Task: Find connections with filter location Madiun with filter topic #lockdownwith filter profile language Potuguese with filter current company NTPC Limited with filter school Asian School of Cyber Laws with filter industry Sheet Music Publishing with filter service category Auto Insurance with filter keywords title Mail Carrier
Action: Mouse moved to (588, 59)
Screenshot: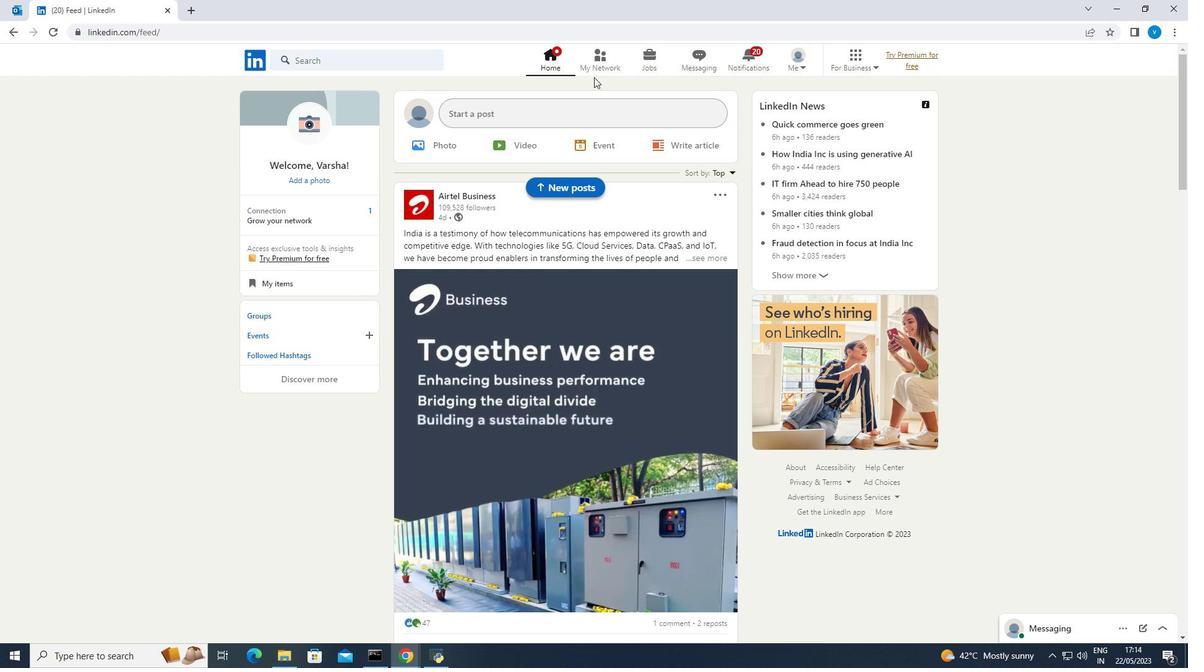 
Action: Mouse pressed left at (588, 59)
Screenshot: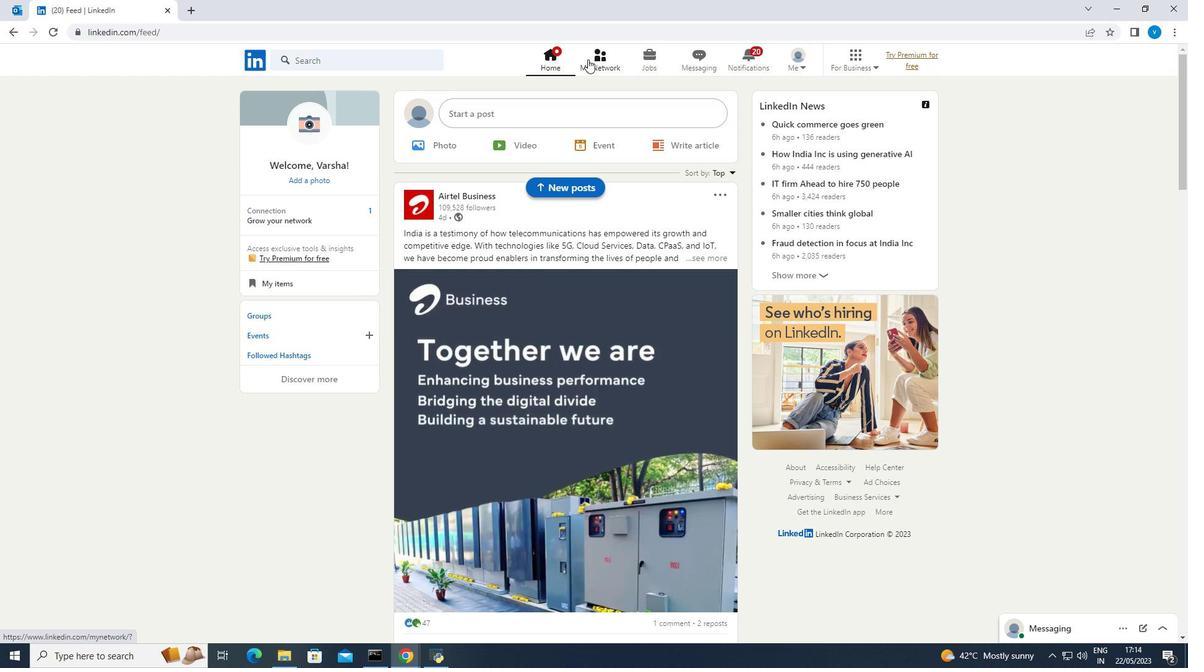 
Action: Mouse moved to (318, 132)
Screenshot: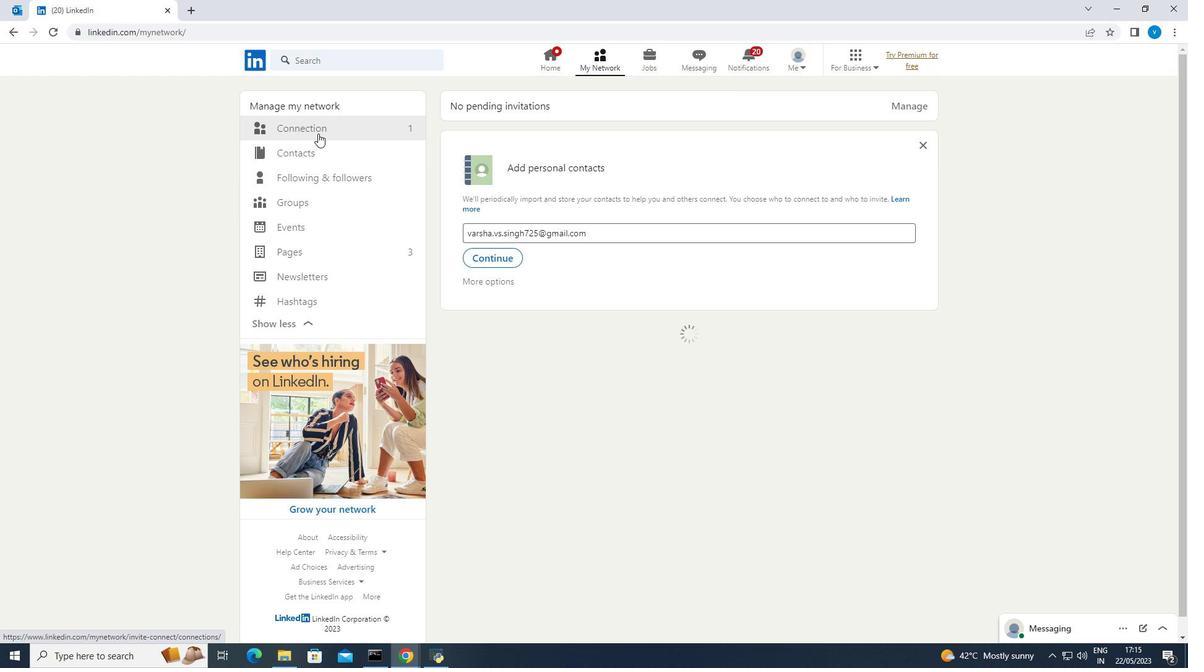 
Action: Mouse pressed left at (318, 132)
Screenshot: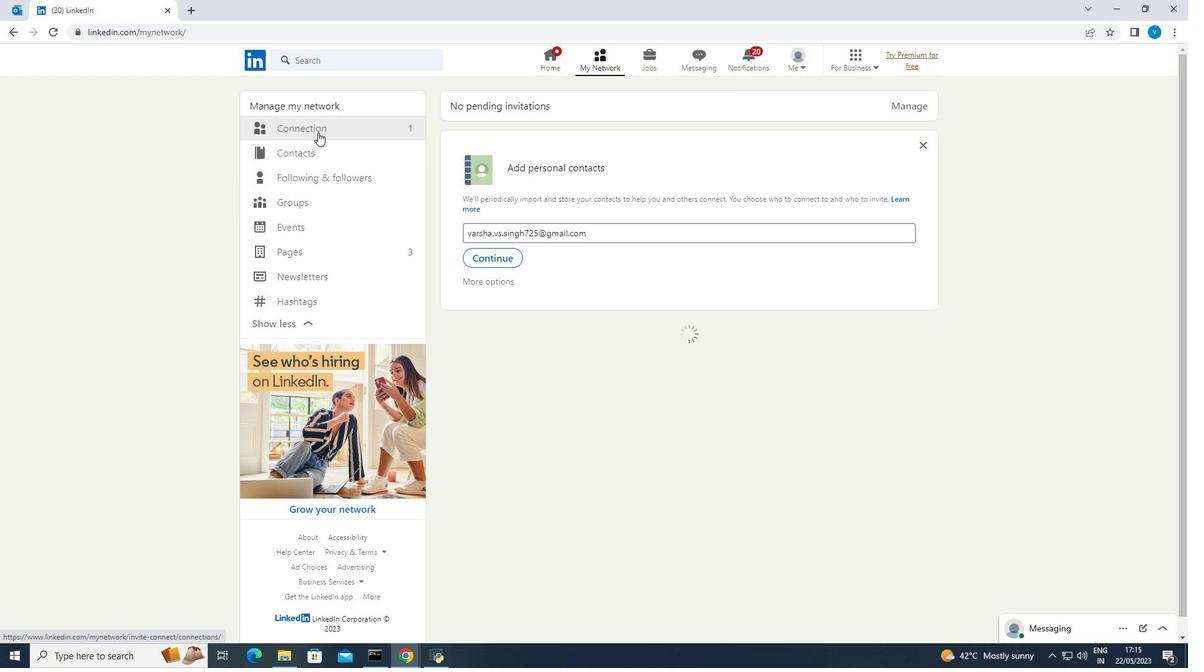 
Action: Mouse moved to (717, 131)
Screenshot: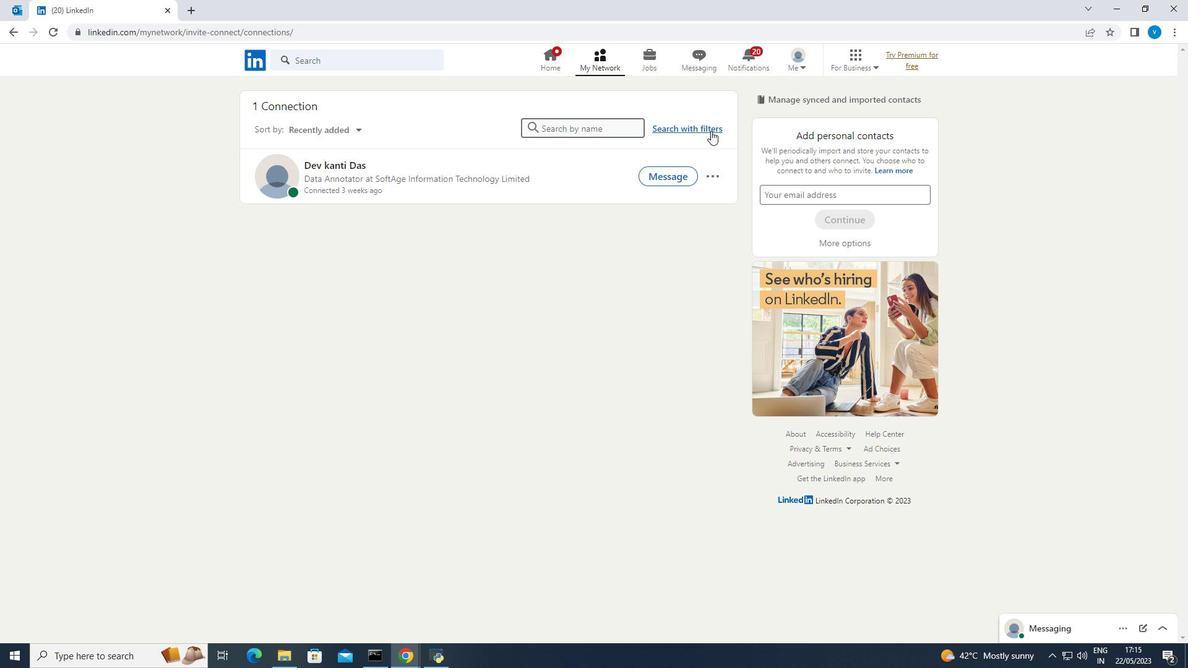 
Action: Mouse pressed left at (717, 131)
Screenshot: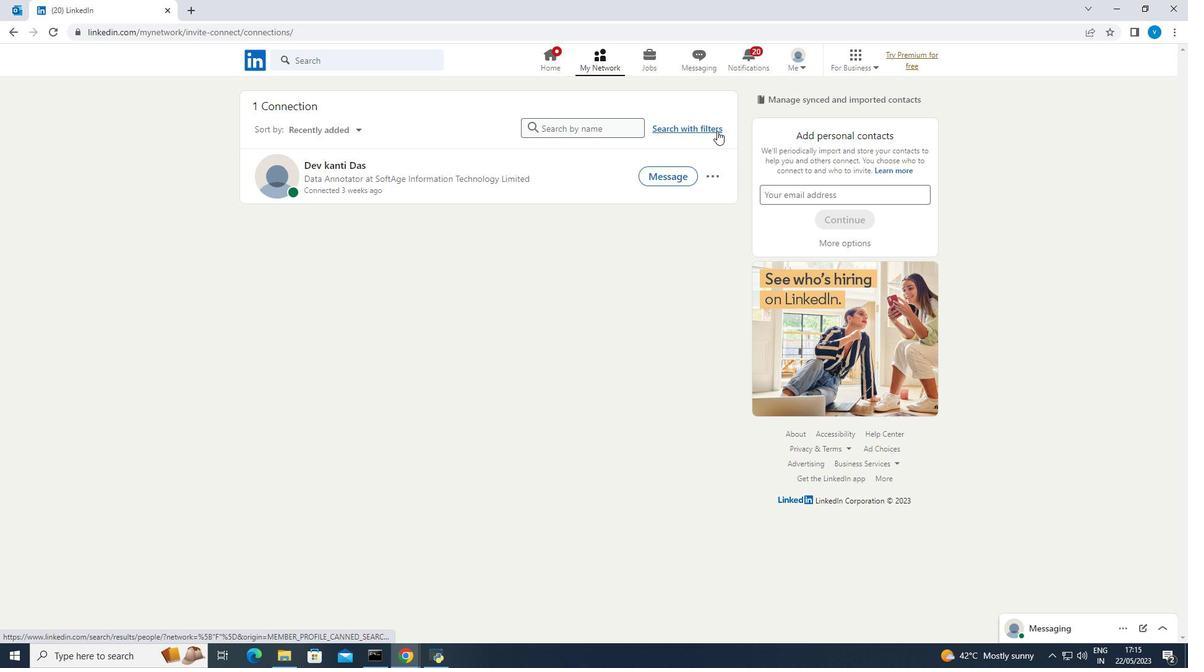 
Action: Mouse moved to (630, 97)
Screenshot: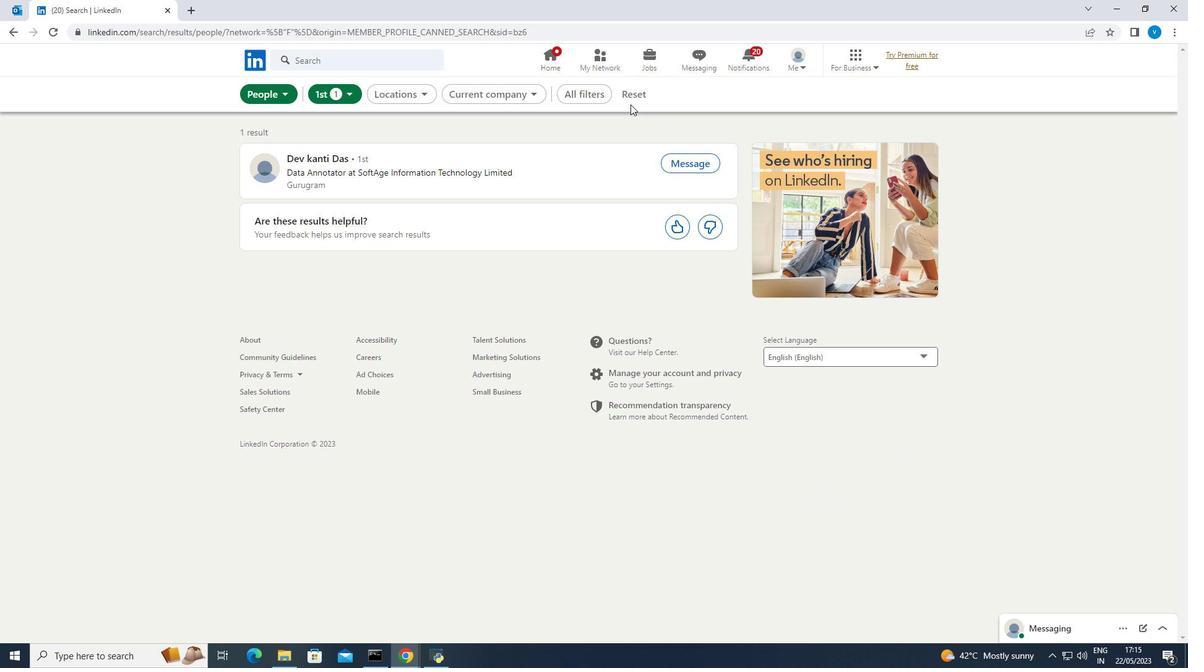 
Action: Mouse pressed left at (630, 97)
Screenshot: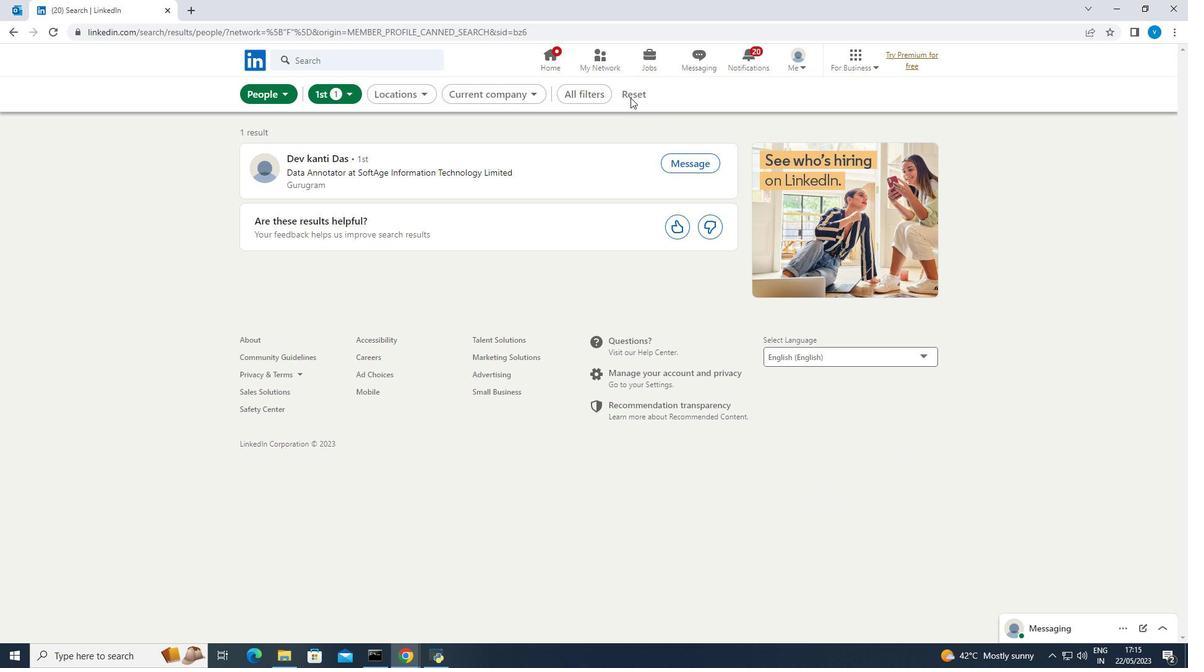
Action: Mouse pressed left at (630, 97)
Screenshot: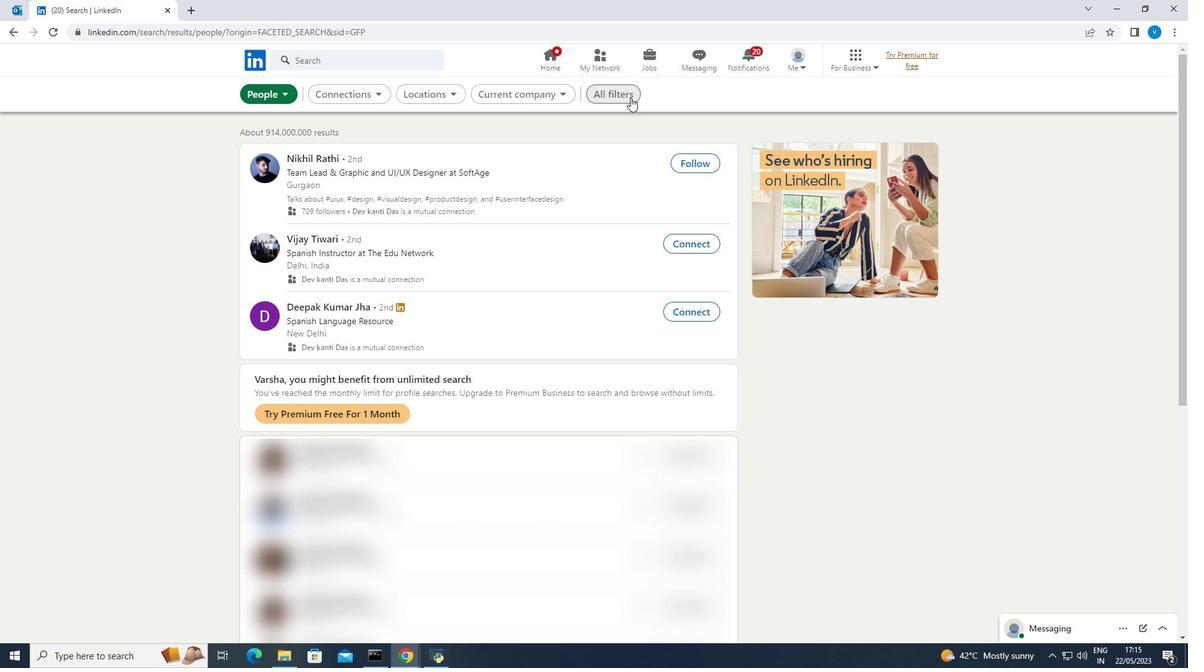 
Action: Mouse moved to (902, 186)
Screenshot: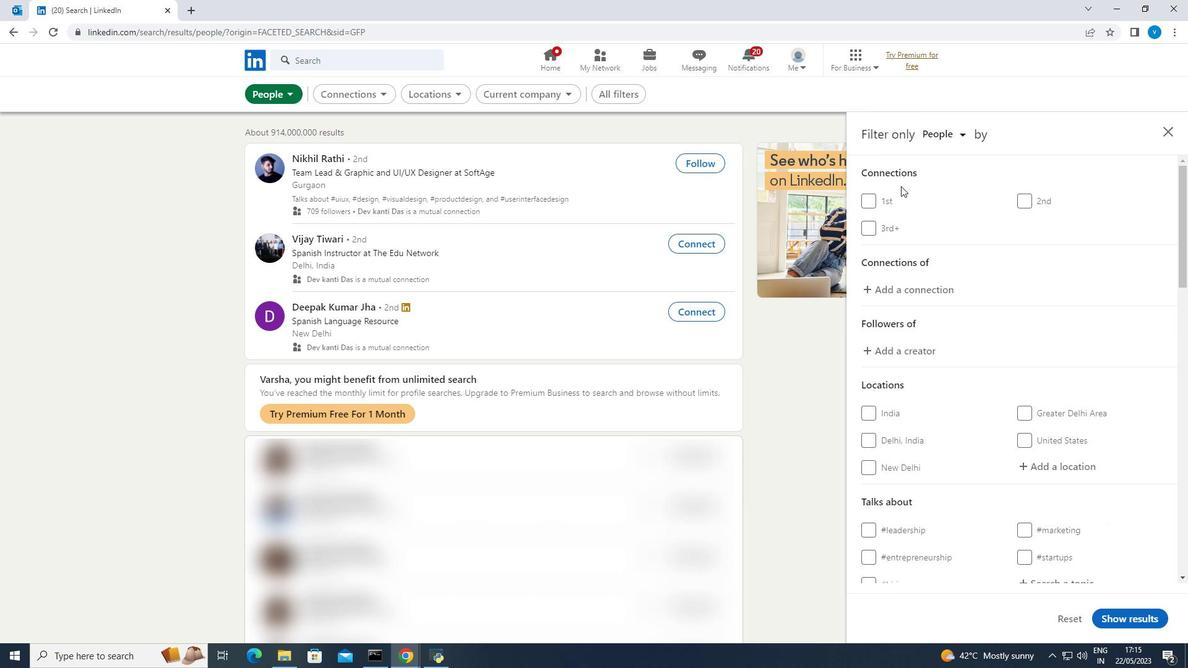 
Action: Mouse scrolled (902, 185) with delta (0, 0)
Screenshot: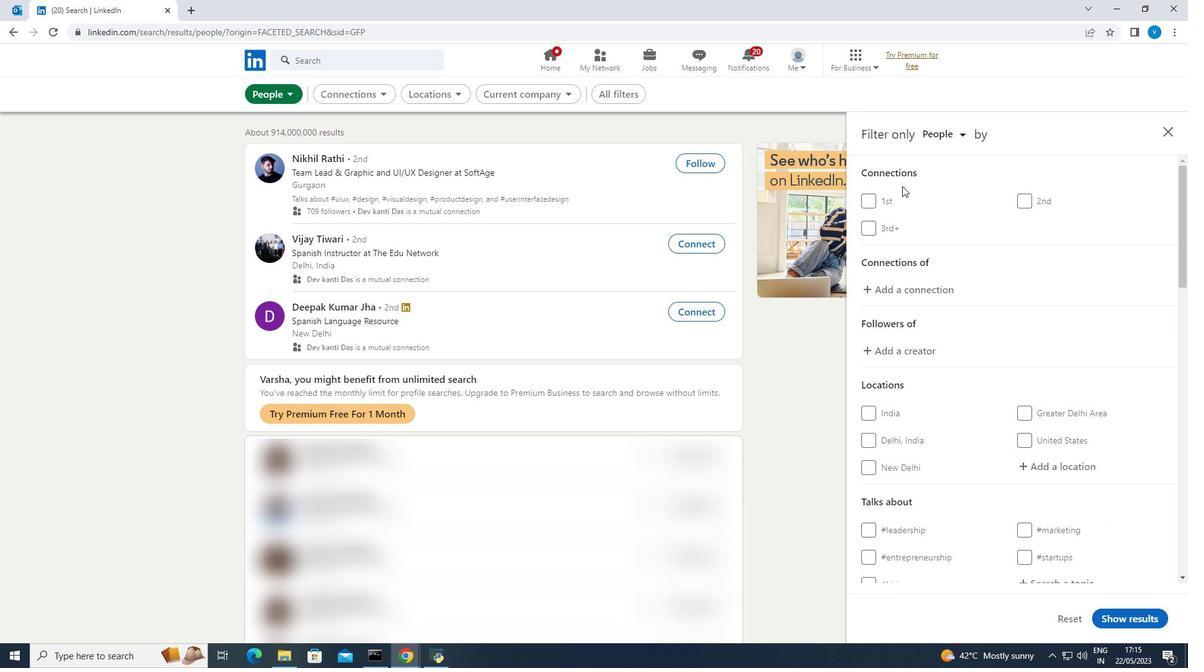 
Action: Mouse scrolled (902, 185) with delta (0, 0)
Screenshot: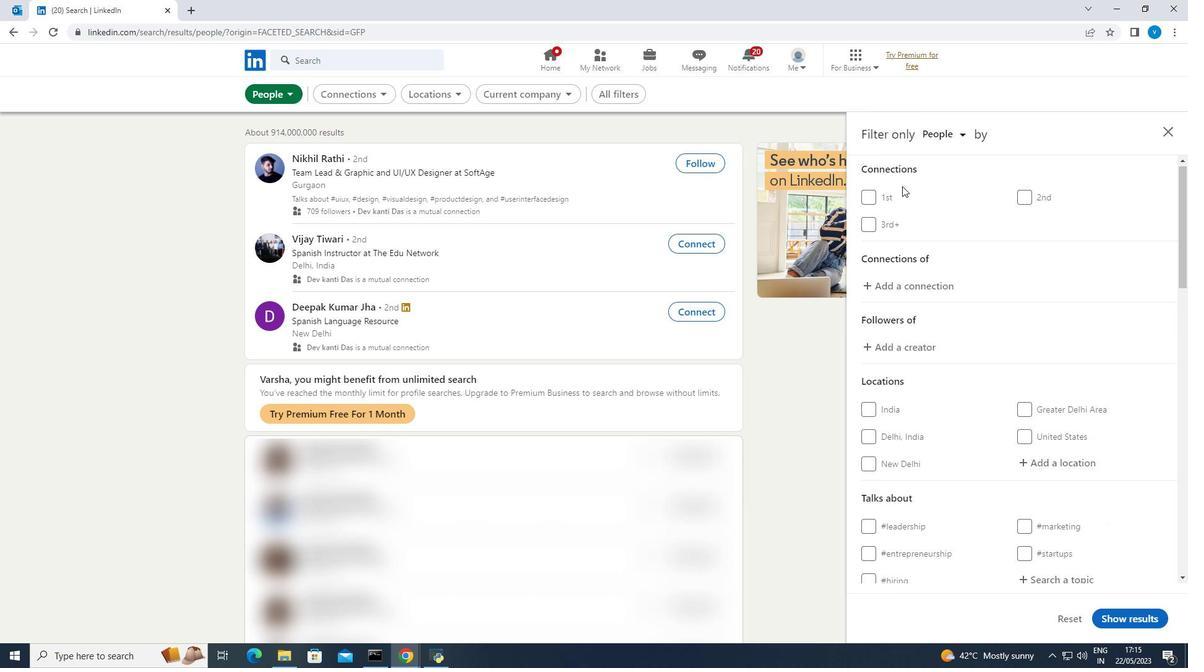 
Action: Mouse scrolled (902, 185) with delta (0, 0)
Screenshot: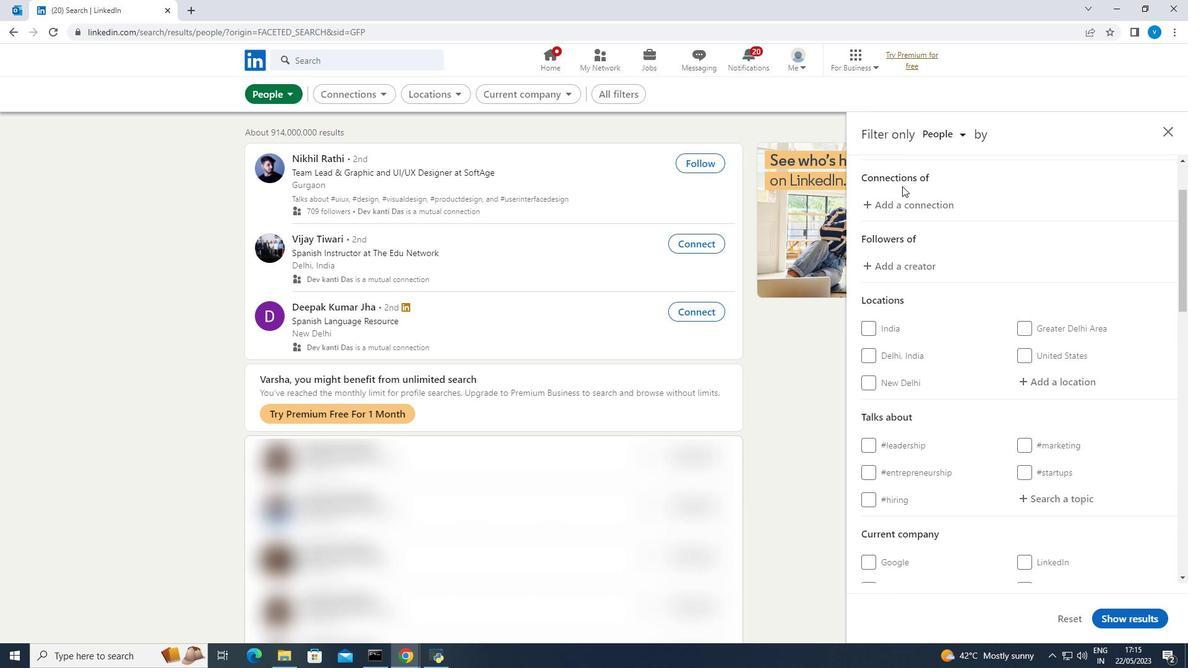 
Action: Mouse scrolled (902, 185) with delta (0, 0)
Screenshot: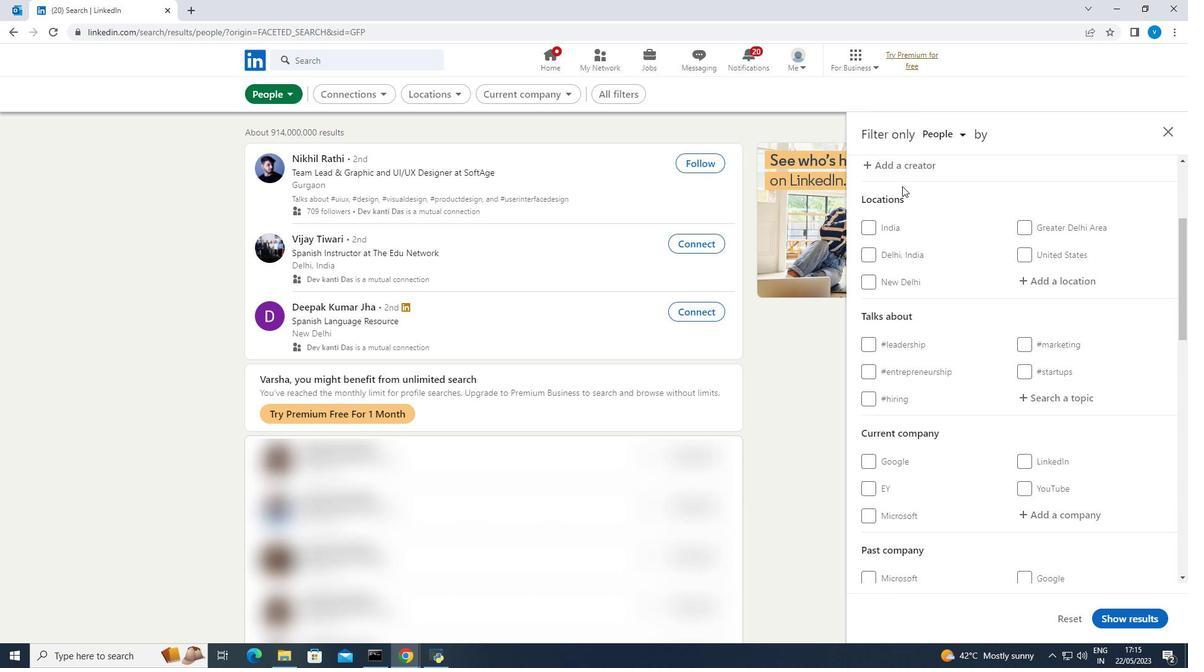 
Action: Mouse moved to (1050, 222)
Screenshot: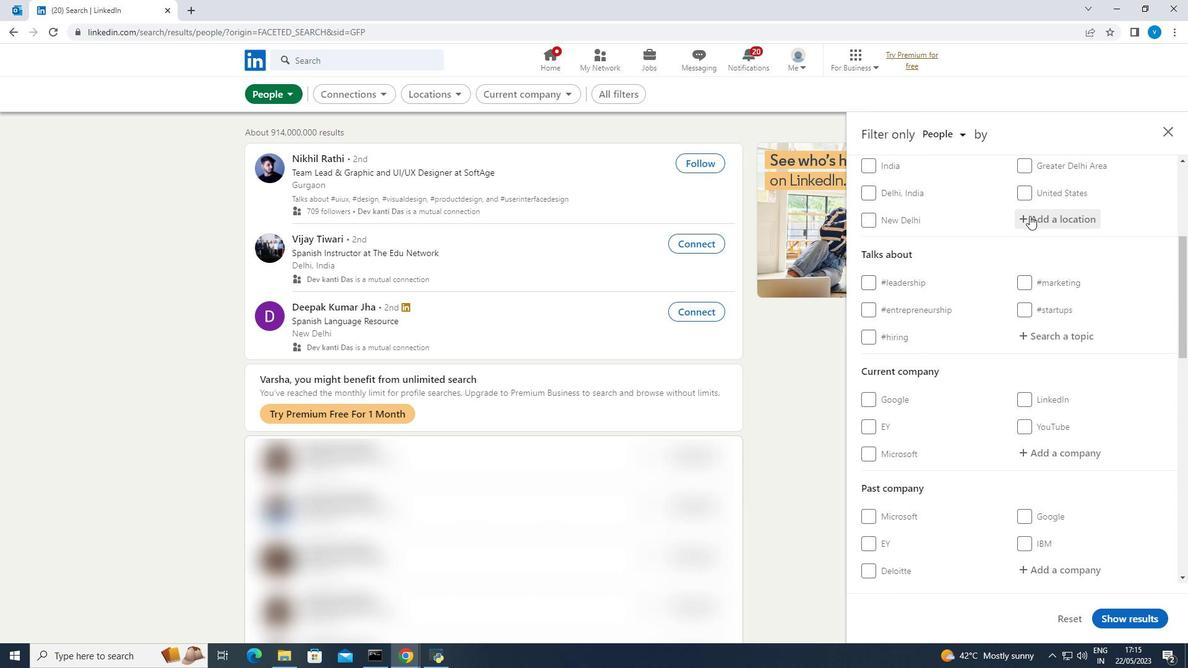 
Action: Mouse pressed left at (1050, 222)
Screenshot: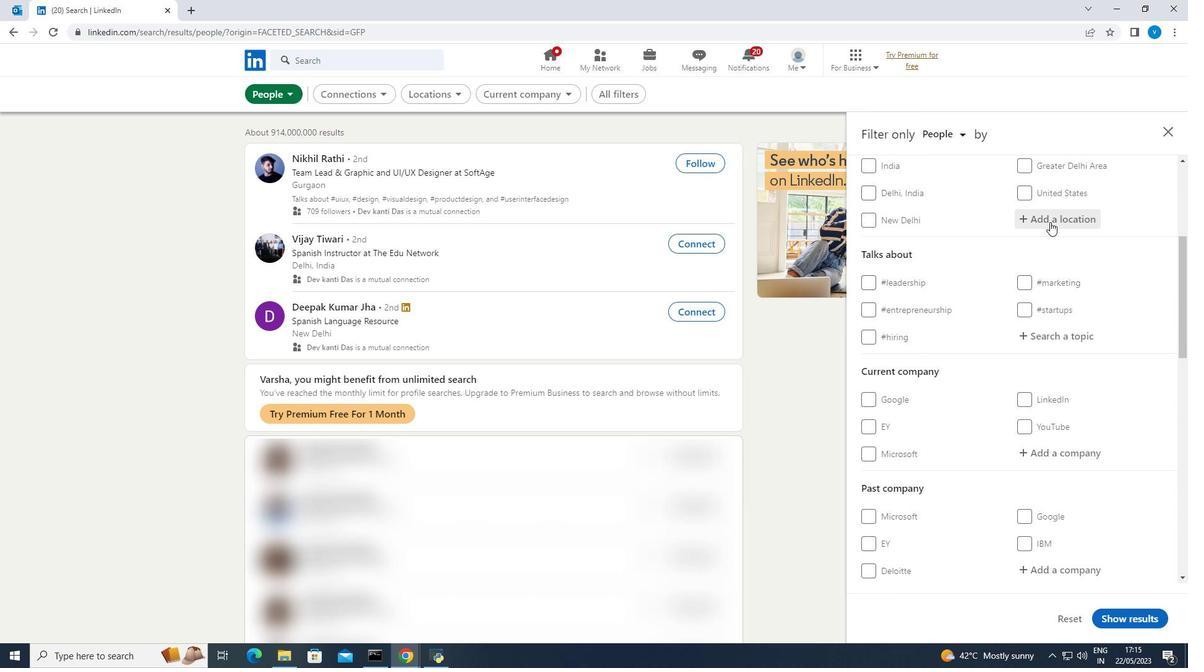 
Action: Mouse moved to (1049, 223)
Screenshot: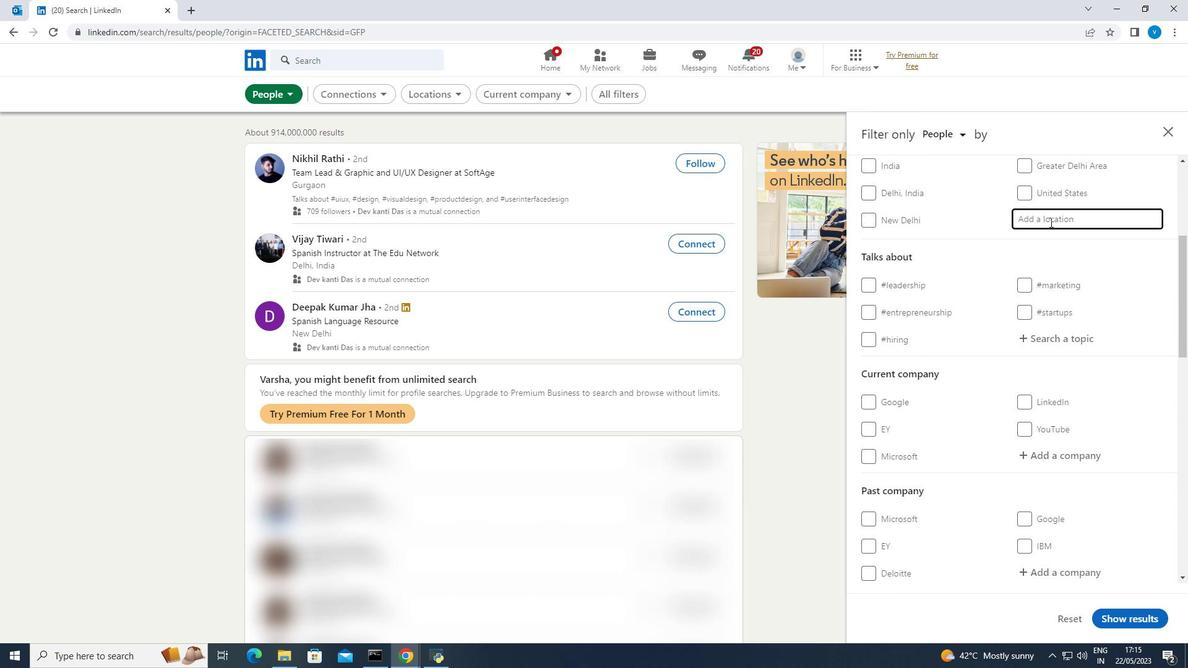 
Action: Key pressed <Key.shift><Key.shift><Key.shift><Key.shift>Madiun
Screenshot: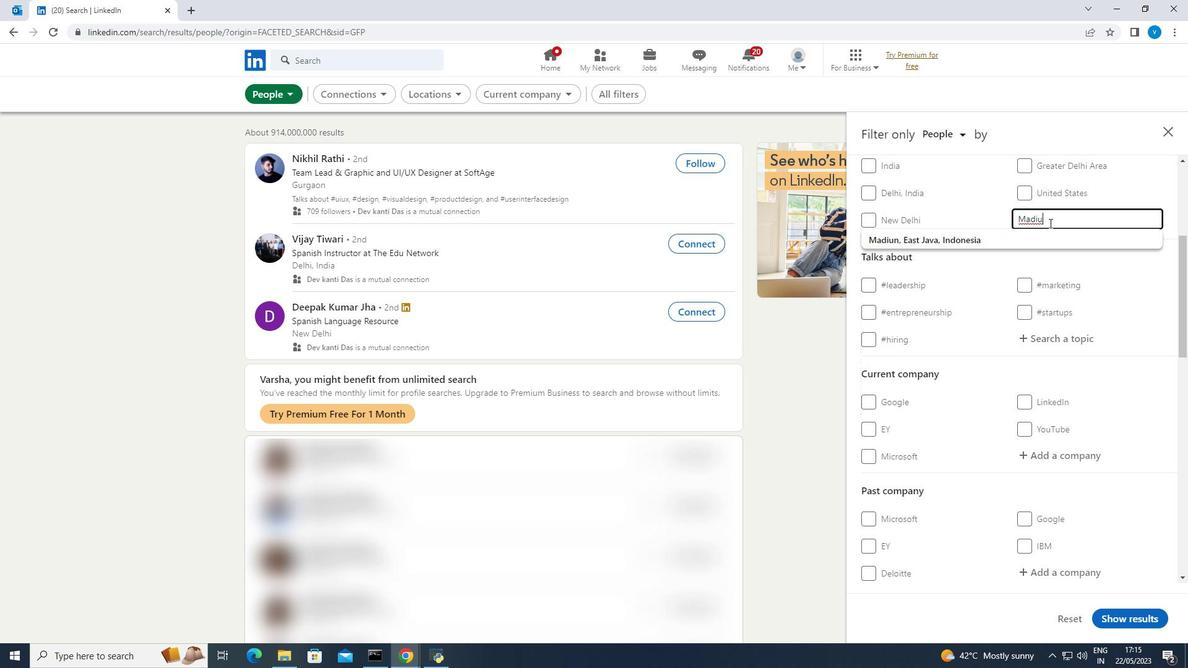 
Action: Mouse moved to (1080, 329)
Screenshot: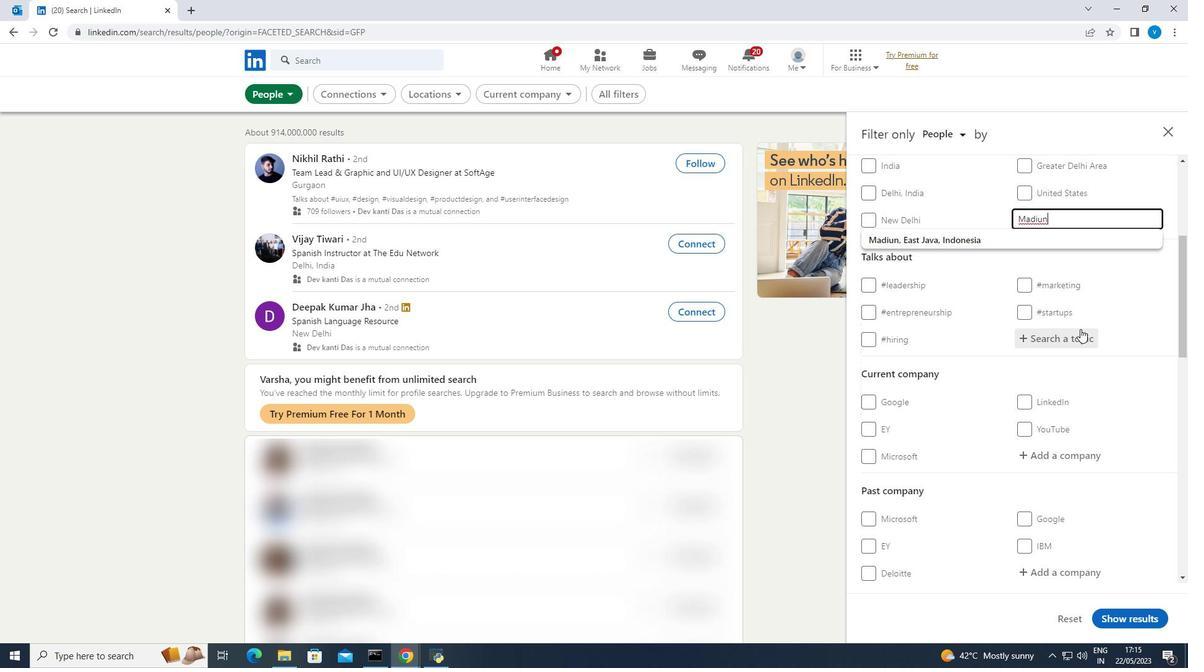
Action: Mouse pressed left at (1080, 329)
Screenshot: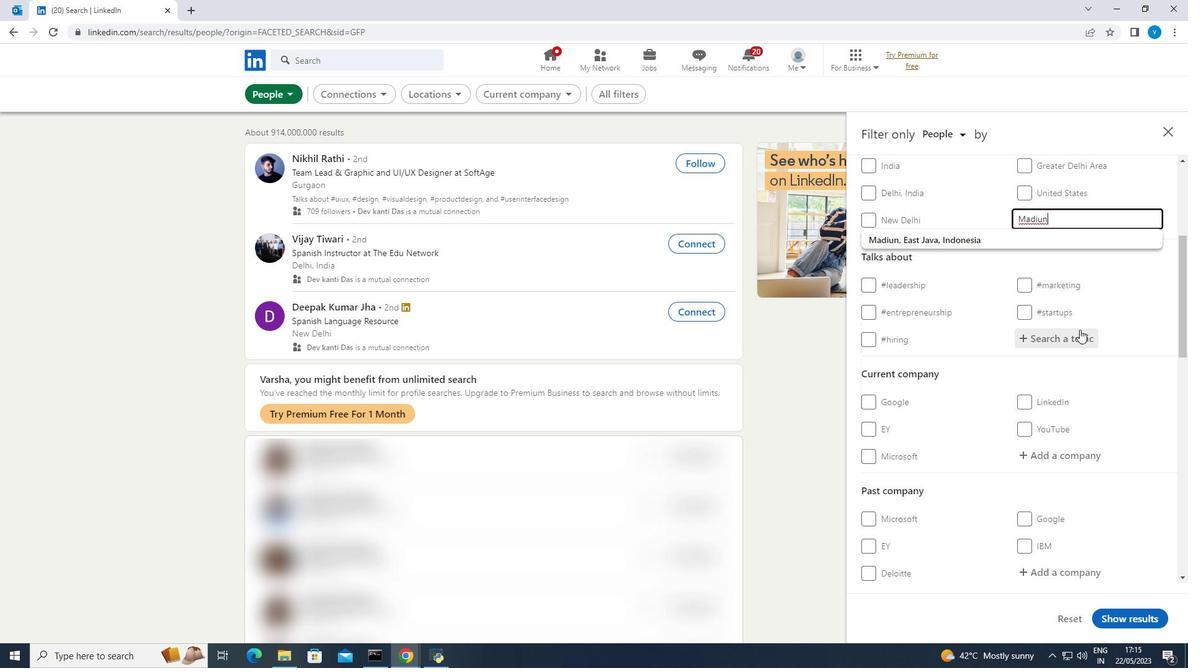 
Action: Key pressed lockdown
Screenshot: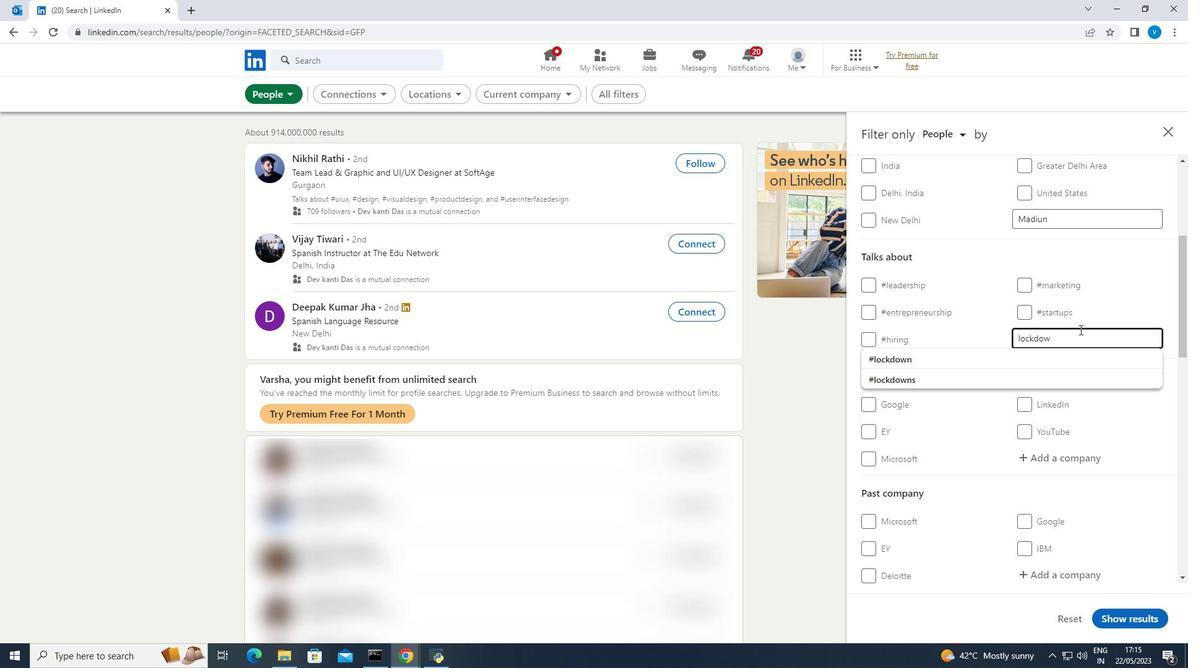 
Action: Mouse moved to (970, 363)
Screenshot: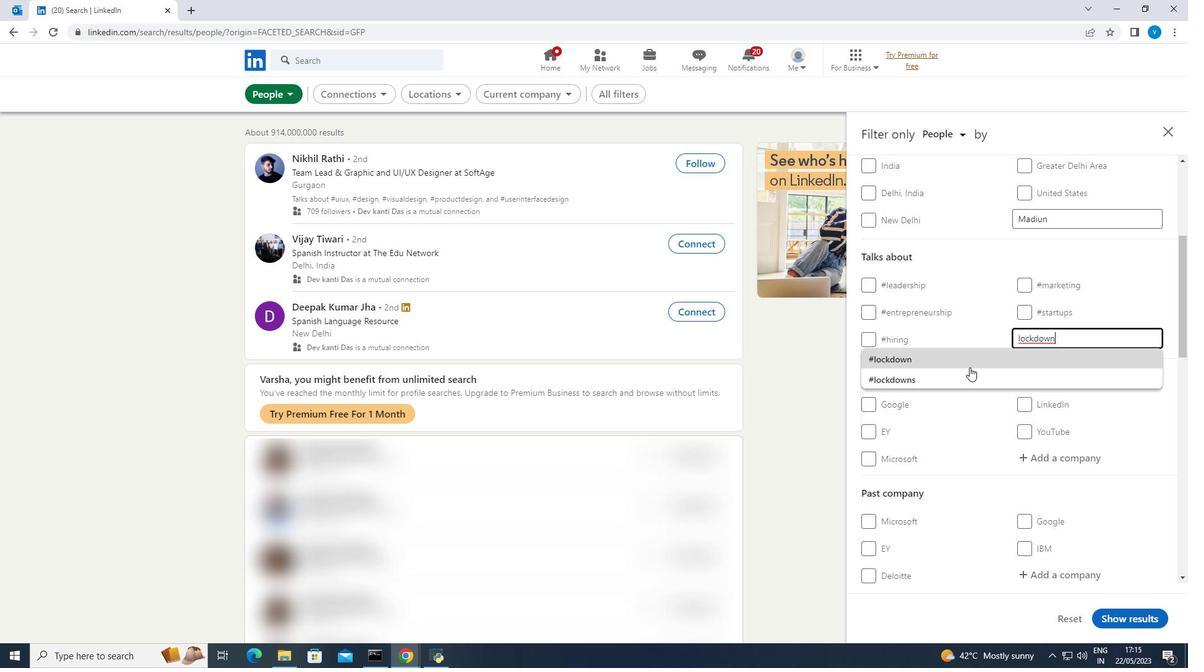 
Action: Mouse pressed left at (970, 363)
Screenshot: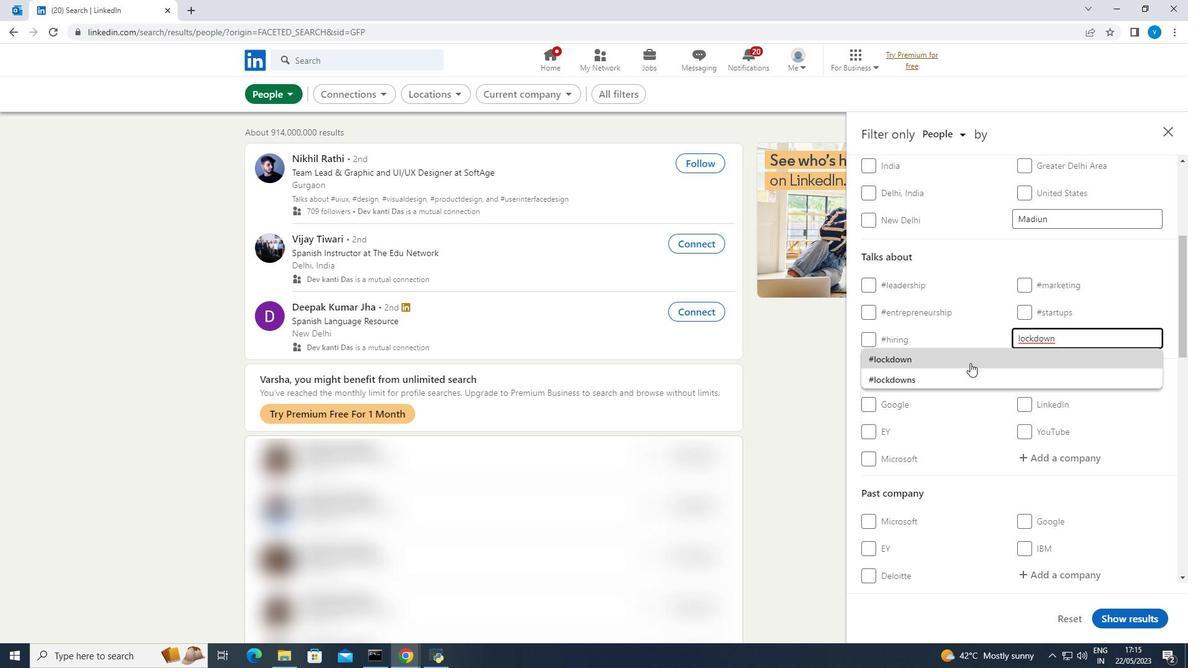 
Action: Mouse moved to (1021, 360)
Screenshot: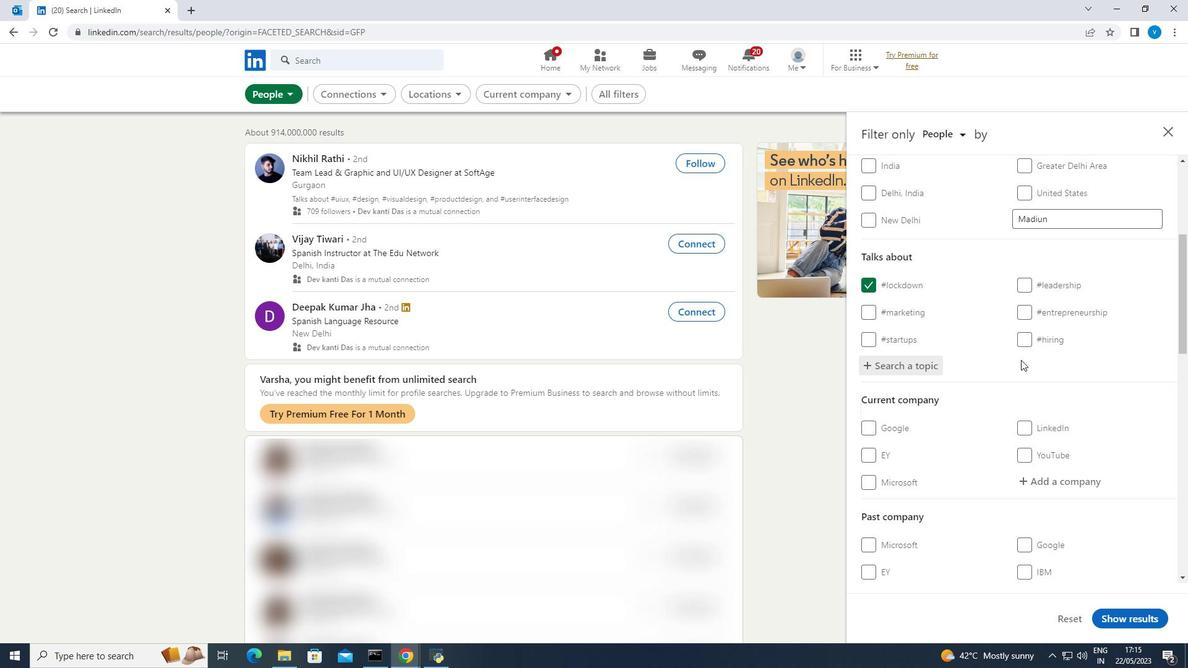 
Action: Mouse scrolled (1021, 359) with delta (0, 0)
Screenshot: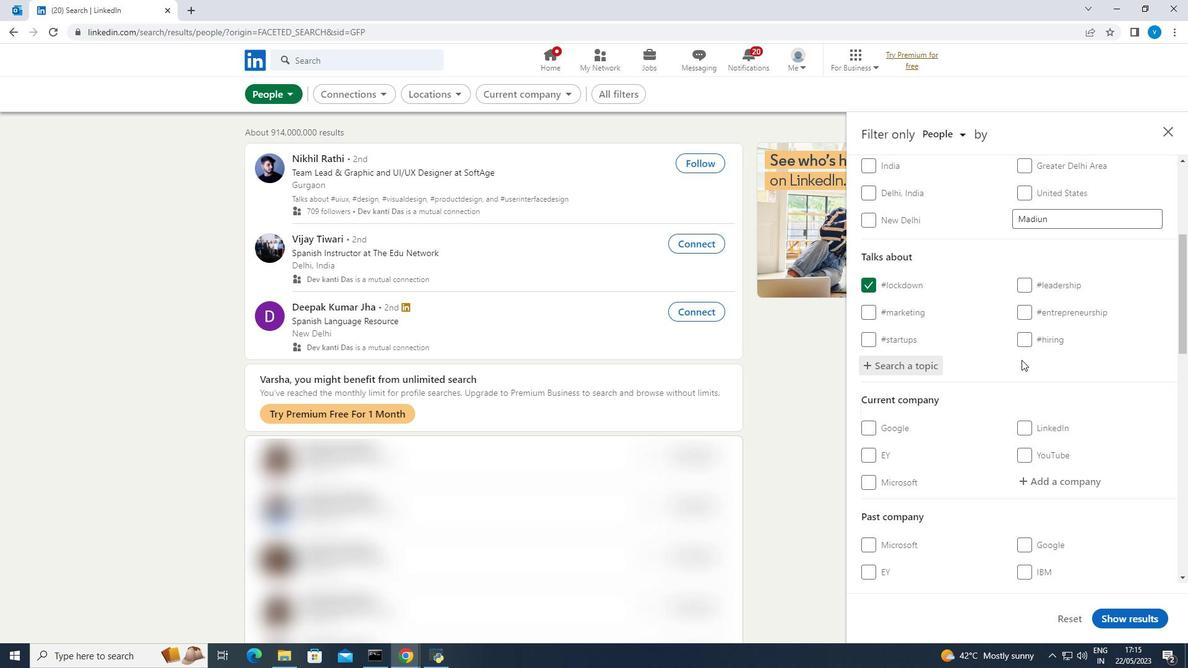 
Action: Mouse scrolled (1021, 359) with delta (0, 0)
Screenshot: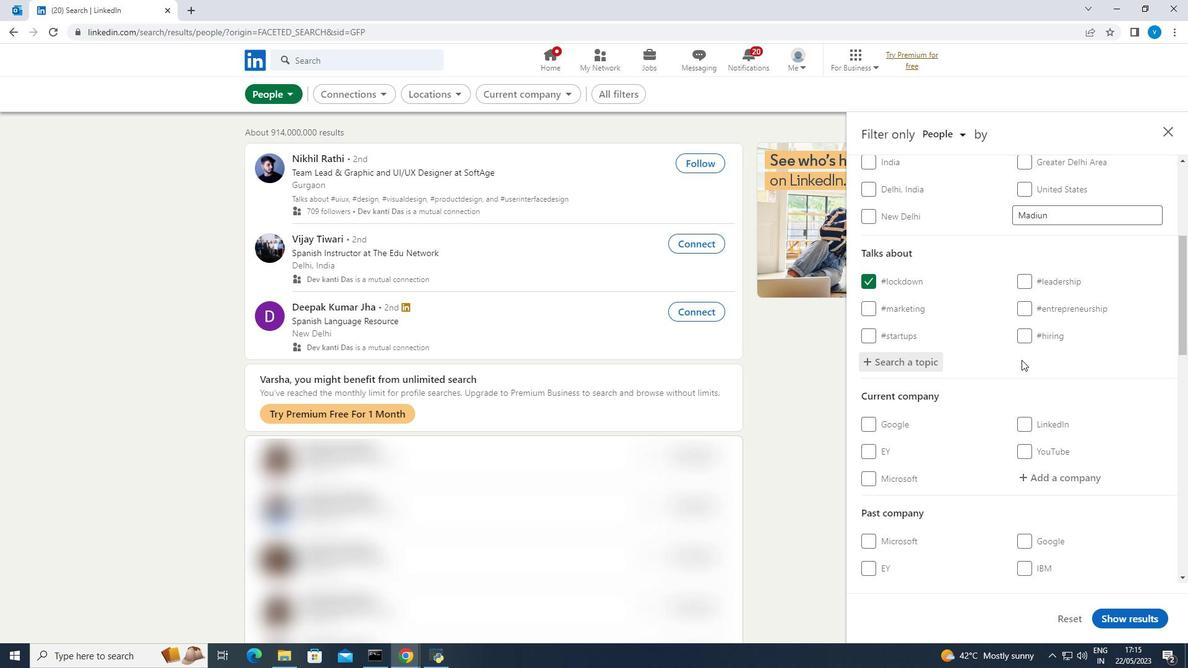 
Action: Mouse scrolled (1021, 359) with delta (0, 0)
Screenshot: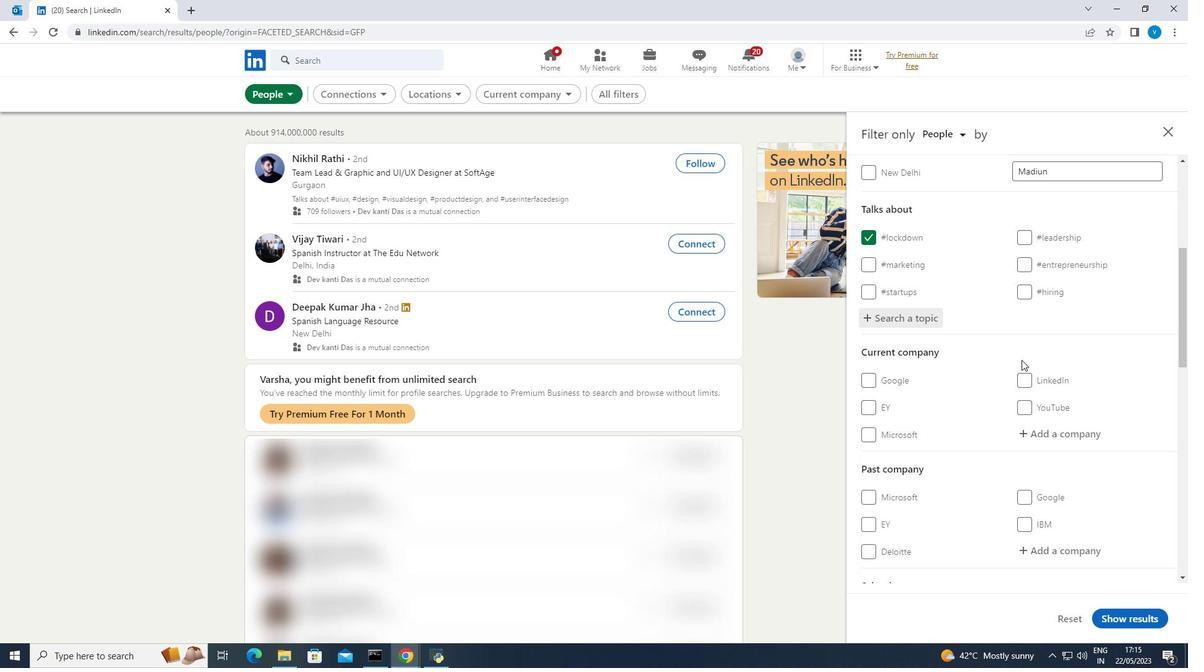 
Action: Mouse scrolled (1021, 359) with delta (0, 0)
Screenshot: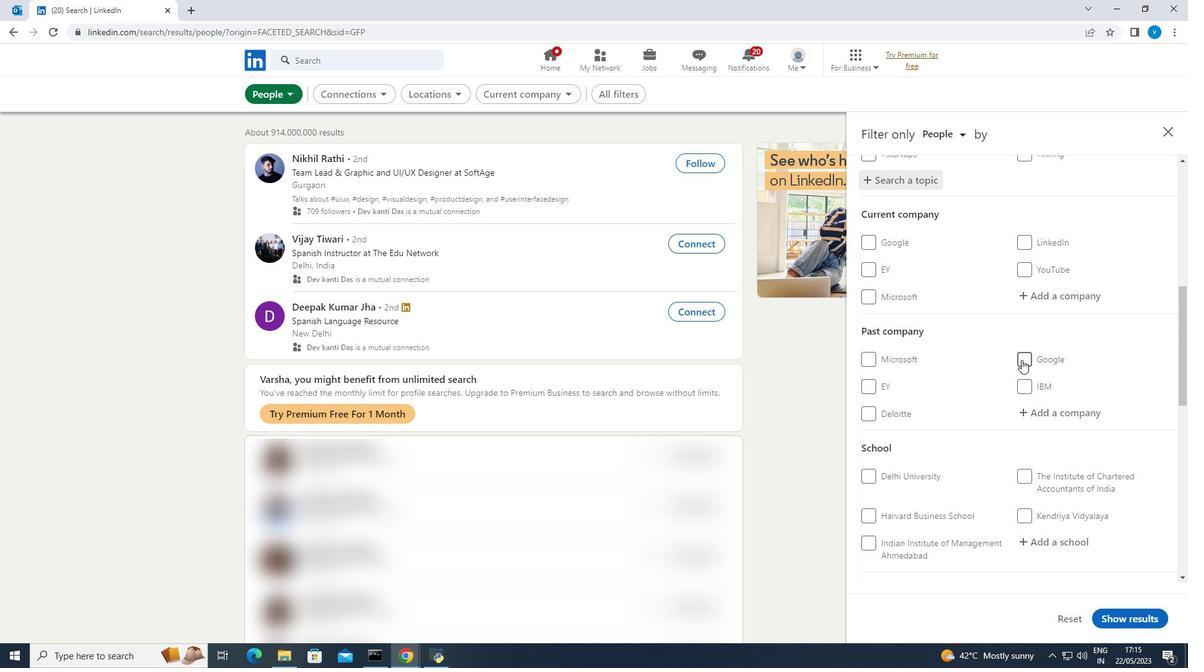 
Action: Mouse scrolled (1021, 359) with delta (0, 0)
Screenshot: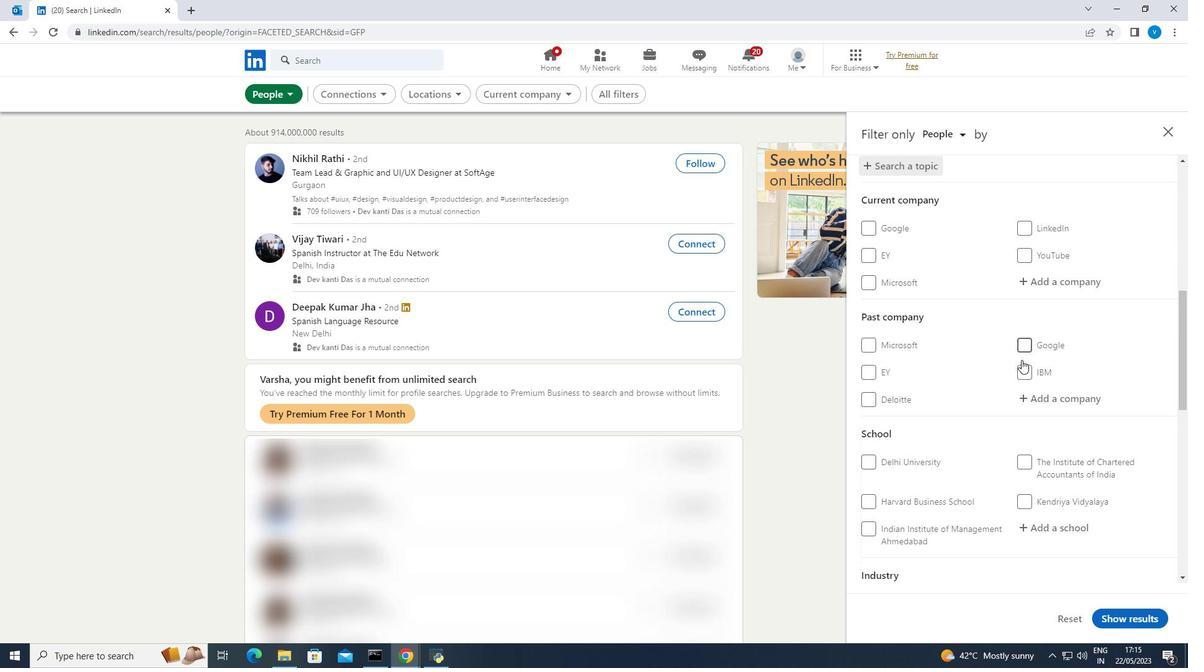 
Action: Mouse scrolled (1021, 359) with delta (0, 0)
Screenshot: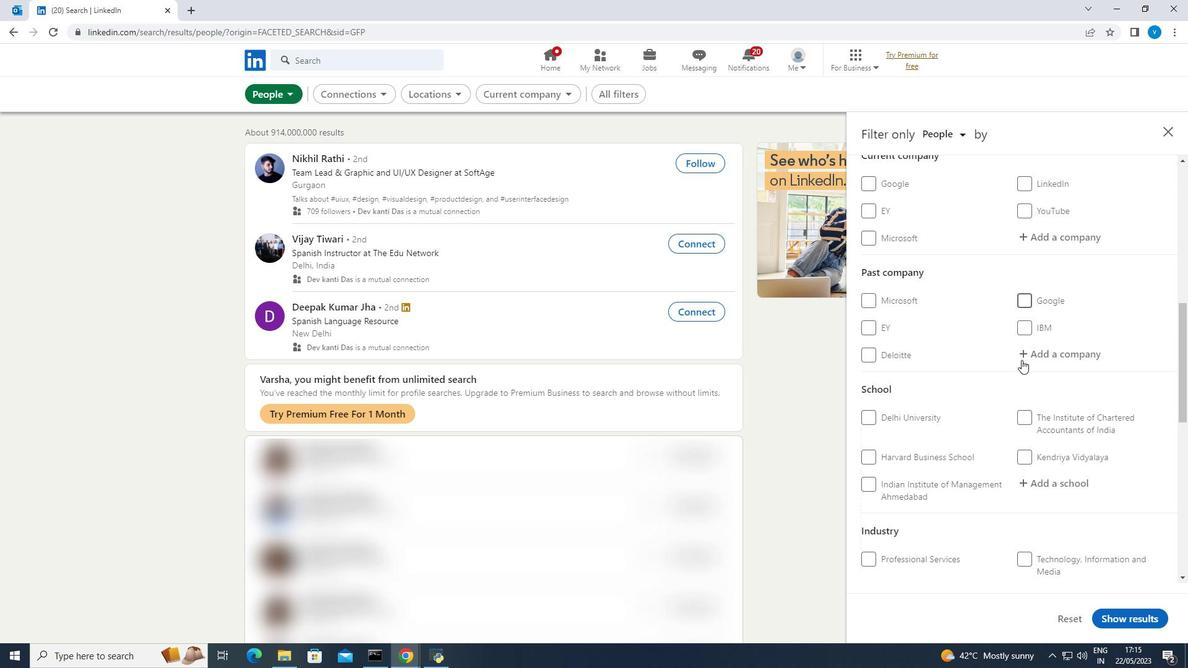
Action: Mouse scrolled (1021, 359) with delta (0, 0)
Screenshot: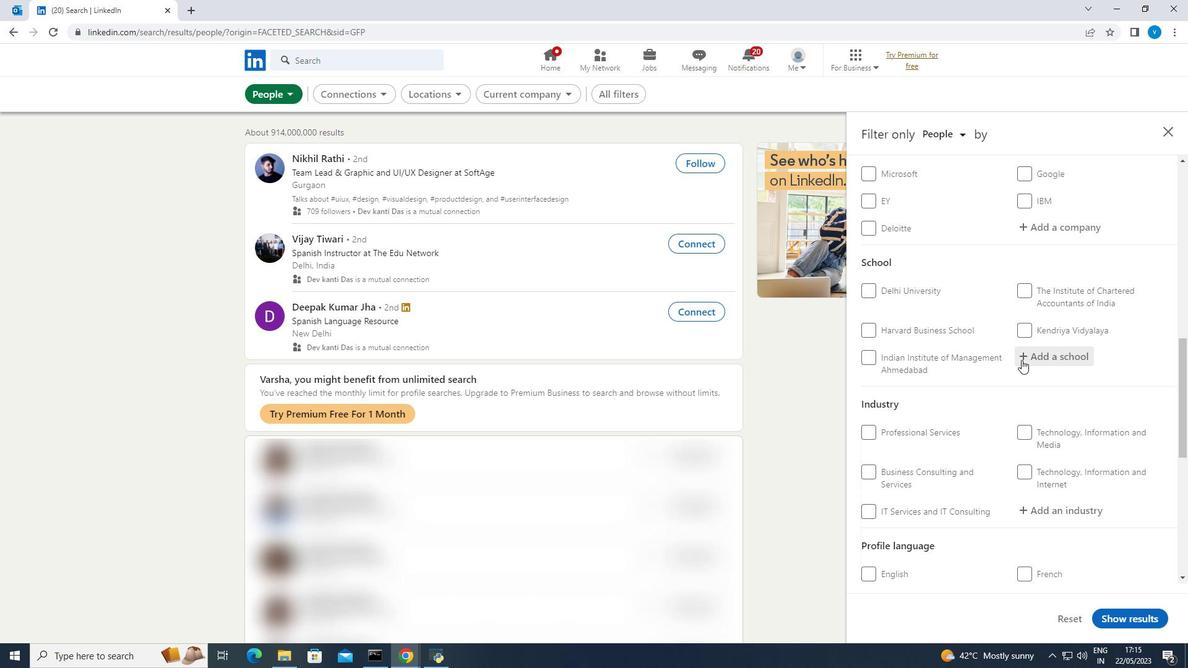 
Action: Mouse scrolled (1021, 359) with delta (0, 0)
Screenshot: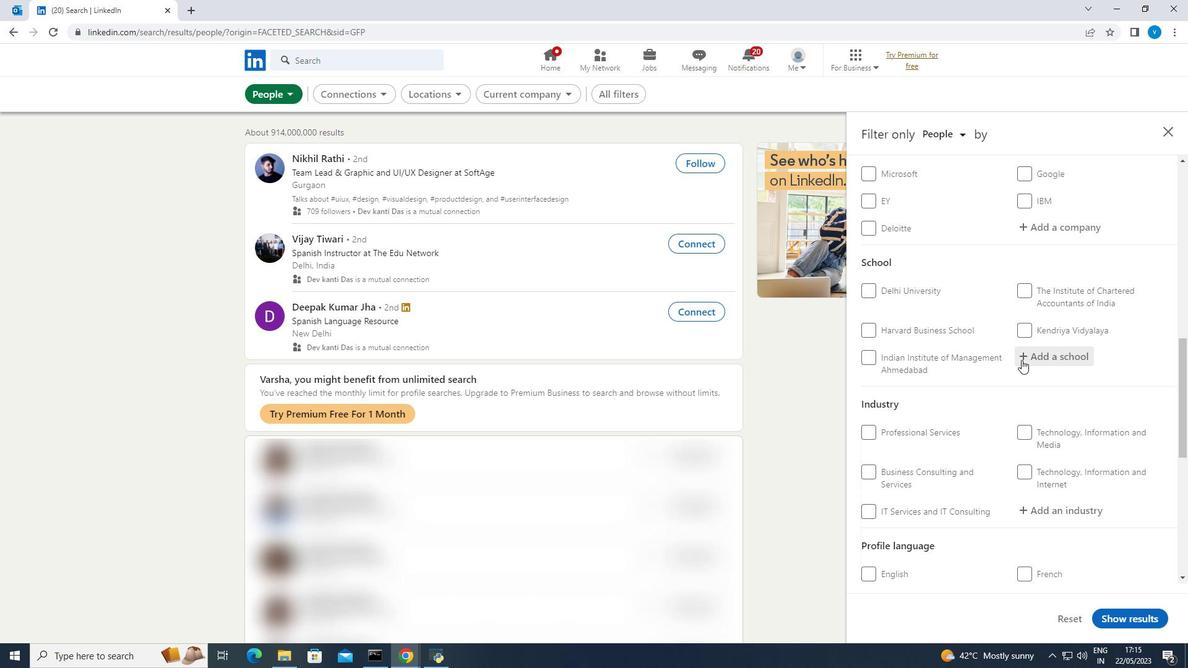 
Action: Mouse scrolled (1021, 359) with delta (0, 0)
Screenshot: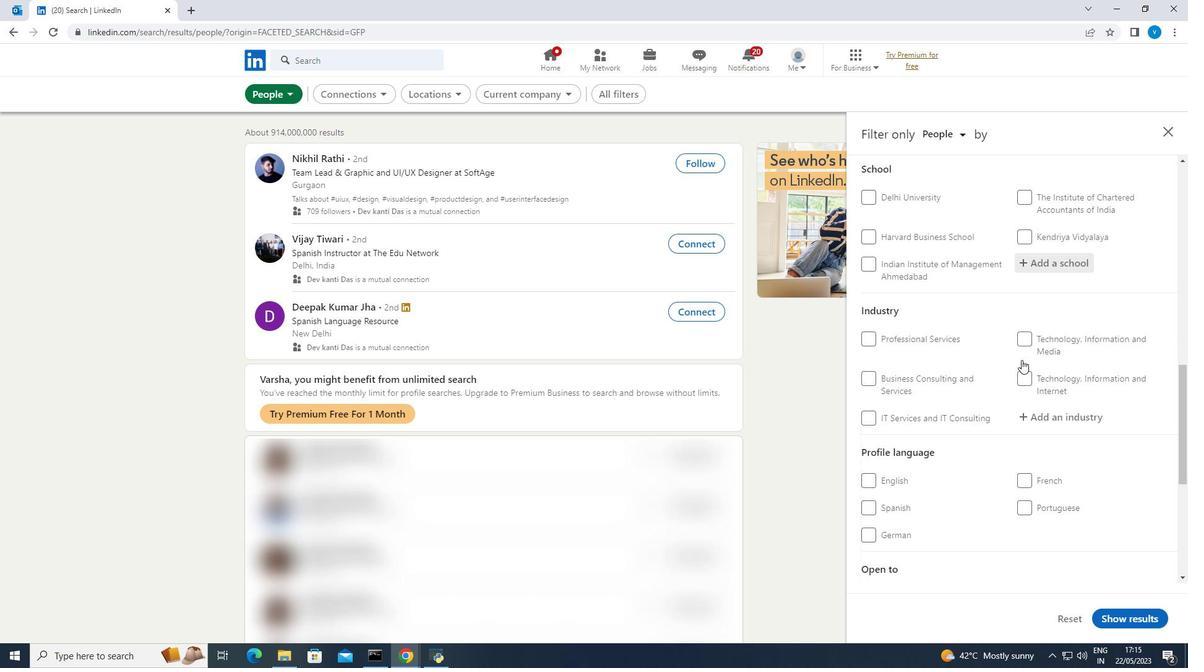 
Action: Mouse moved to (1027, 414)
Screenshot: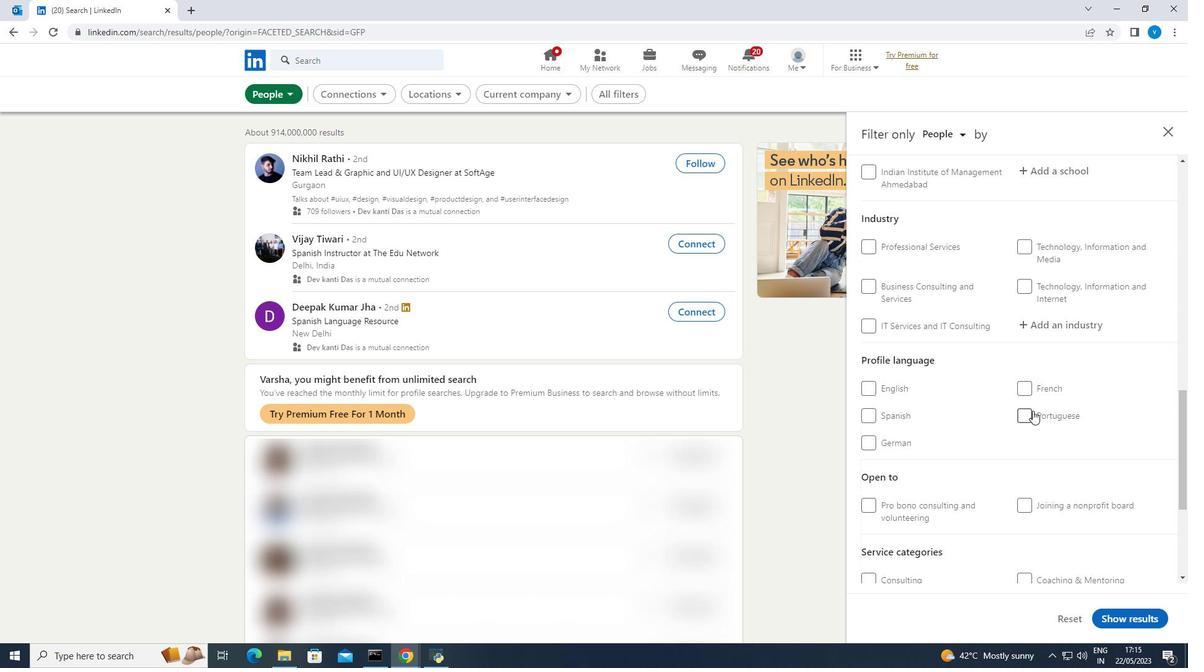 
Action: Mouse pressed left at (1027, 414)
Screenshot: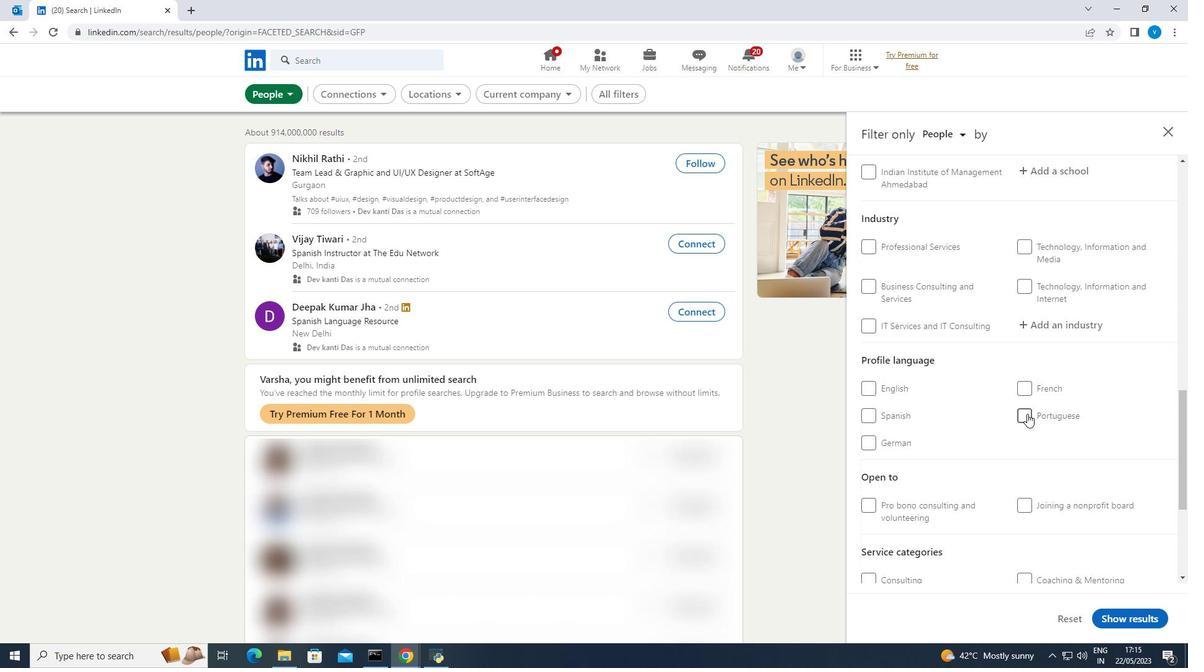 
Action: Mouse moved to (1032, 409)
Screenshot: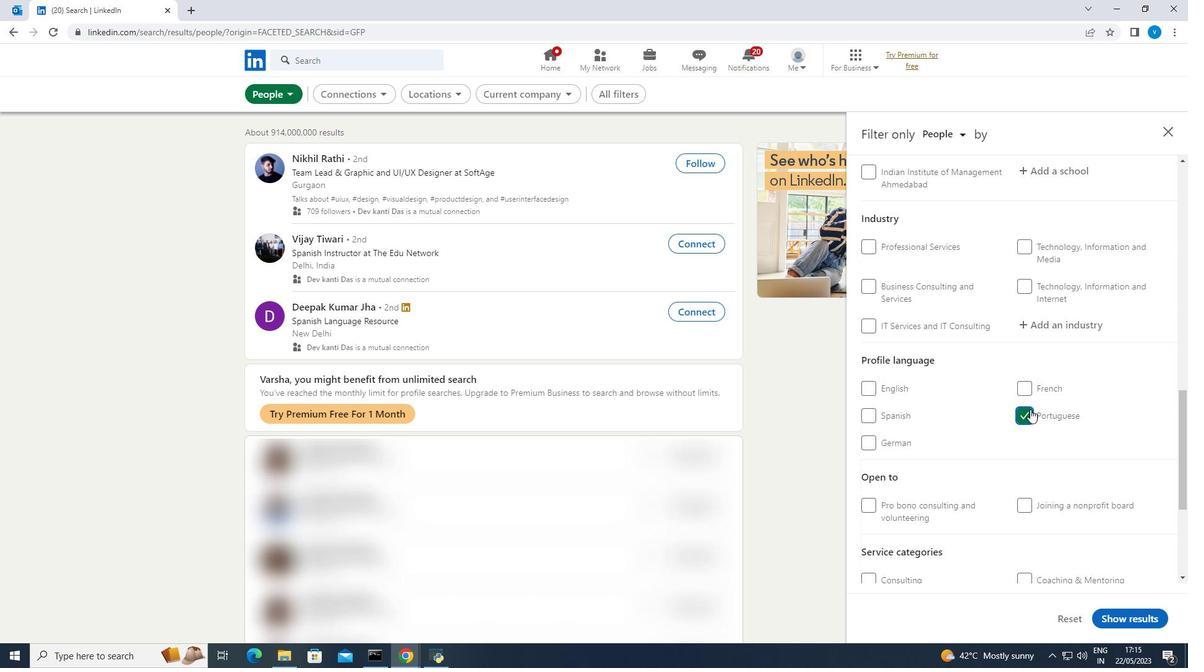 
Action: Mouse scrolled (1032, 409) with delta (0, 0)
Screenshot: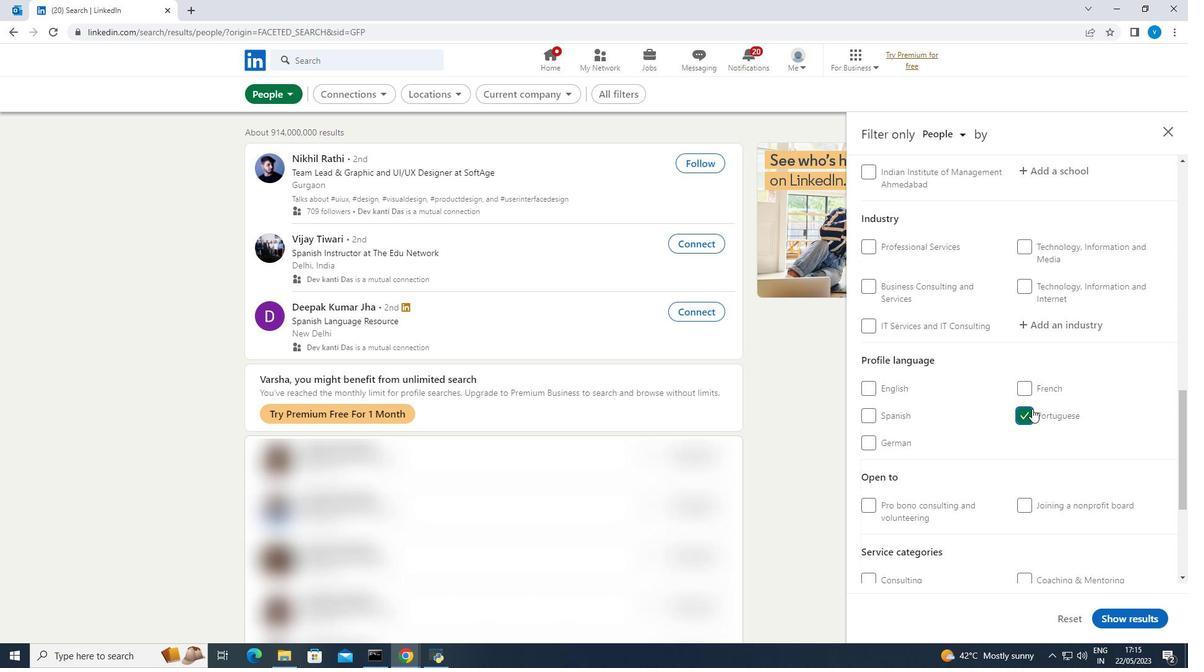 
Action: Mouse moved to (1033, 407)
Screenshot: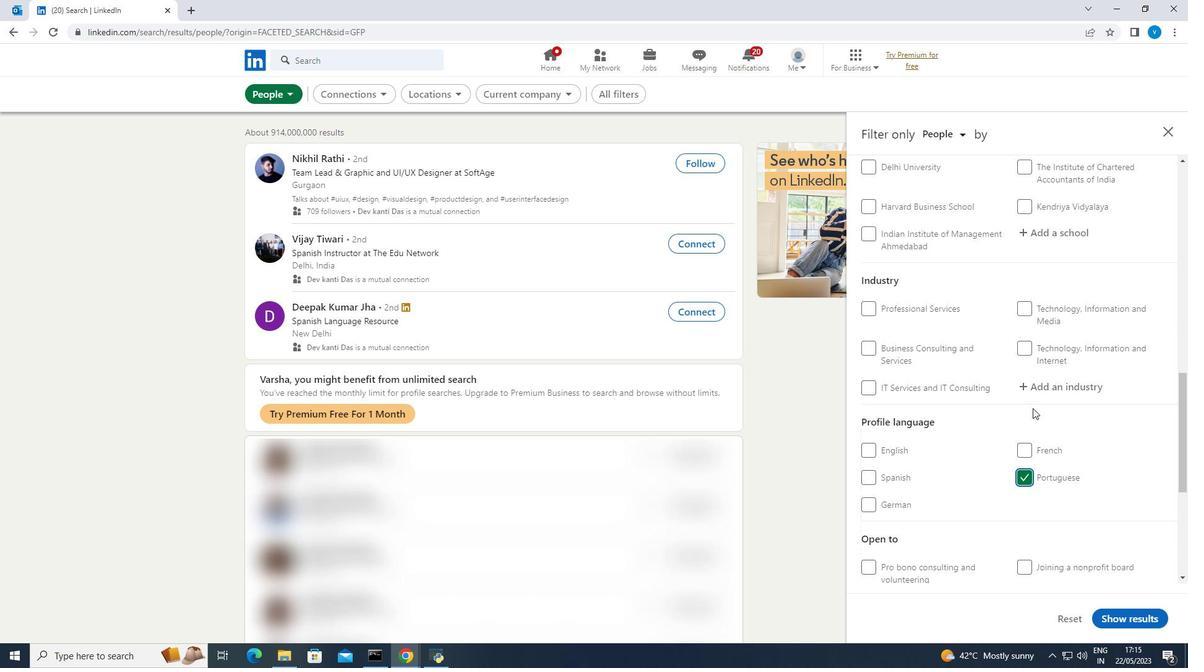
Action: Mouse scrolled (1033, 408) with delta (0, 0)
Screenshot: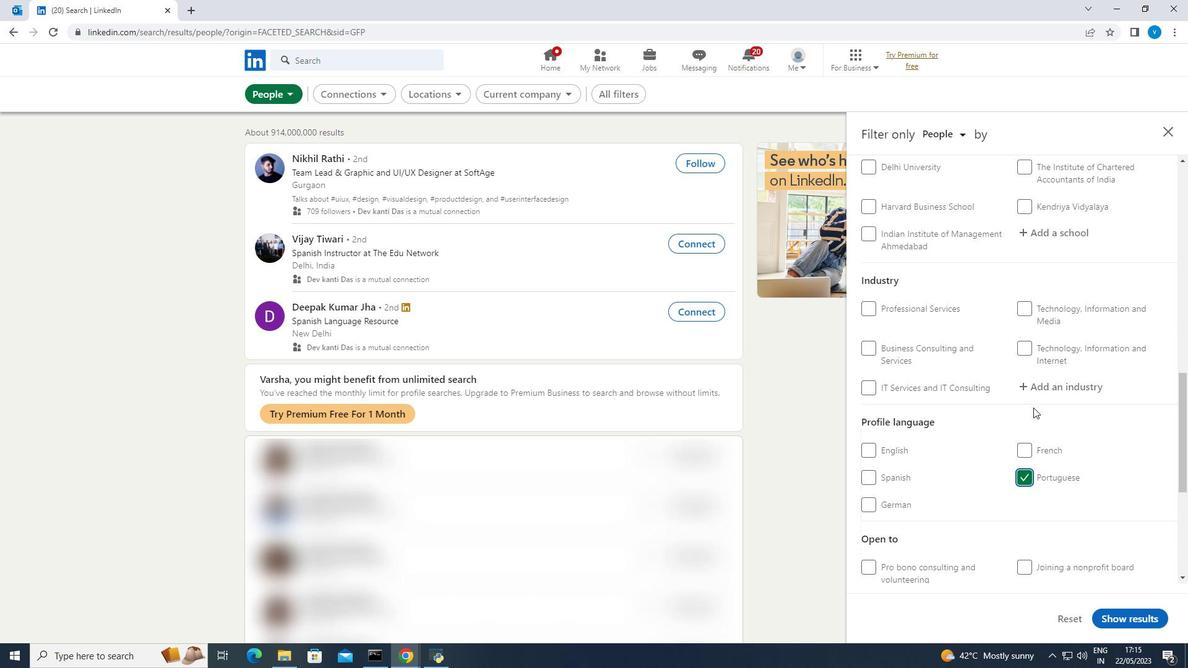 
Action: Mouse moved to (1034, 406)
Screenshot: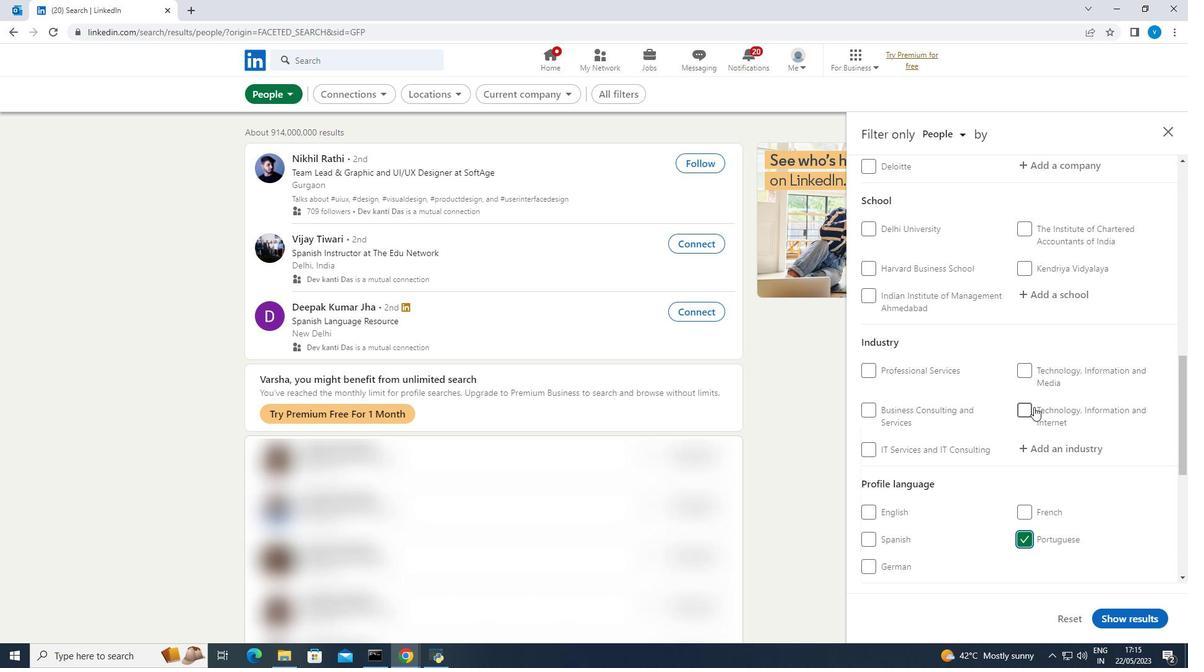 
Action: Mouse scrolled (1034, 407) with delta (0, 0)
Screenshot: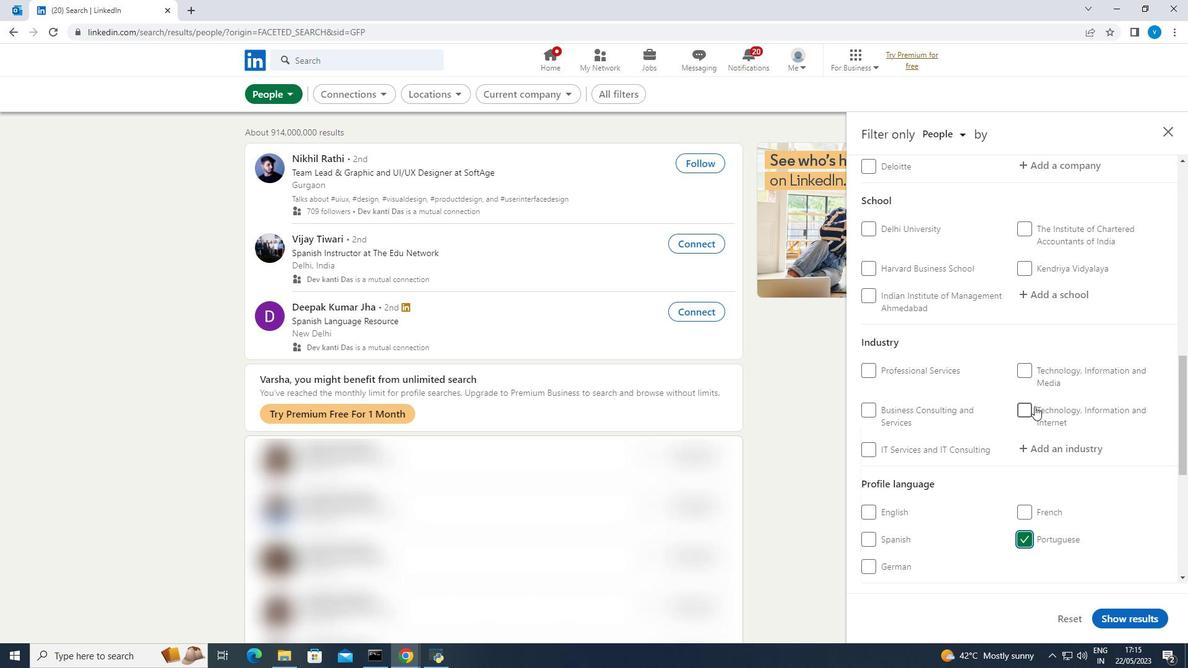 
Action: Mouse moved to (1035, 406)
Screenshot: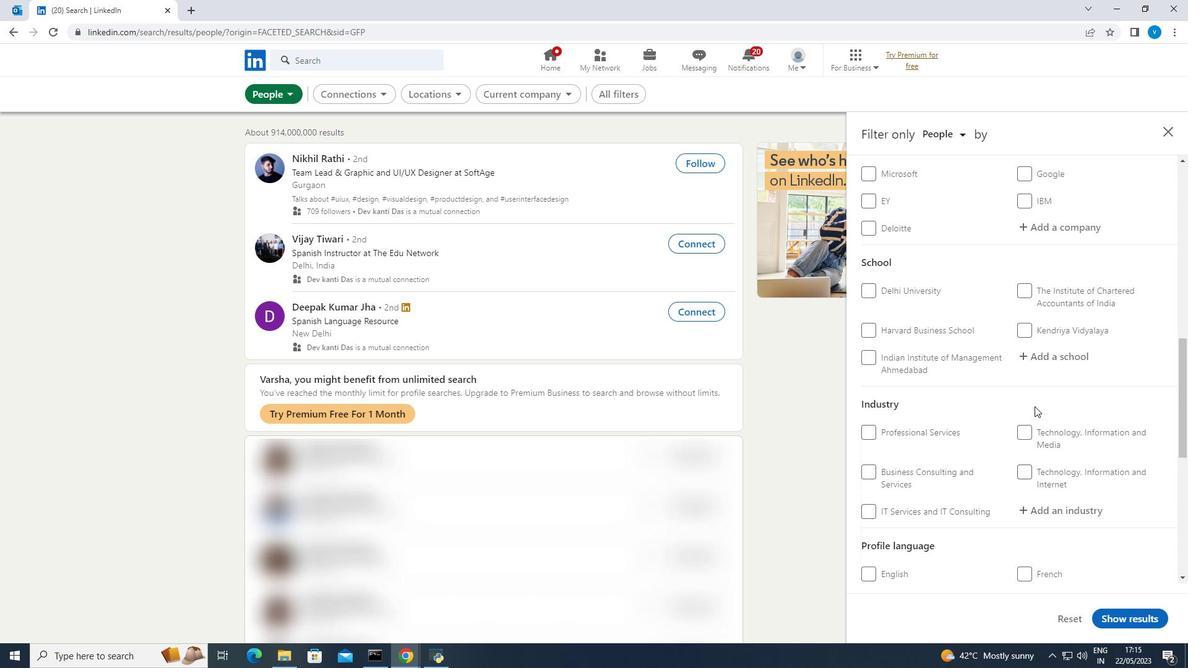 
Action: Mouse scrolled (1035, 407) with delta (0, 0)
Screenshot: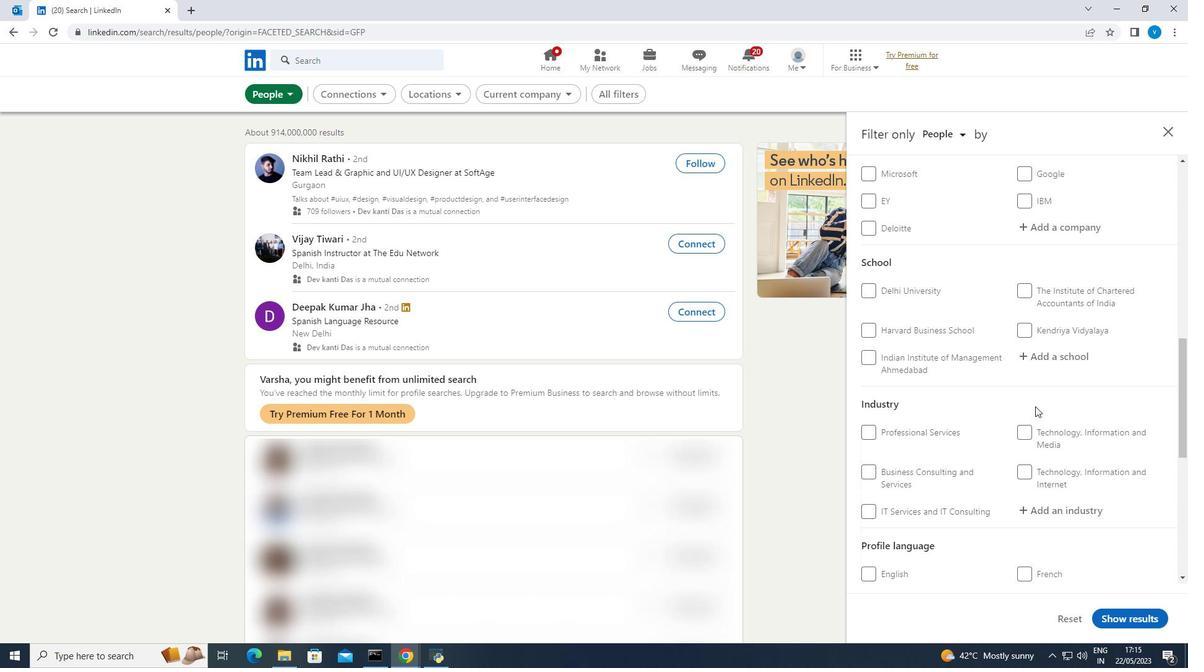 
Action: Mouse scrolled (1035, 407) with delta (0, 0)
Screenshot: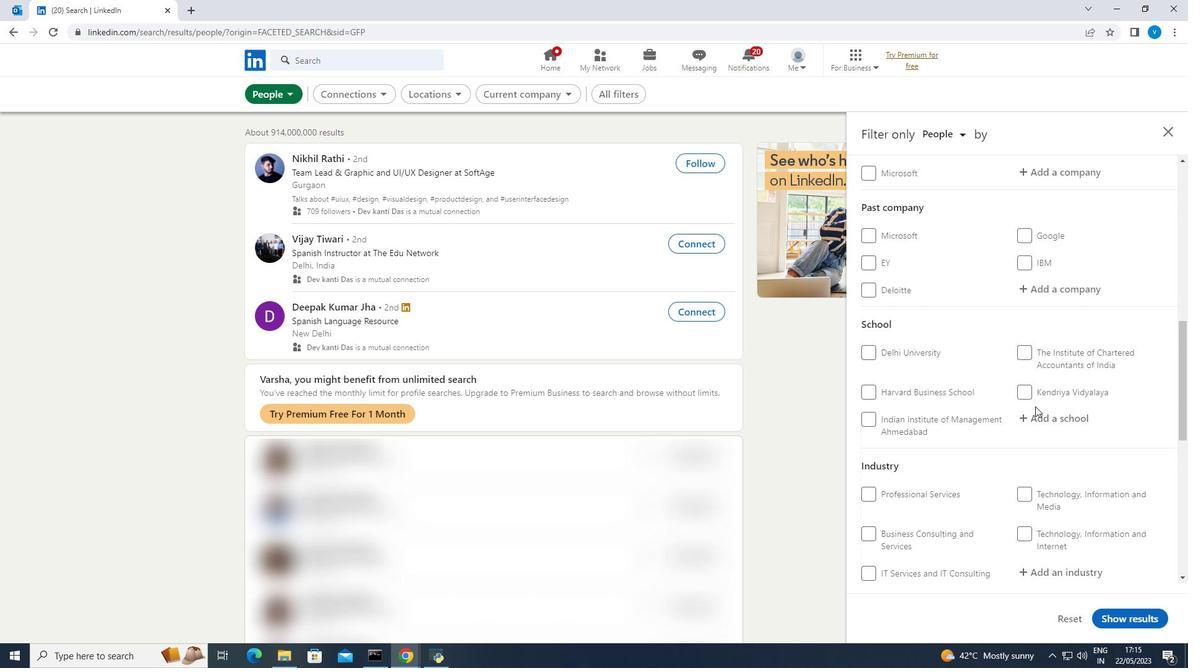 
Action: Mouse scrolled (1035, 407) with delta (0, 0)
Screenshot: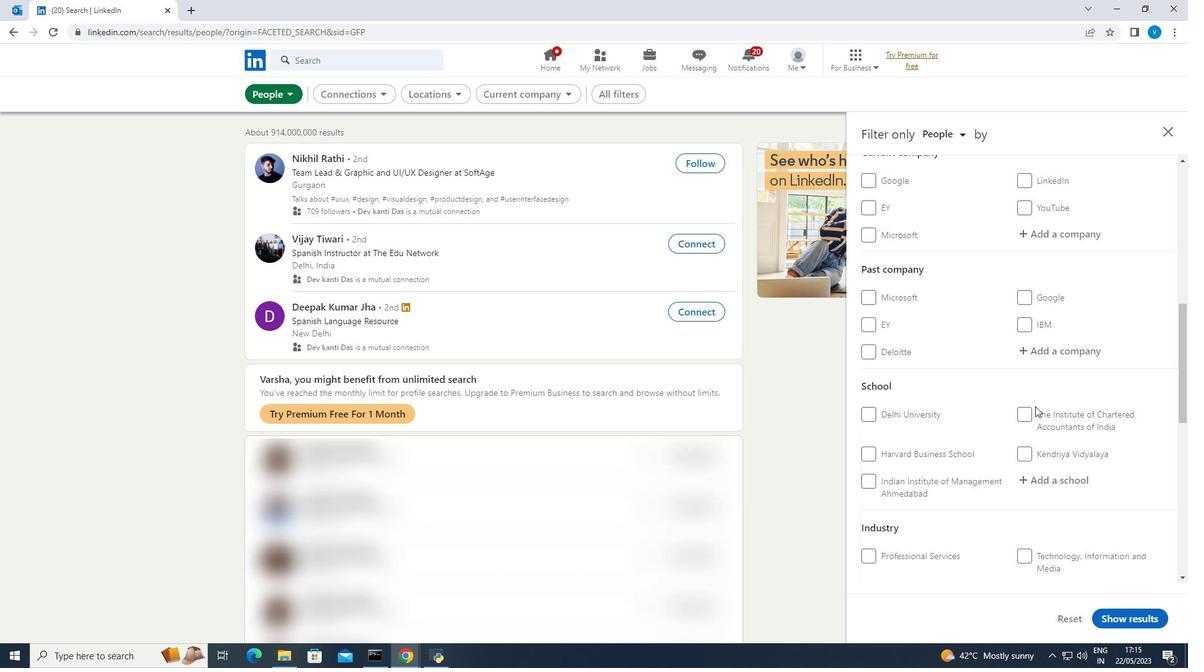 
Action: Mouse moved to (1060, 287)
Screenshot: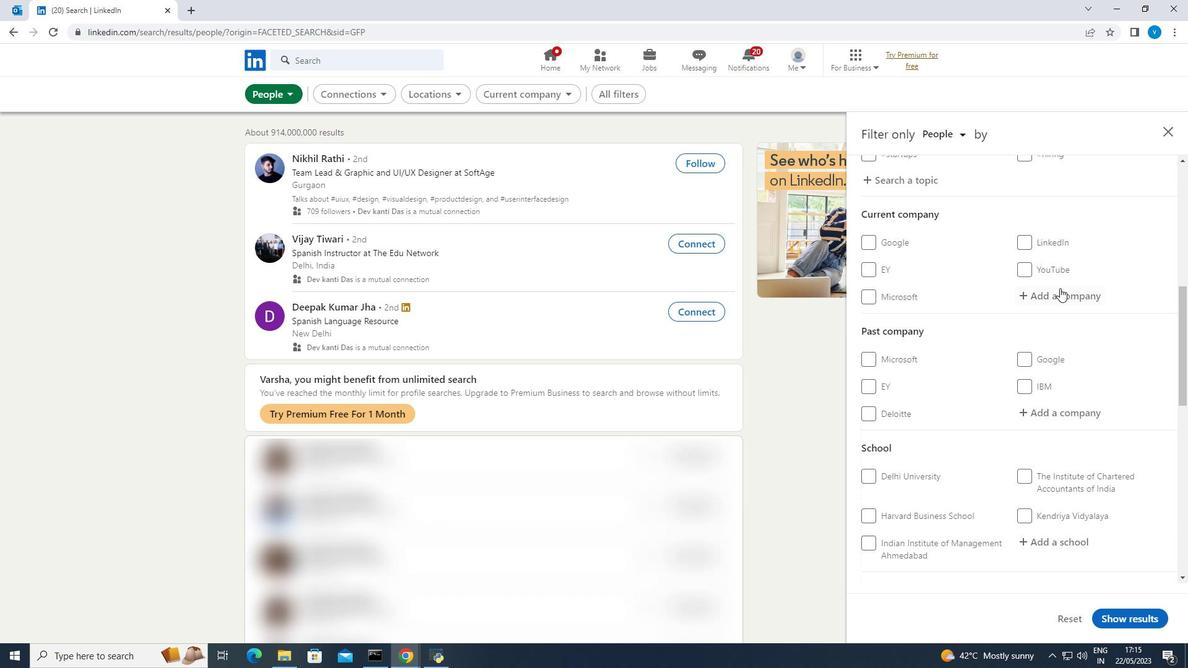 
Action: Mouse pressed left at (1060, 287)
Screenshot: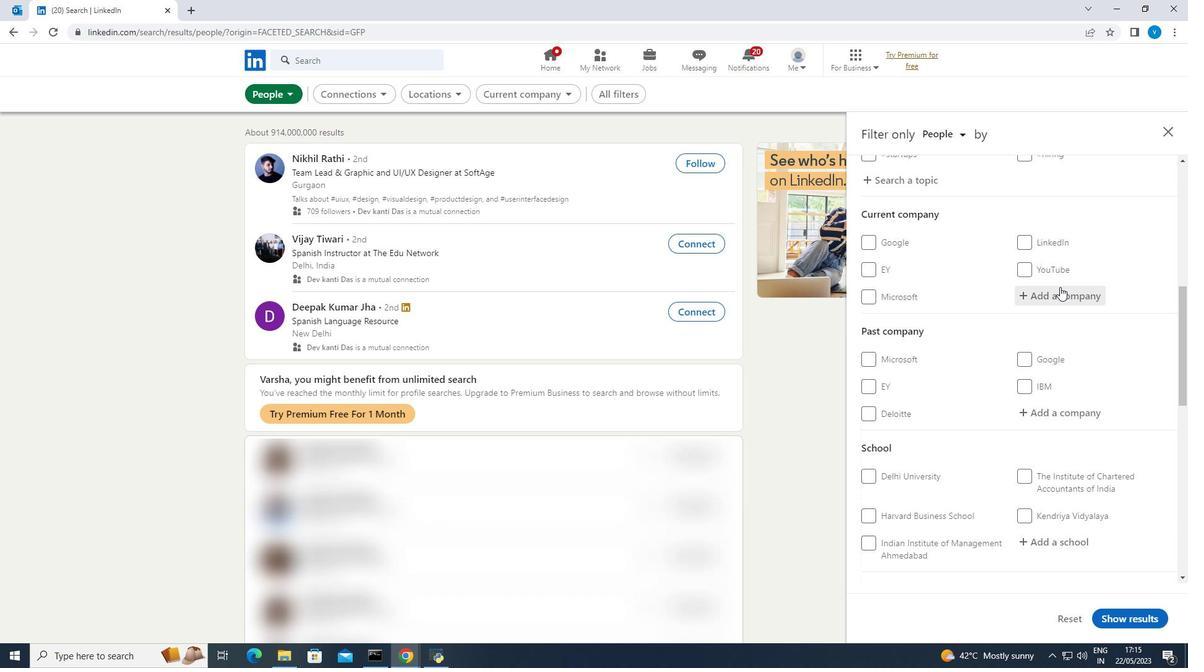 
Action: Key pressed <Key.shift><Key.shift><Key.shift><Key.shift><Key.shift><Key.shift><Key.shift><Key.shift>NTPC<Key.space>
Screenshot: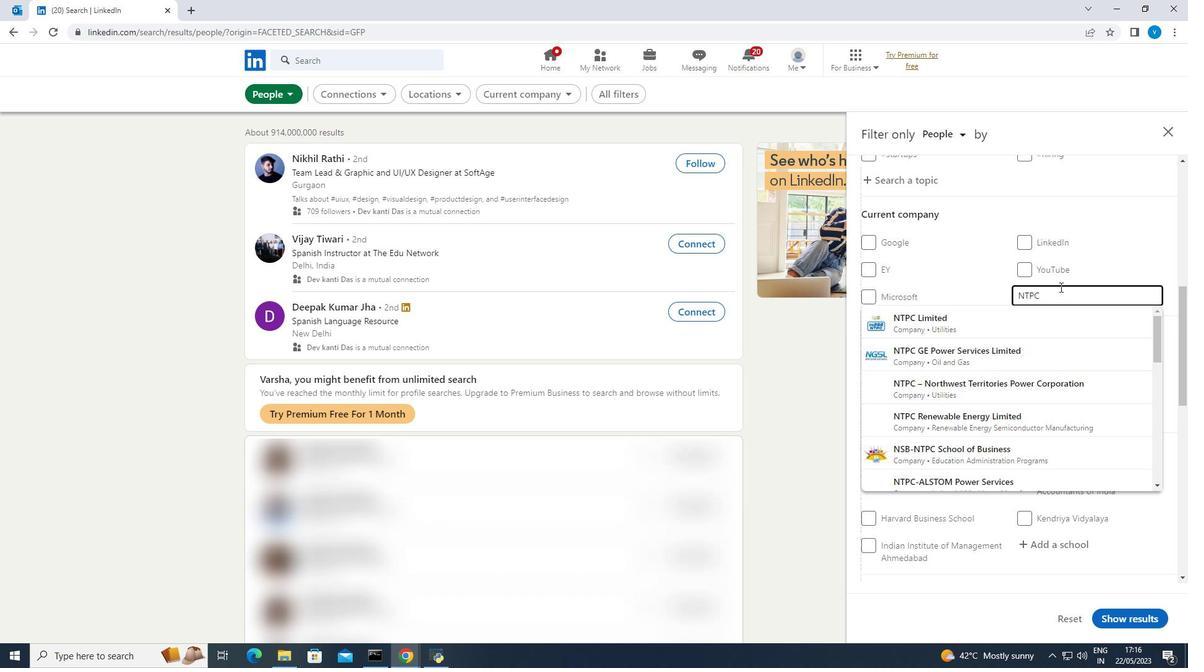 
Action: Mouse moved to (1035, 318)
Screenshot: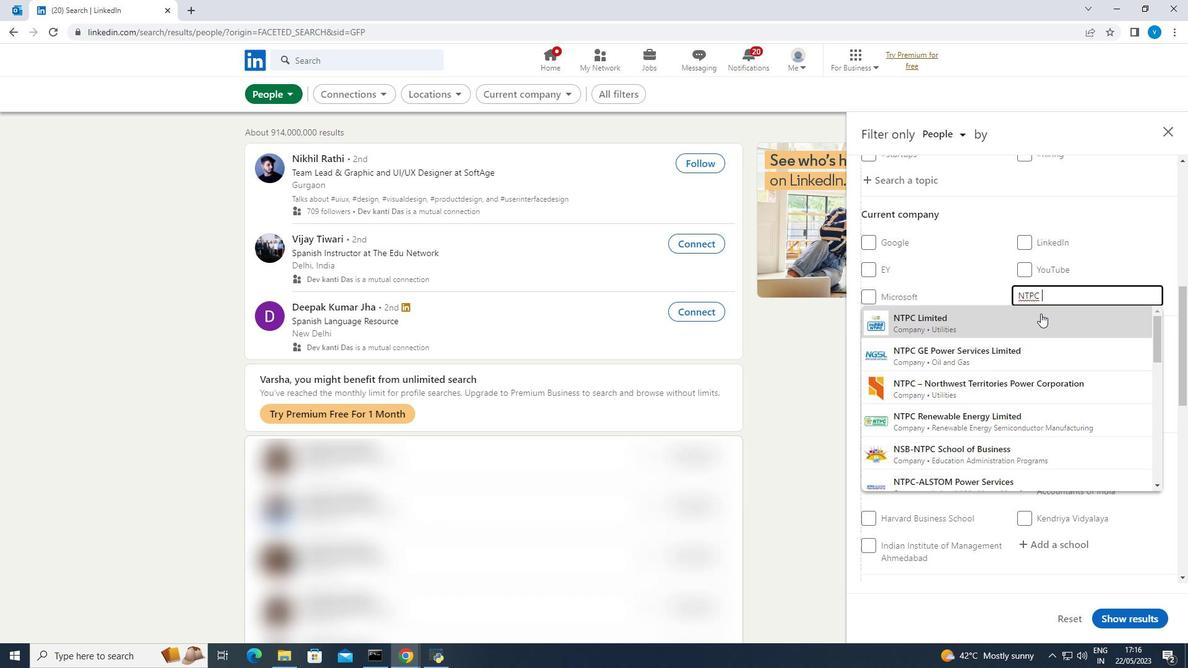 
Action: Mouse pressed left at (1035, 318)
Screenshot: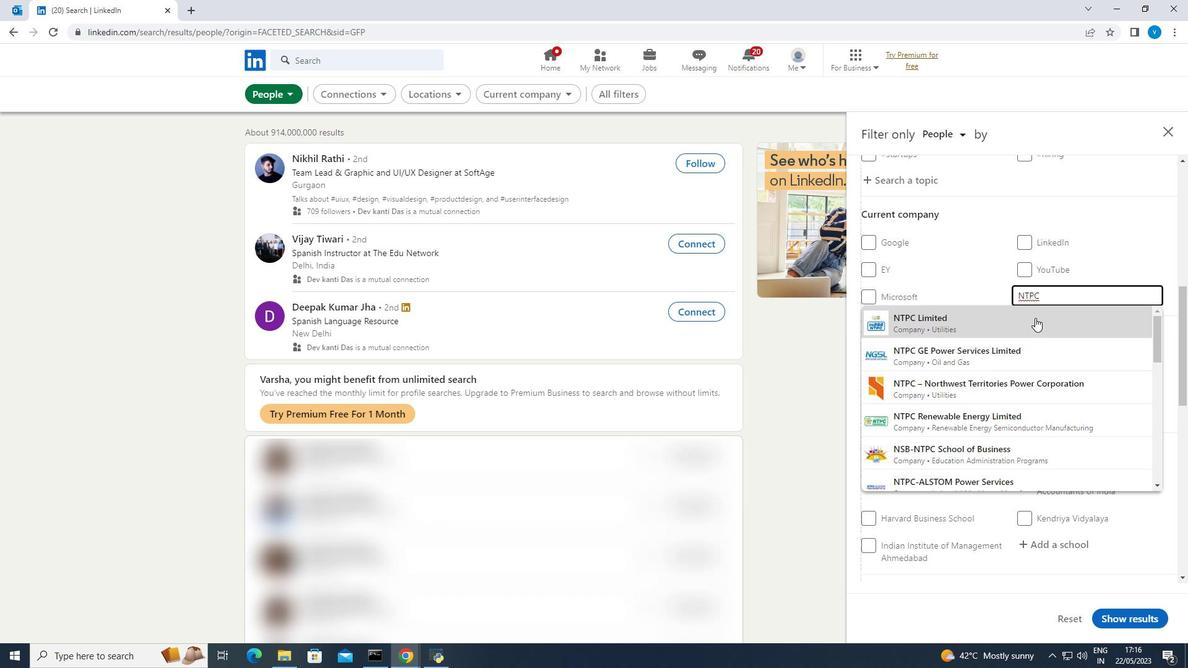 
Action: Mouse scrolled (1035, 317) with delta (0, 0)
Screenshot: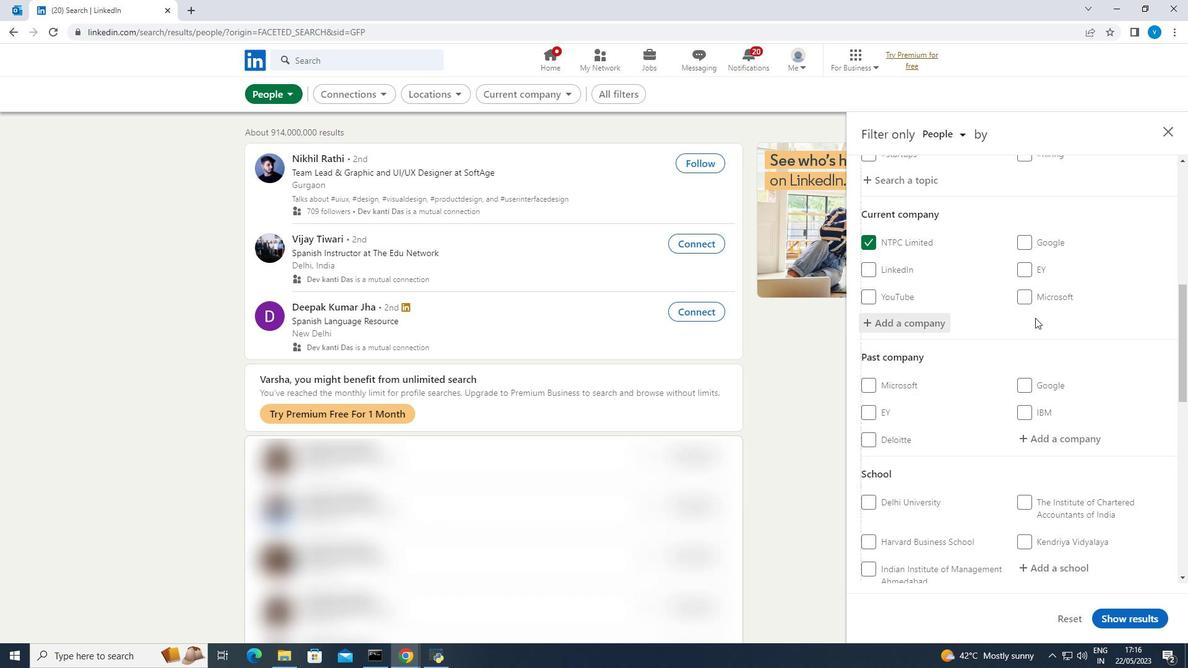 
Action: Mouse scrolled (1035, 317) with delta (0, 0)
Screenshot: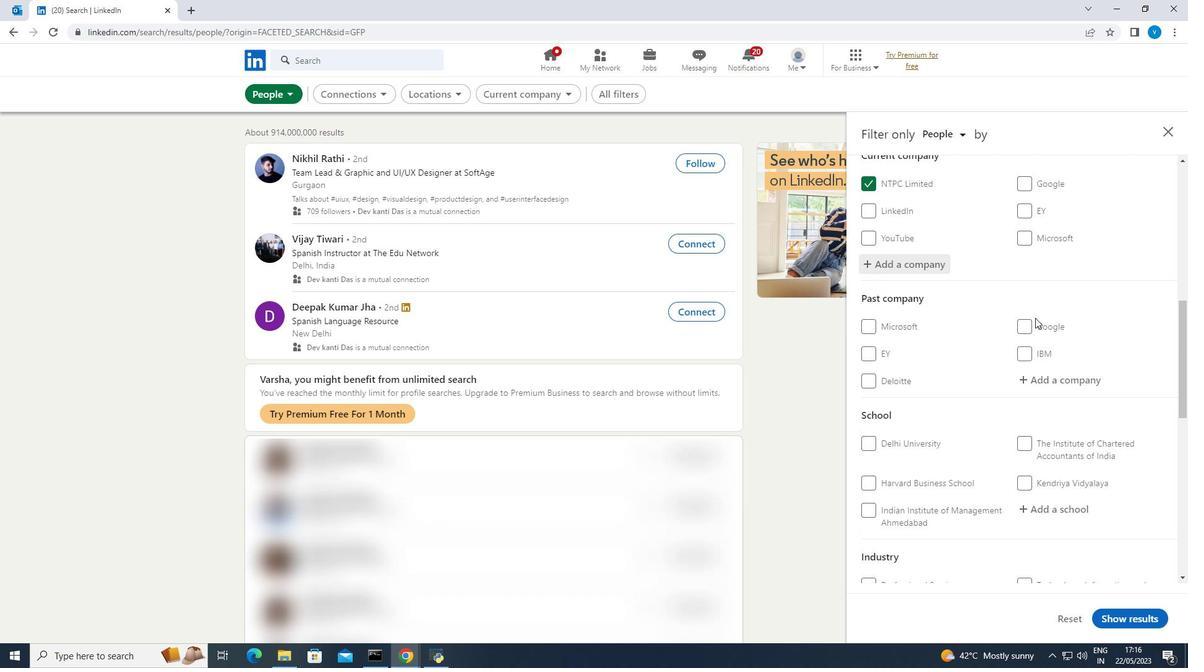
Action: Mouse scrolled (1035, 317) with delta (0, 0)
Screenshot: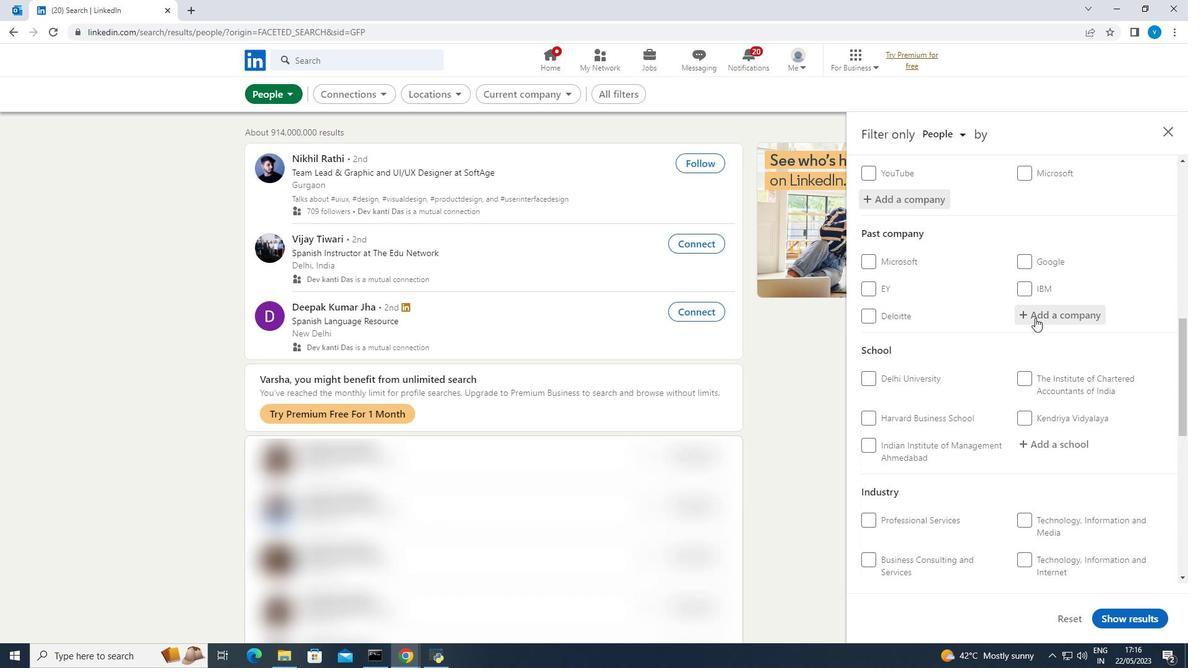 
Action: Mouse moved to (1034, 318)
Screenshot: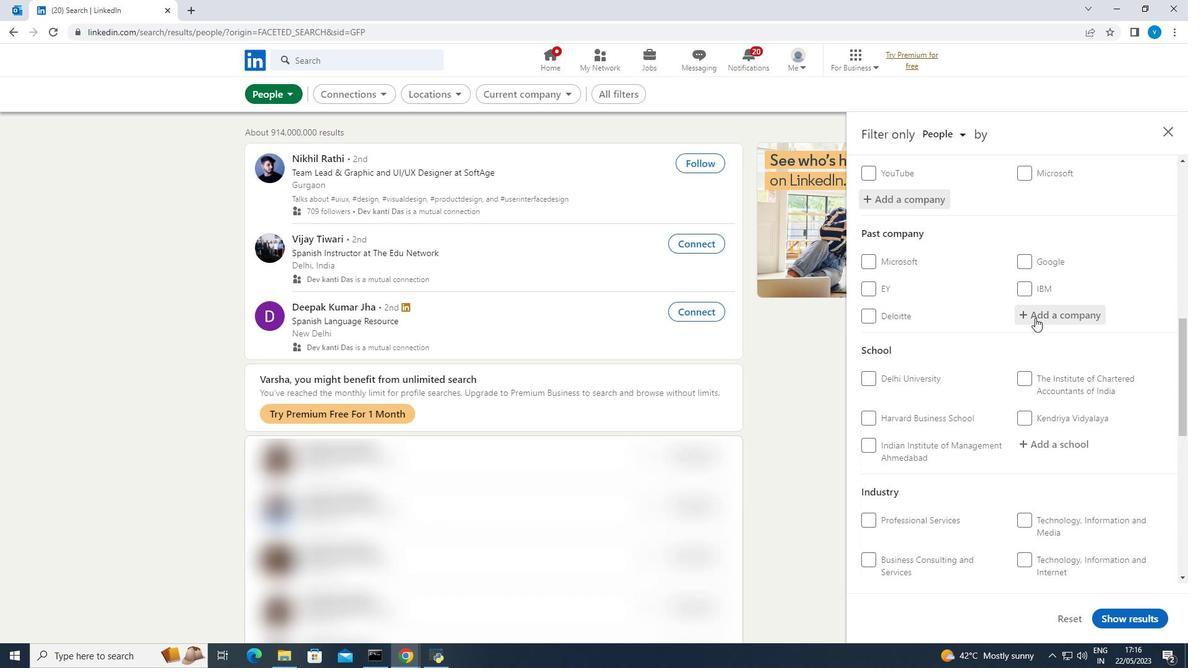
Action: Mouse scrolled (1034, 318) with delta (0, 0)
Screenshot: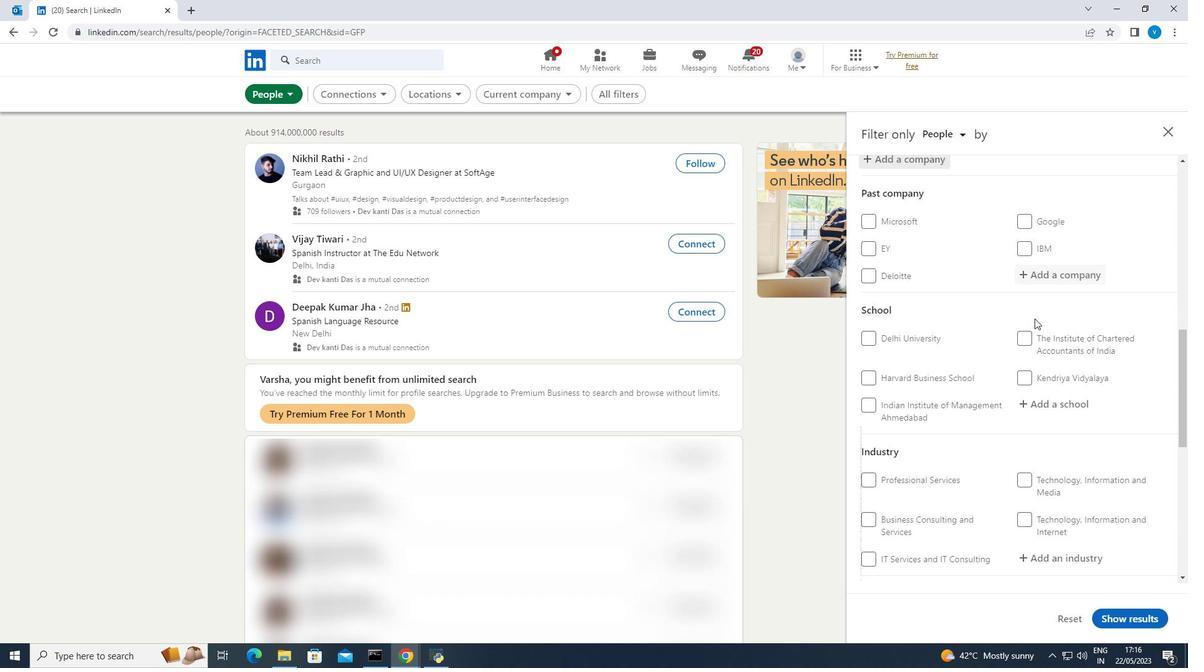 
Action: Mouse moved to (1037, 323)
Screenshot: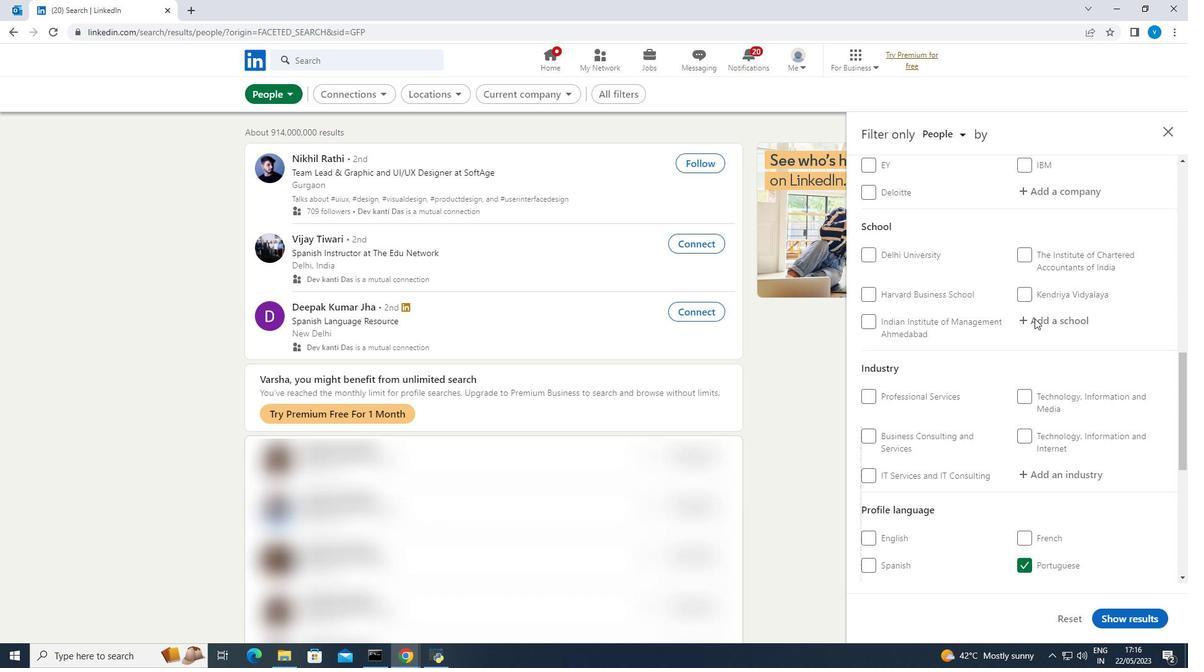 
Action: Mouse pressed left at (1037, 323)
Screenshot: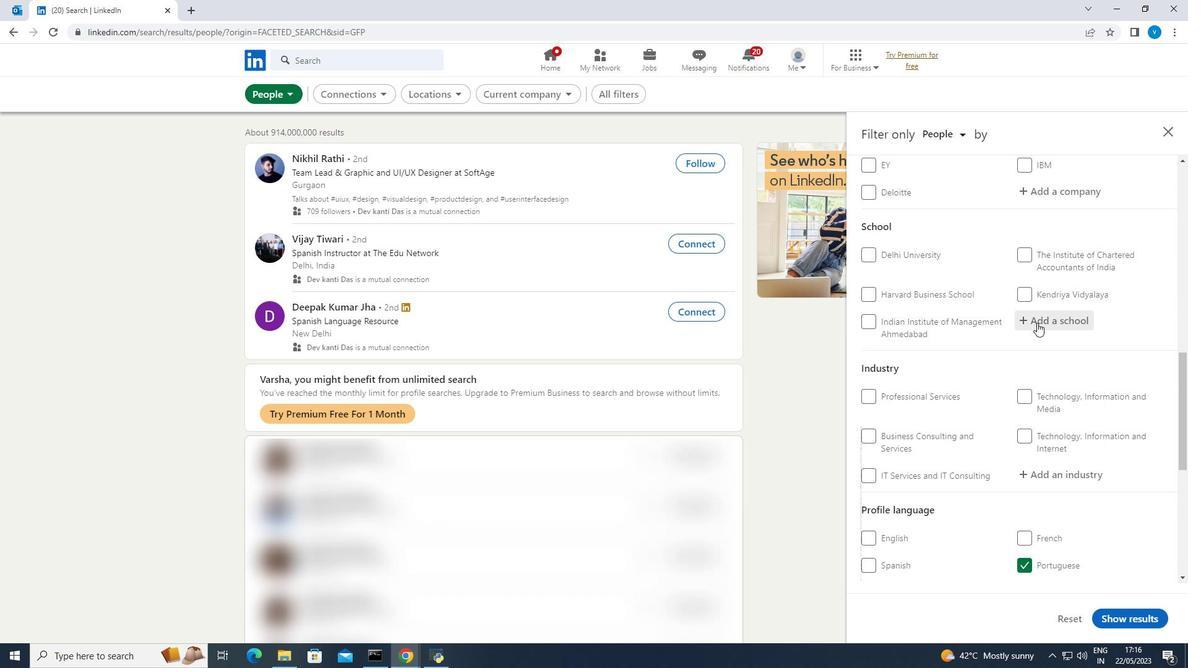 
Action: Key pressed <Key.shift><Key.shift><Key.shift><Key.shift><Key.shift><Key.shift>Asian<Key.space><Key.shift><Key.shift><Key.shift><Key.shift><Key.shift><Key.shift><Key.shift>School
Screenshot: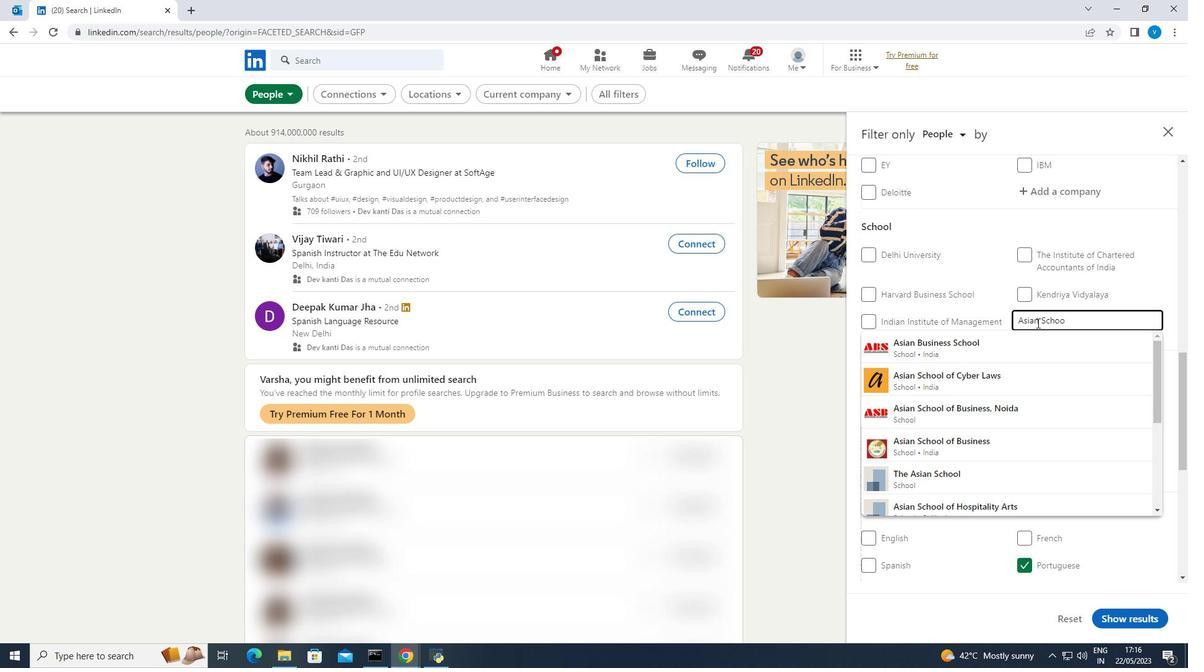 
Action: Mouse moved to (1018, 374)
Screenshot: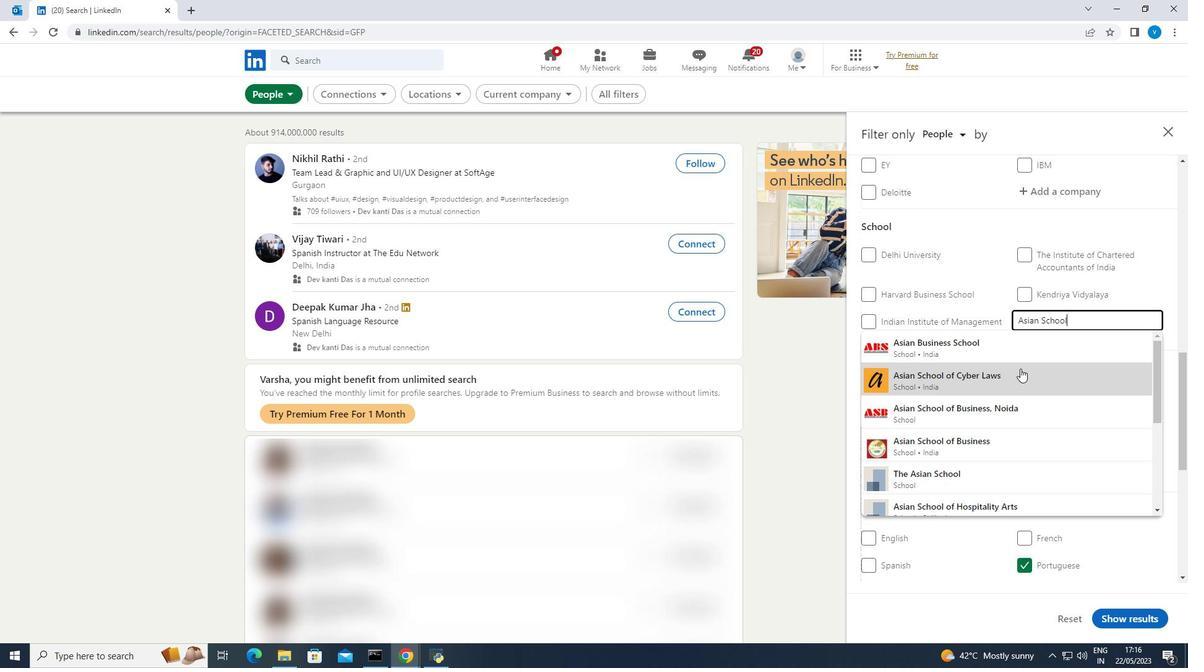 
Action: Mouse pressed left at (1018, 374)
Screenshot: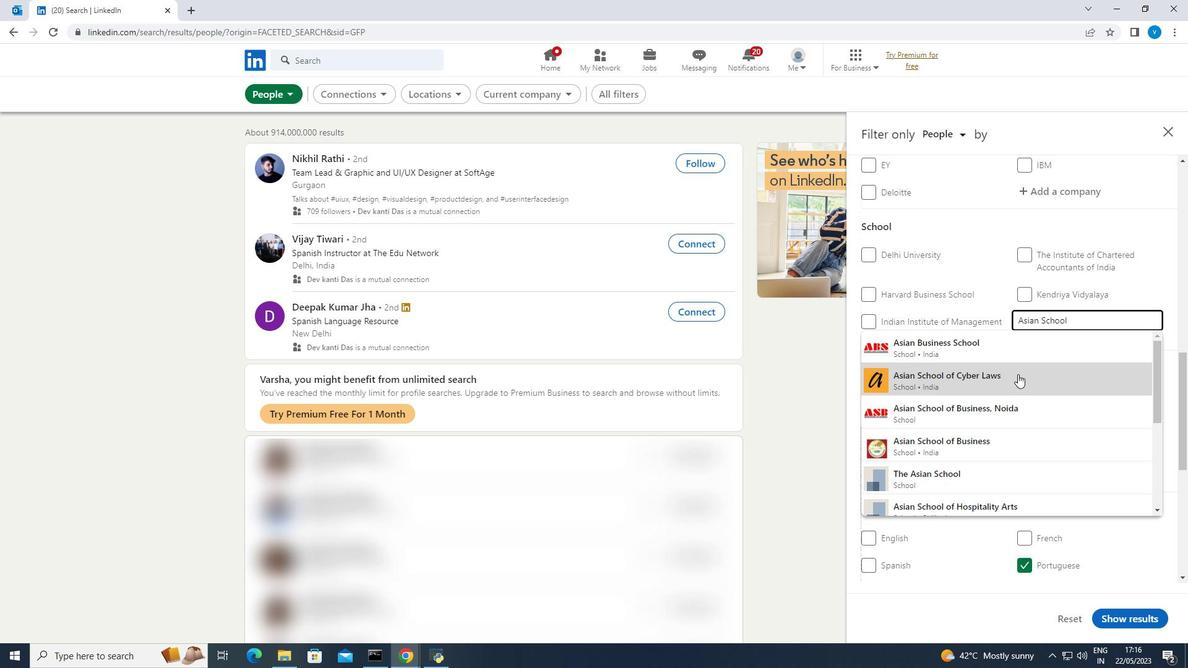 
Action: Mouse scrolled (1018, 373) with delta (0, 0)
Screenshot: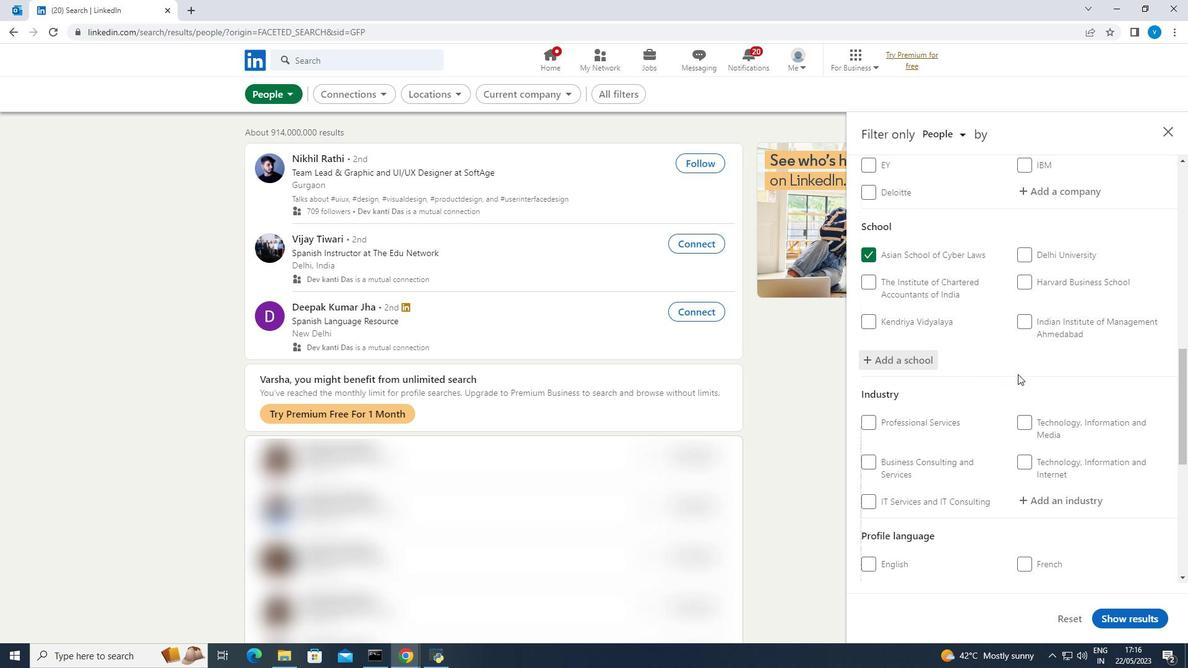 
Action: Mouse scrolled (1018, 373) with delta (0, 0)
Screenshot: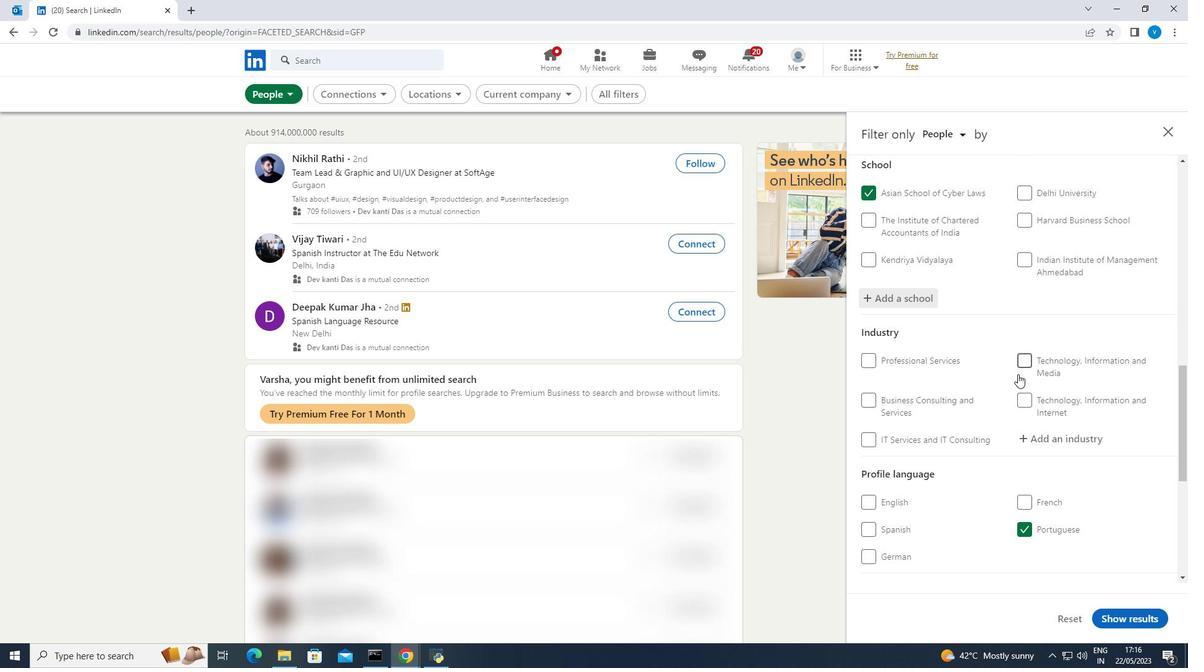 
Action: Mouse moved to (1028, 375)
Screenshot: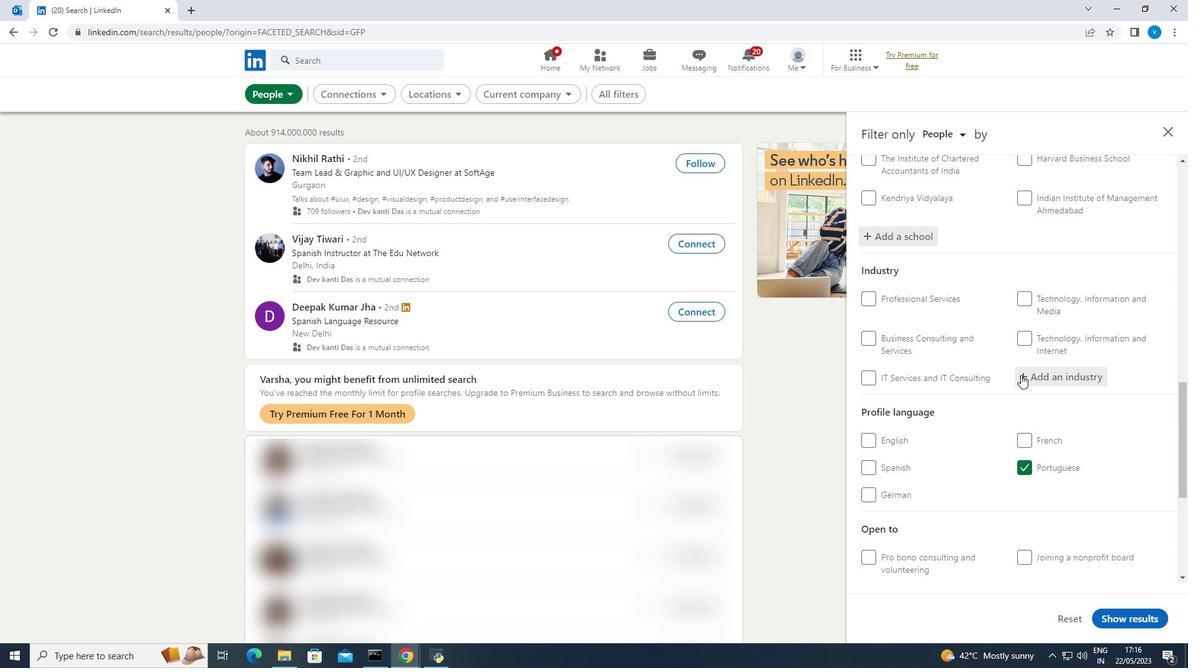 
Action: Mouse pressed left at (1028, 375)
Screenshot: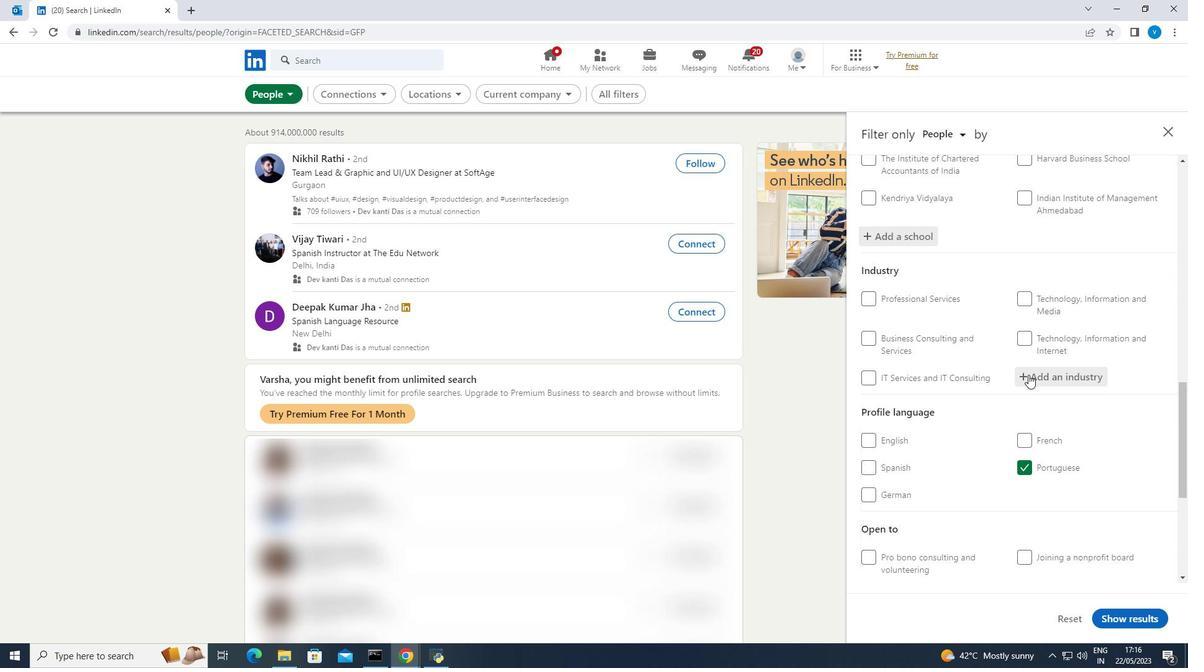 
Action: Key pressed <Key.shift><Key.shift><Key.shift>Sheet
Screenshot: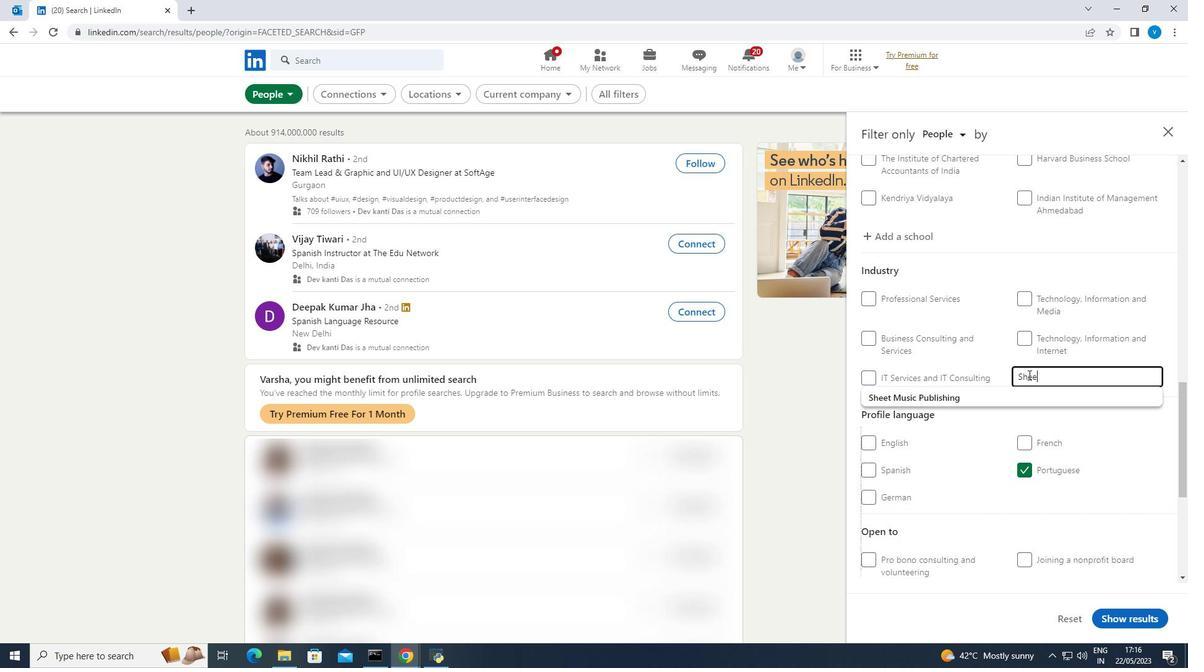 
Action: Mouse moved to (998, 394)
Screenshot: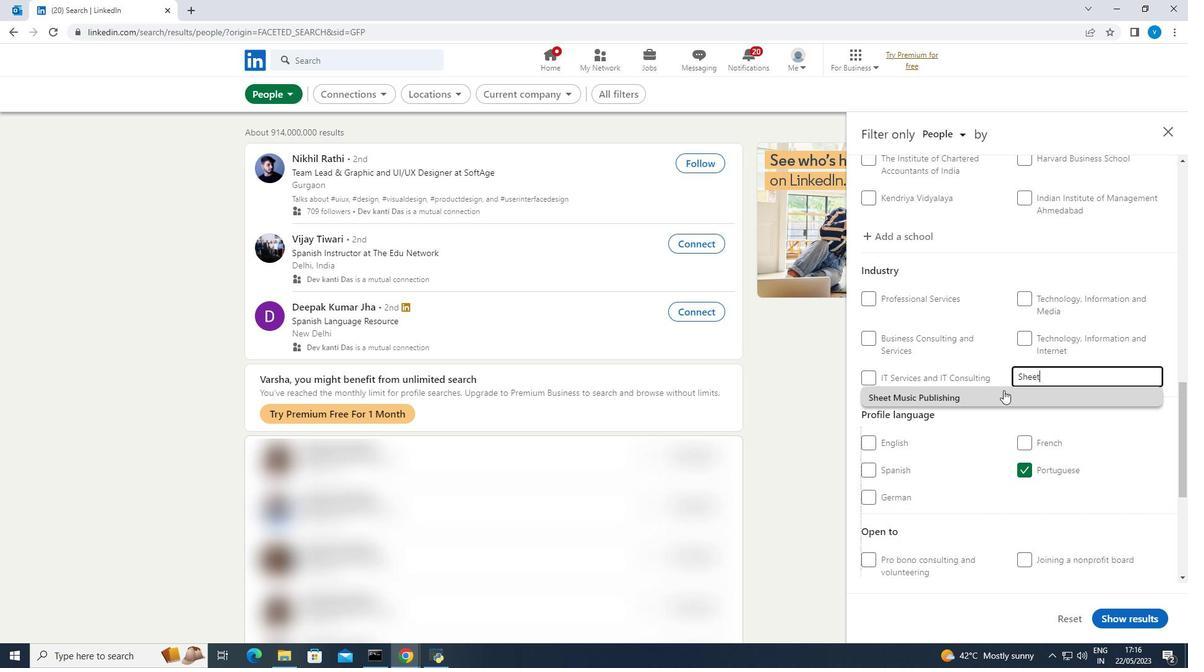 
Action: Mouse pressed left at (998, 394)
Screenshot: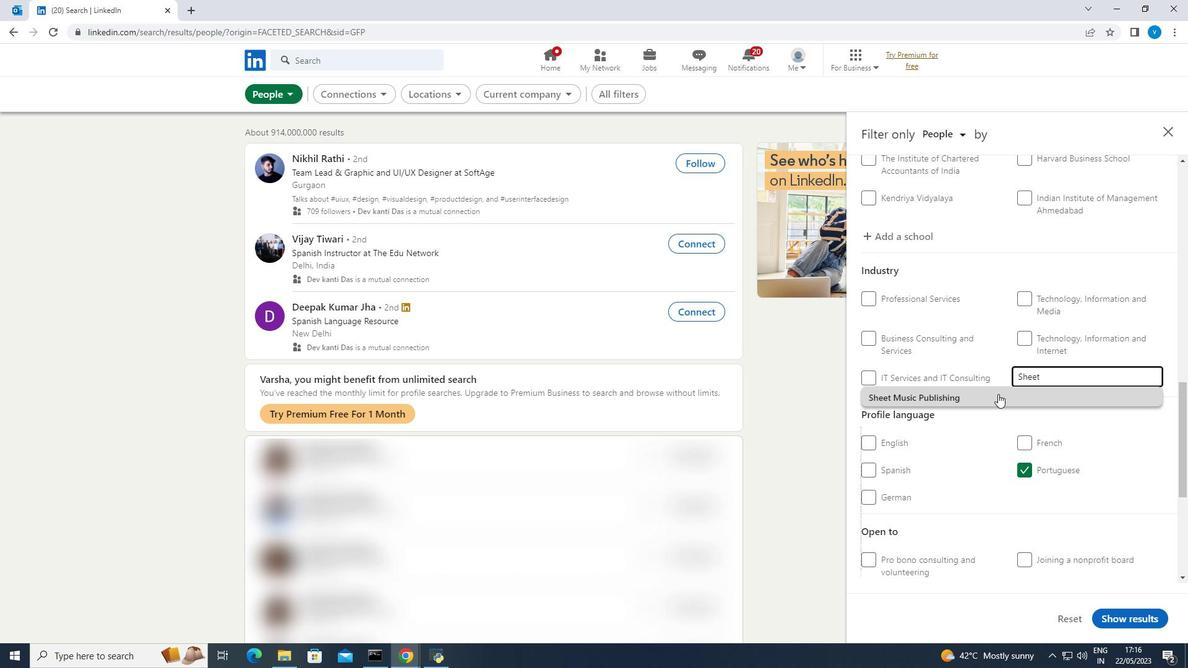 
Action: Mouse moved to (998, 394)
Screenshot: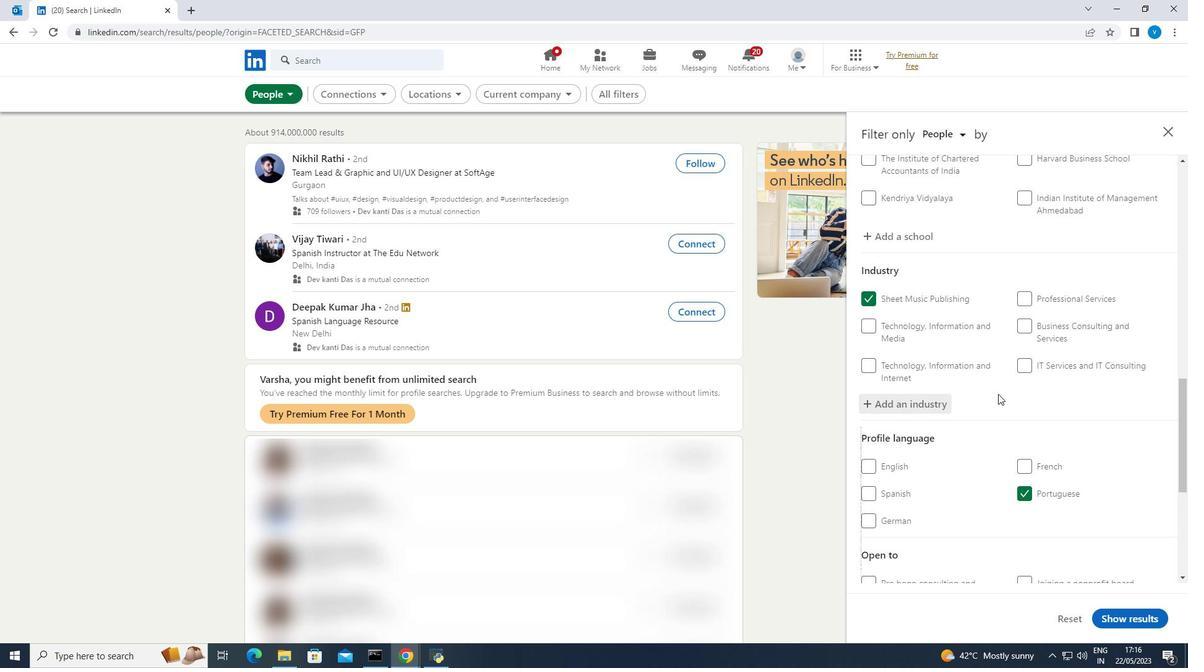 
Action: Mouse scrolled (998, 393) with delta (0, 0)
Screenshot: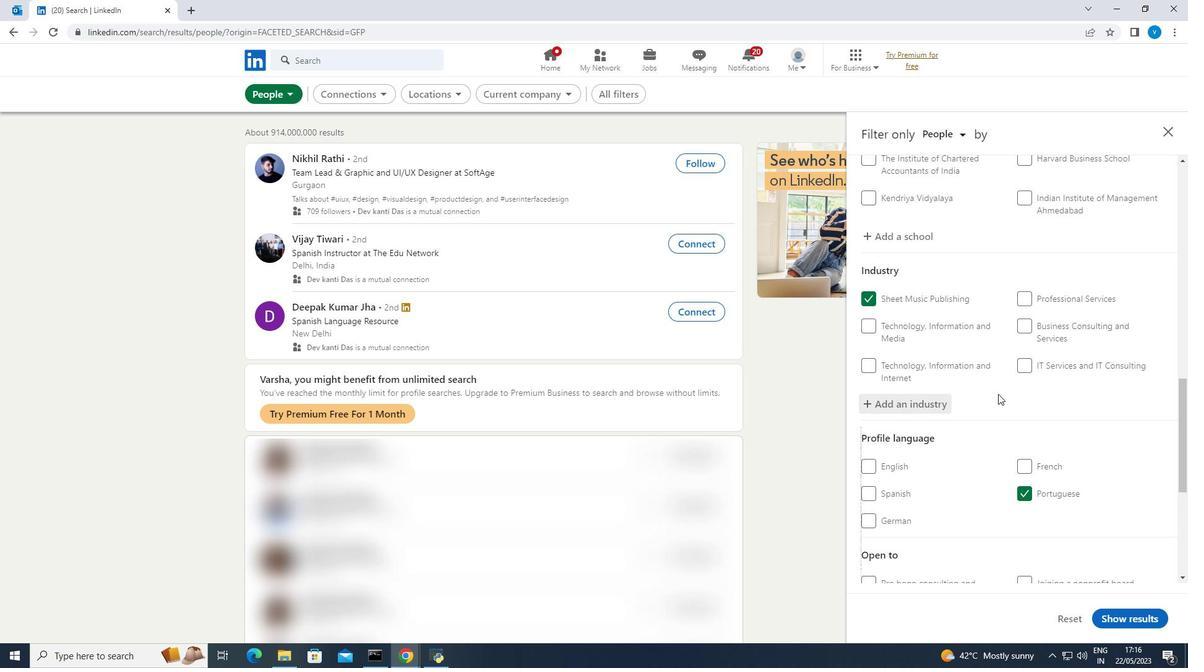 
Action: Mouse scrolled (998, 393) with delta (0, 0)
Screenshot: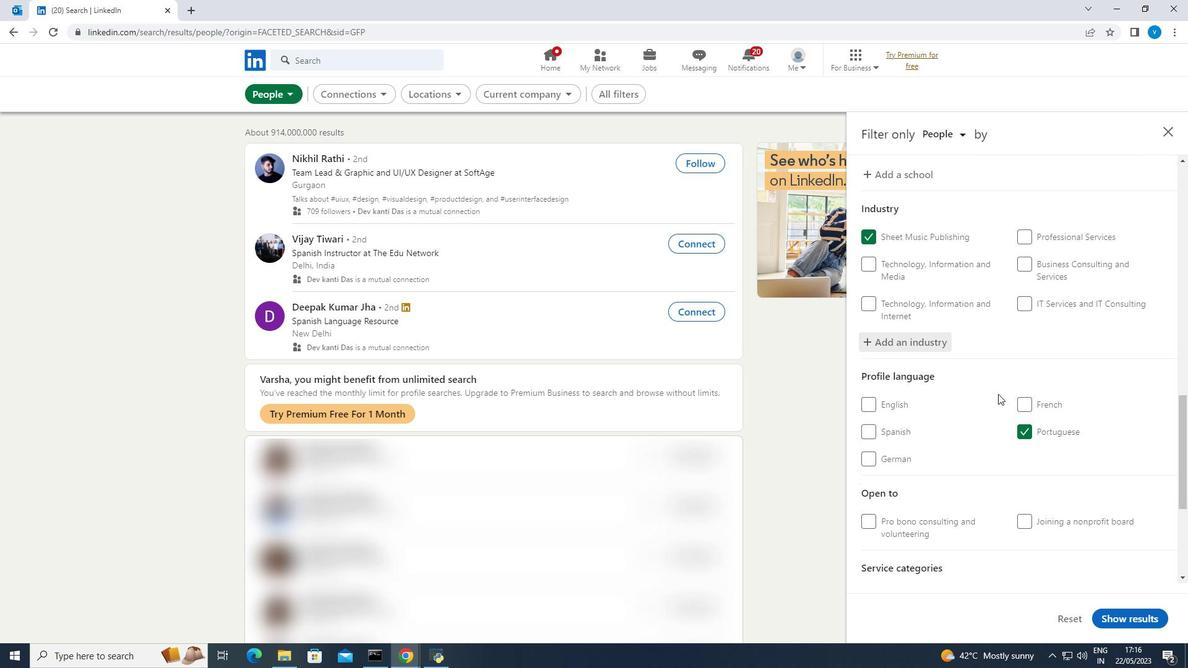 
Action: Mouse moved to (997, 394)
Screenshot: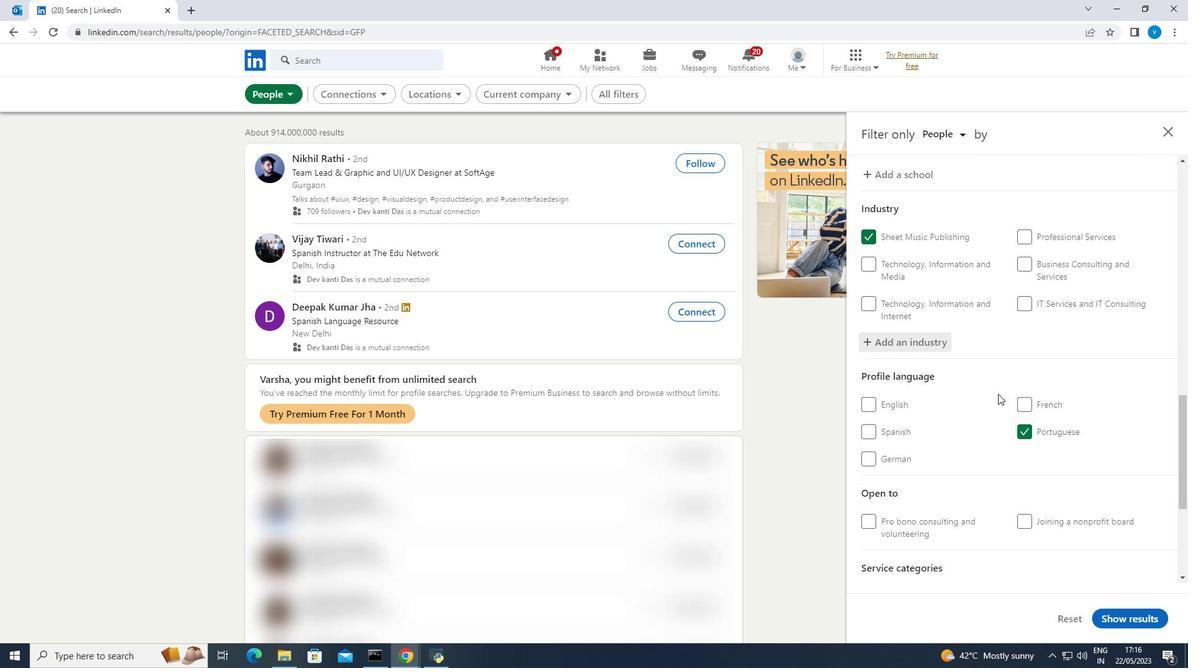 
Action: Mouse scrolled (997, 393) with delta (0, 0)
Screenshot: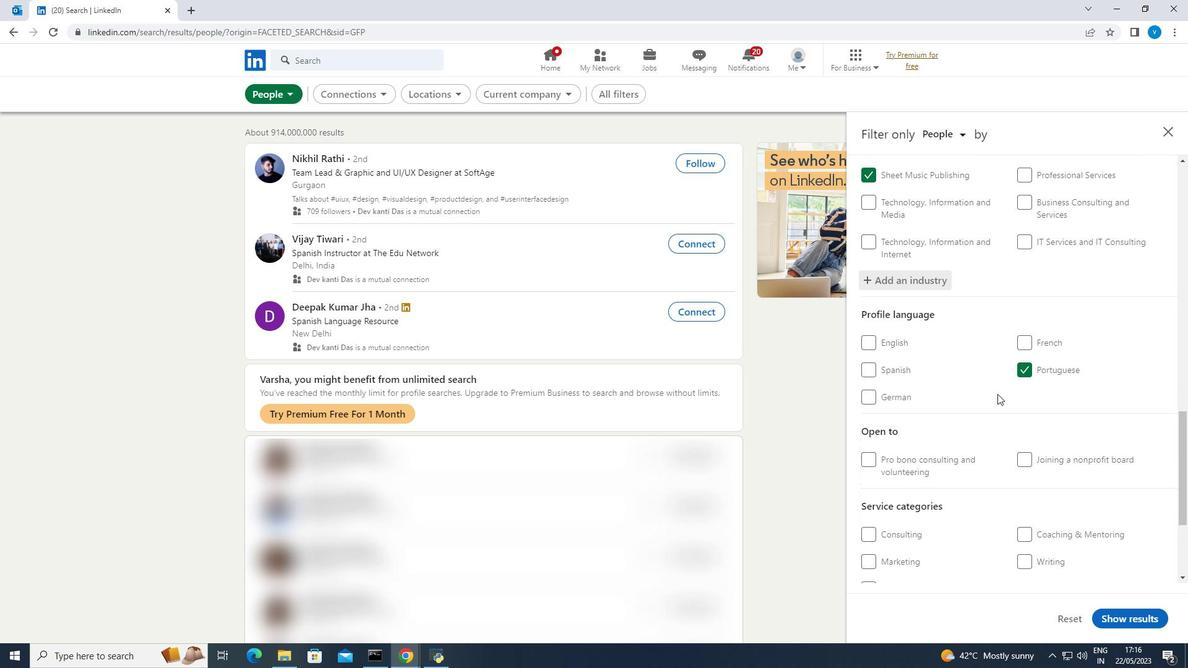 
Action: Mouse scrolled (997, 393) with delta (0, 0)
Screenshot: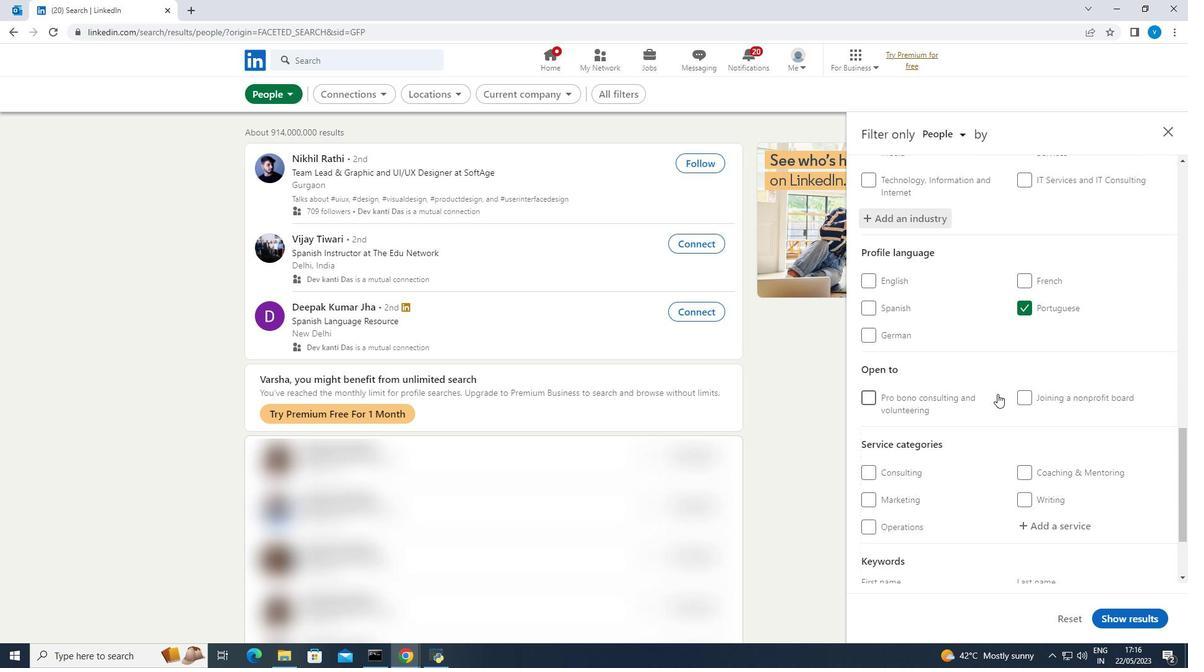 
Action: Mouse scrolled (997, 393) with delta (0, 0)
Screenshot: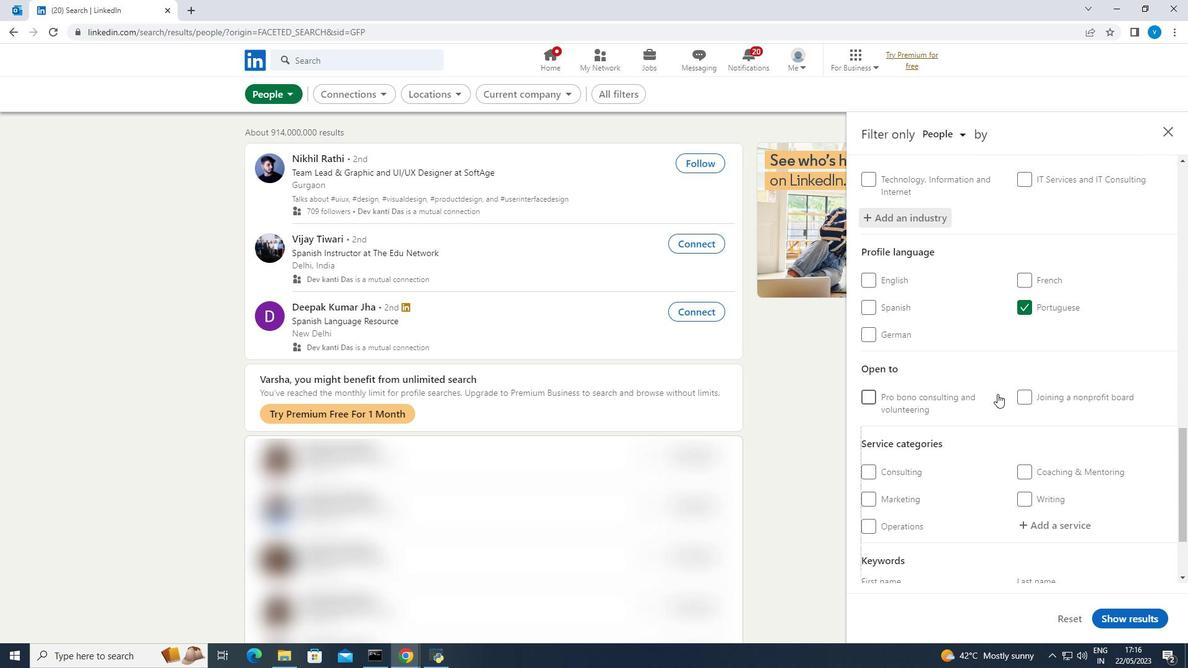 
Action: Mouse moved to (1040, 404)
Screenshot: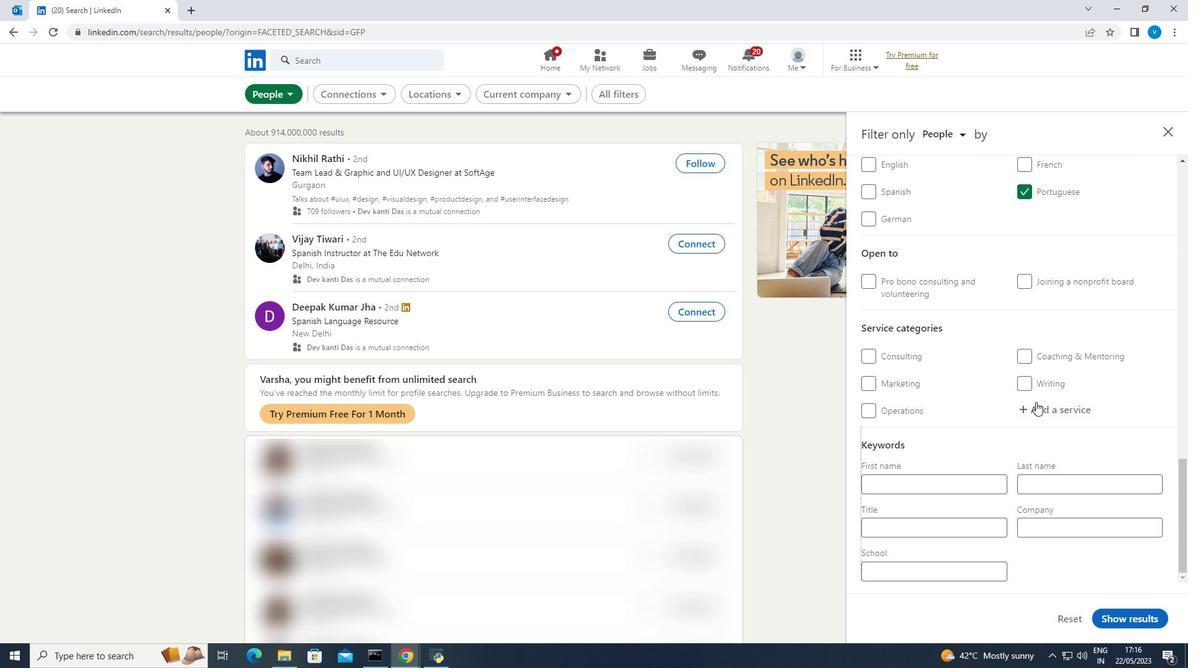 
Action: Mouse pressed left at (1040, 404)
Screenshot: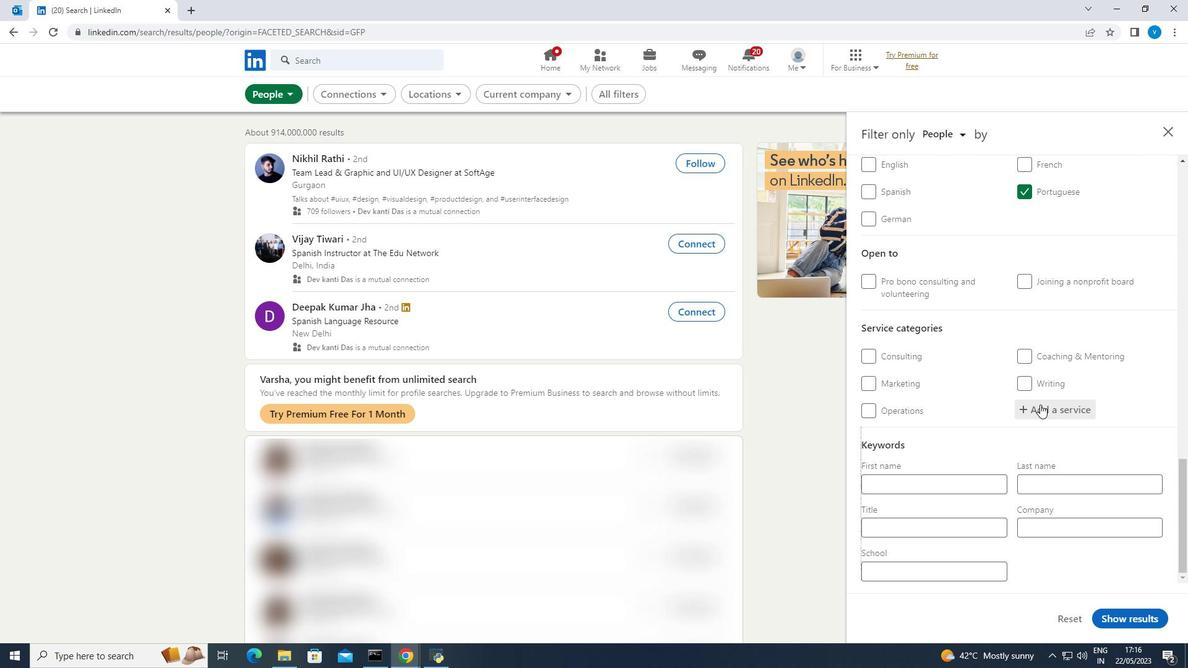 
Action: Key pressed <Key.shift><Key.shift><Key.shift><Key.shift><Key.shift><Key.shift>Auto<Key.space>
Screenshot: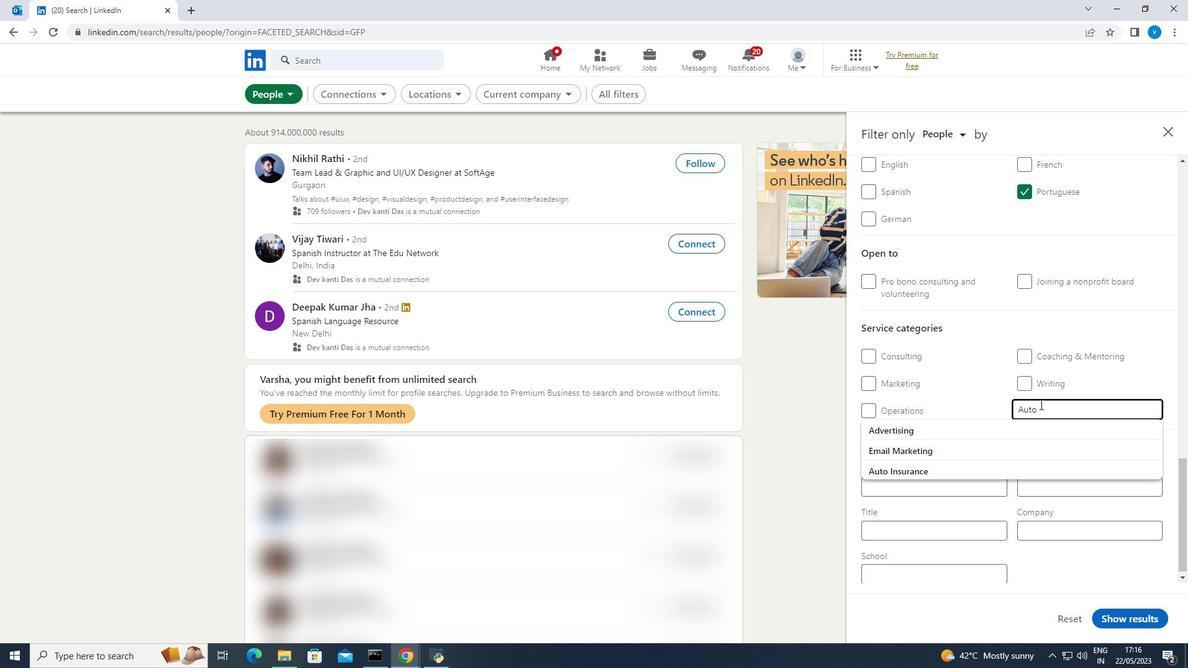 
Action: Mouse moved to (1006, 432)
Screenshot: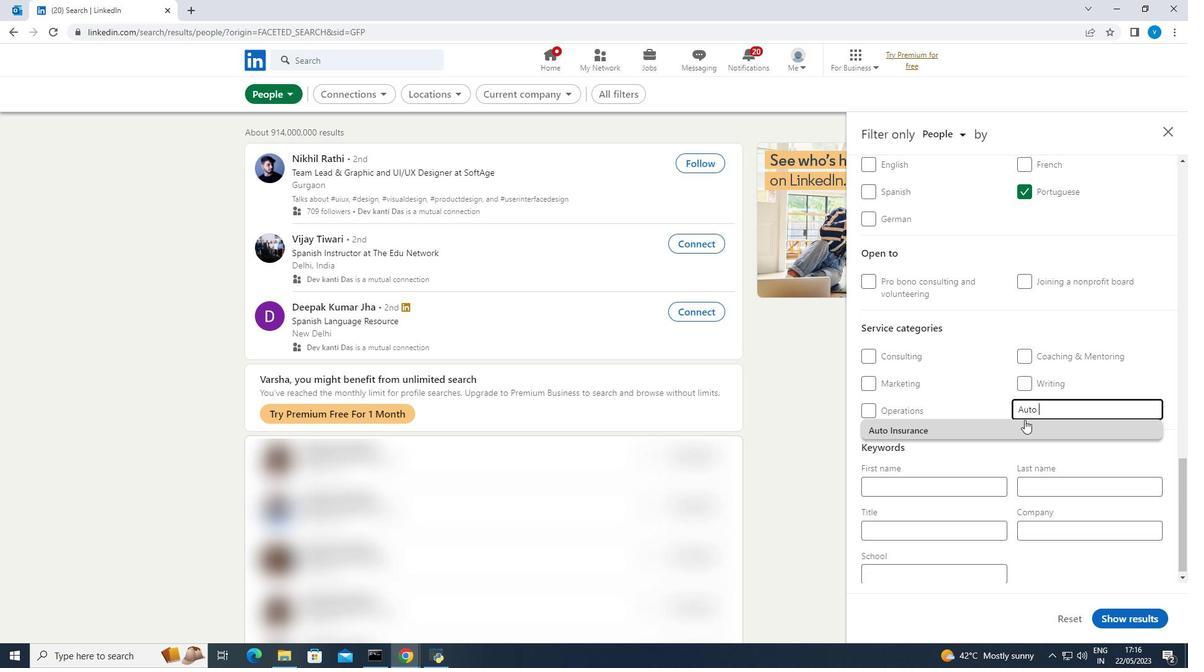 
Action: Mouse pressed left at (1006, 432)
Screenshot: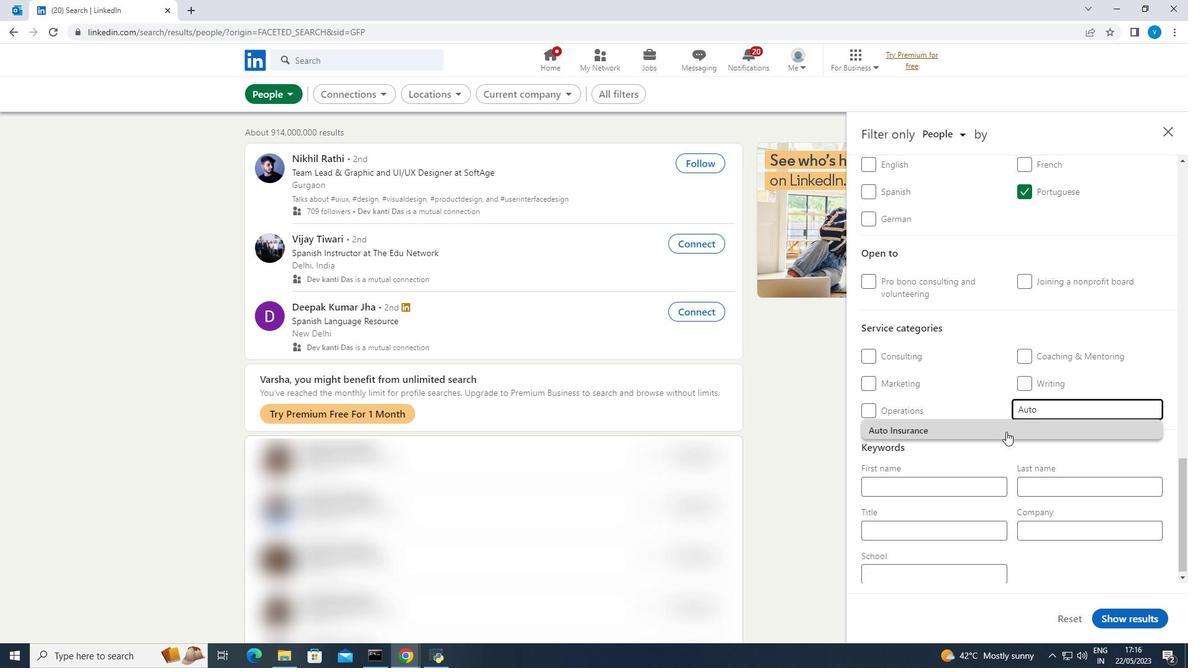 
Action: Mouse scrolled (1006, 431) with delta (0, 0)
Screenshot: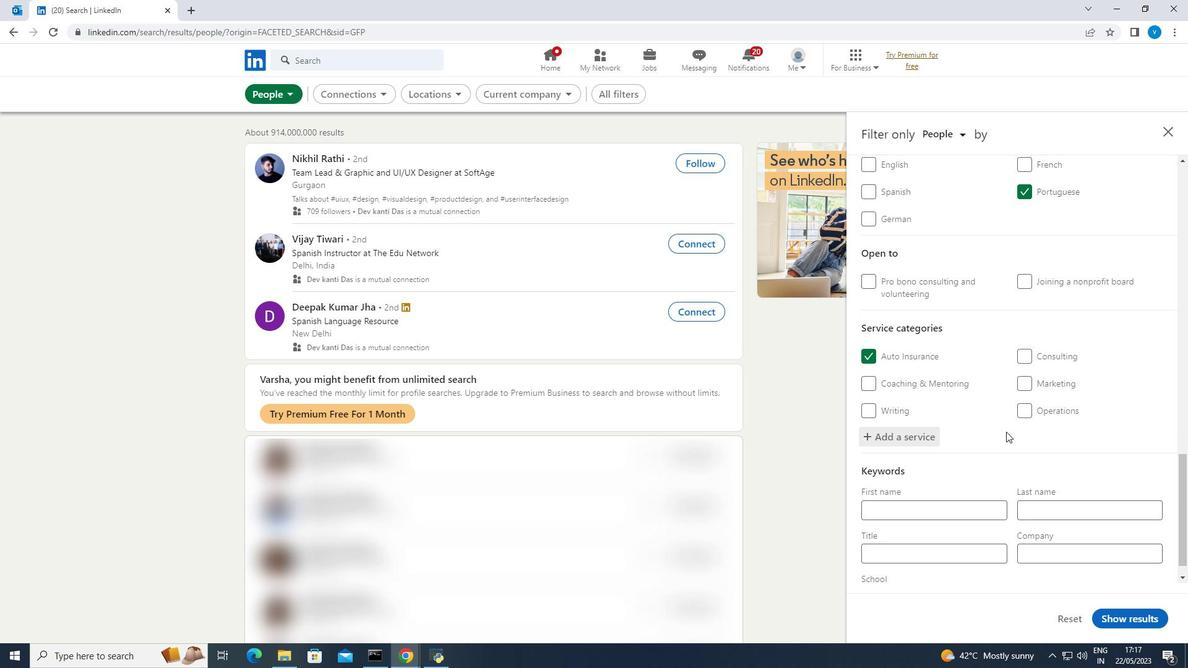 
Action: Mouse moved to (1006, 432)
Screenshot: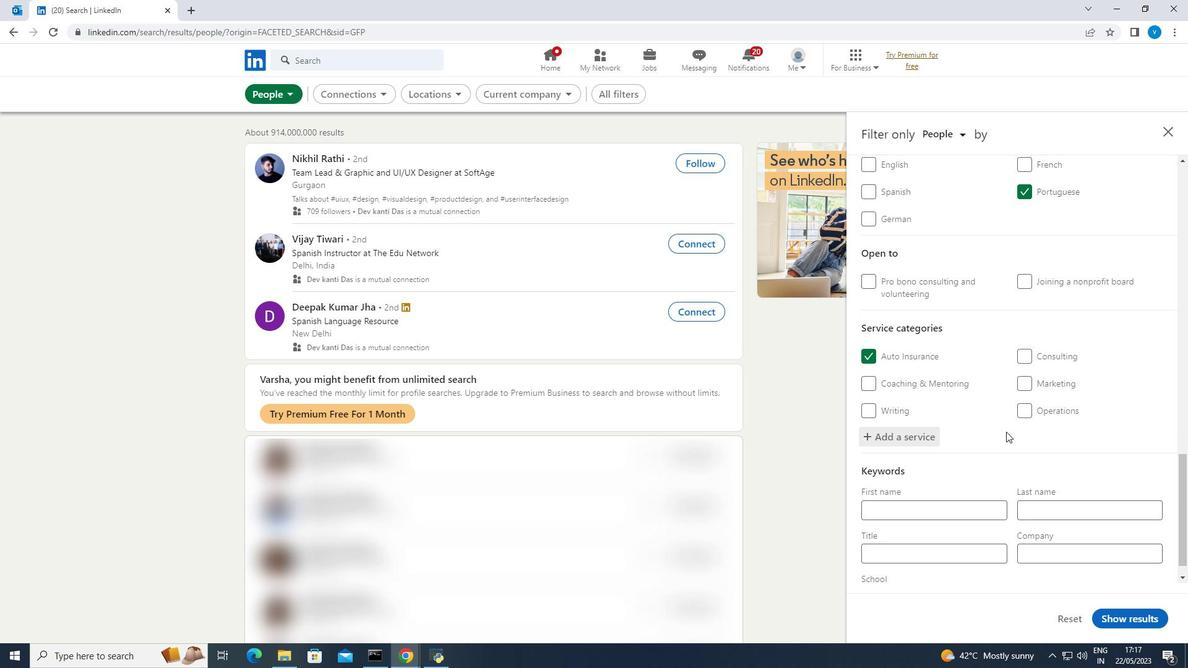 
Action: Mouse scrolled (1006, 431) with delta (0, 0)
Screenshot: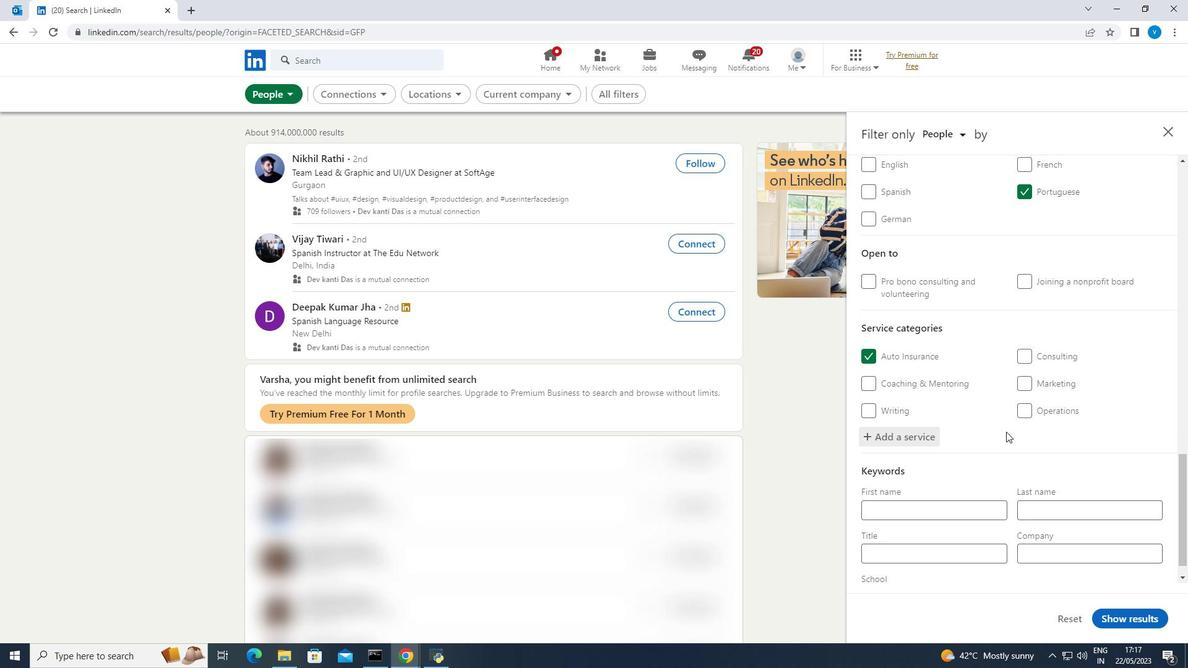 
Action: Mouse scrolled (1006, 431) with delta (0, 0)
Screenshot: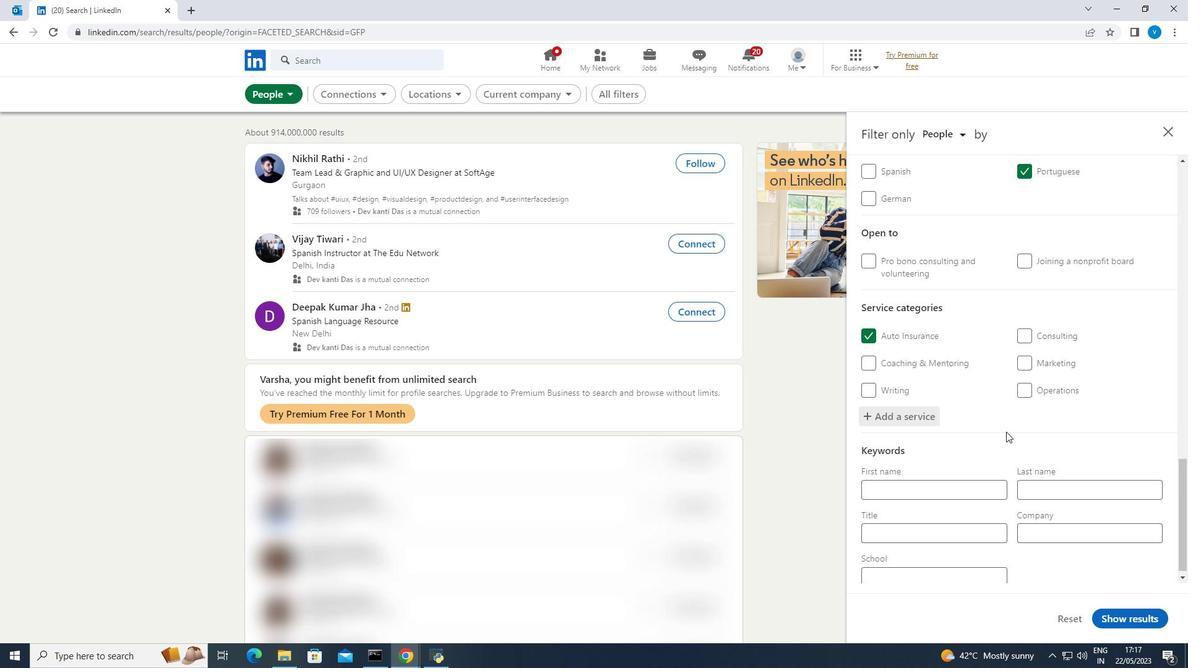 
Action: Mouse moved to (990, 525)
Screenshot: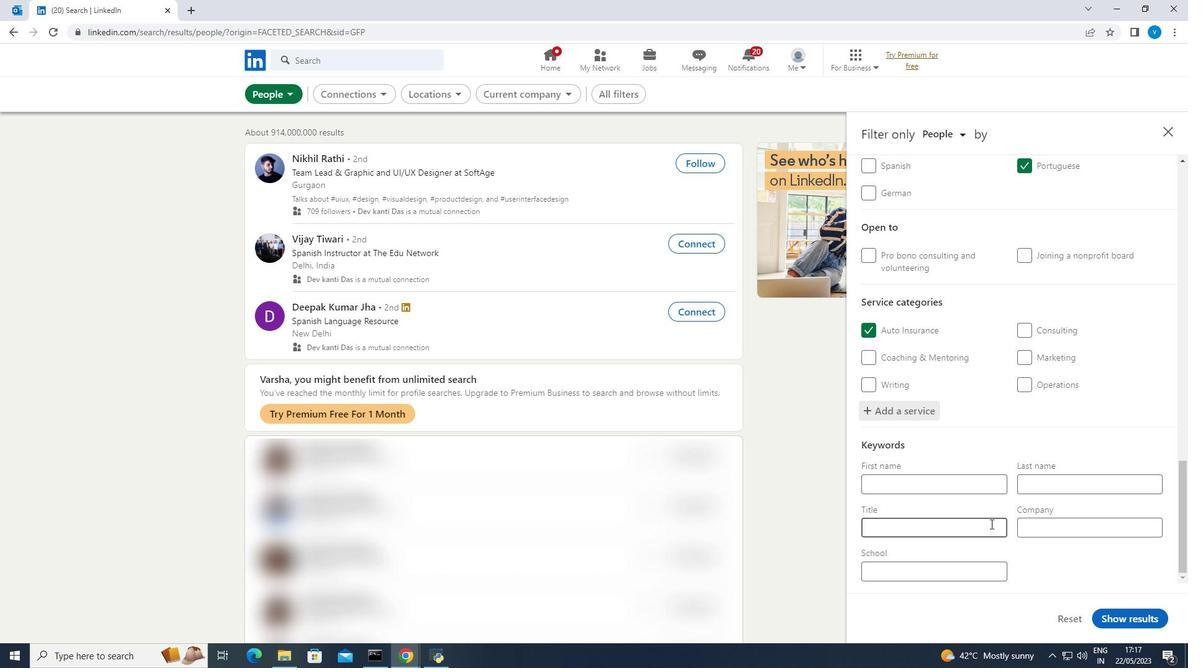
Action: Mouse pressed left at (990, 525)
Screenshot: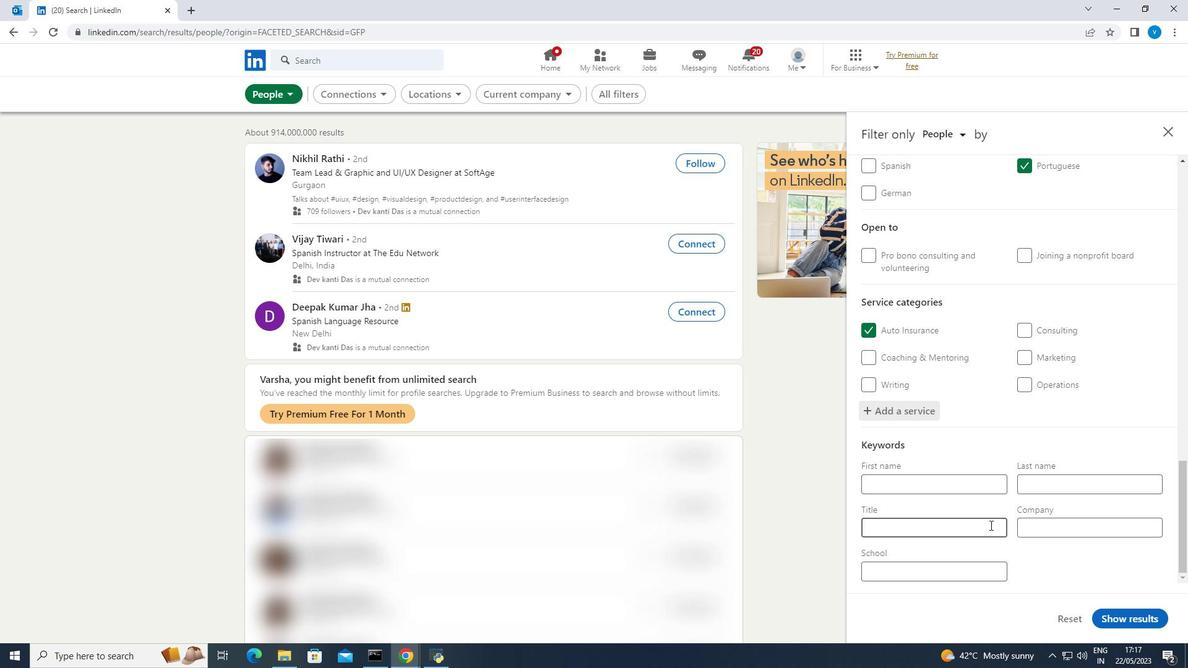 
Action: Mouse moved to (989, 526)
Screenshot: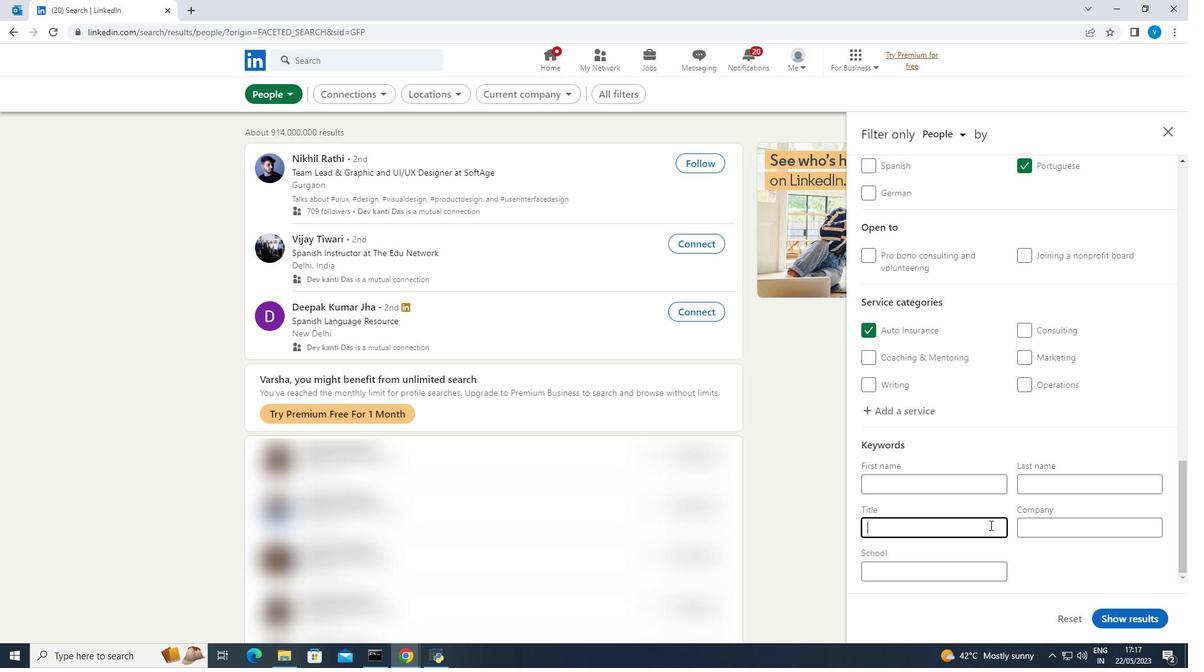 
Action: Key pressed <Key.shift><Key.shift>Mail<Key.space><Key.shift><Key.shift><Key.shift><Key.shift><Key.shift><Key.shift>Carrier
Screenshot: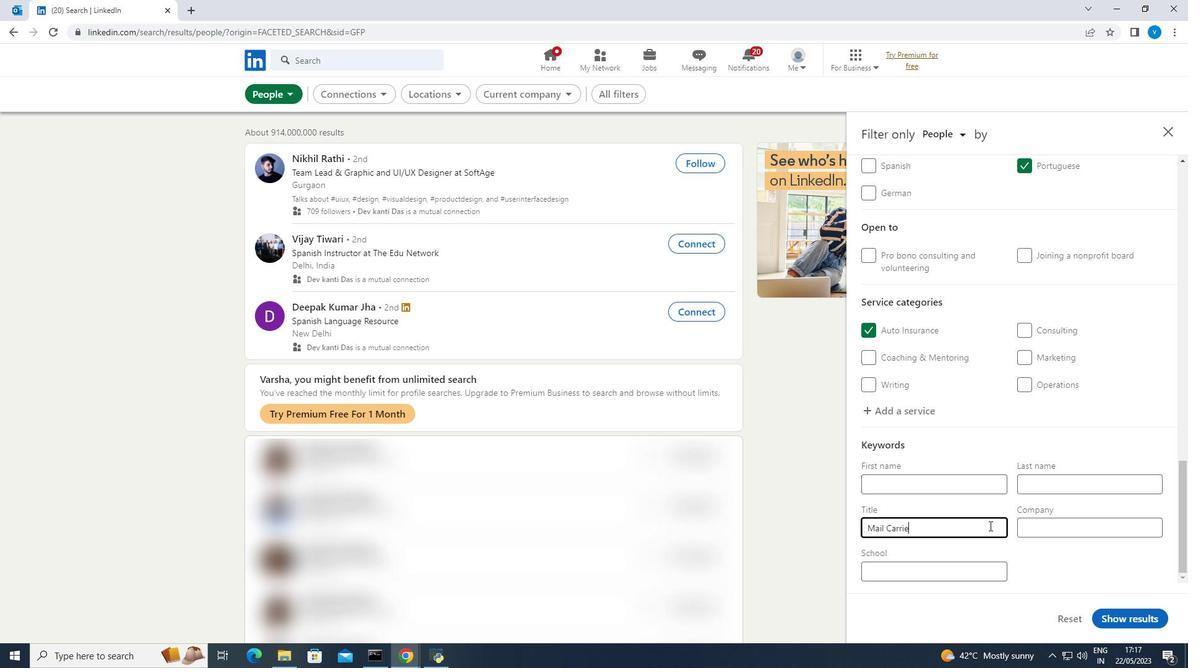 
Action: Mouse moved to (1128, 615)
Screenshot: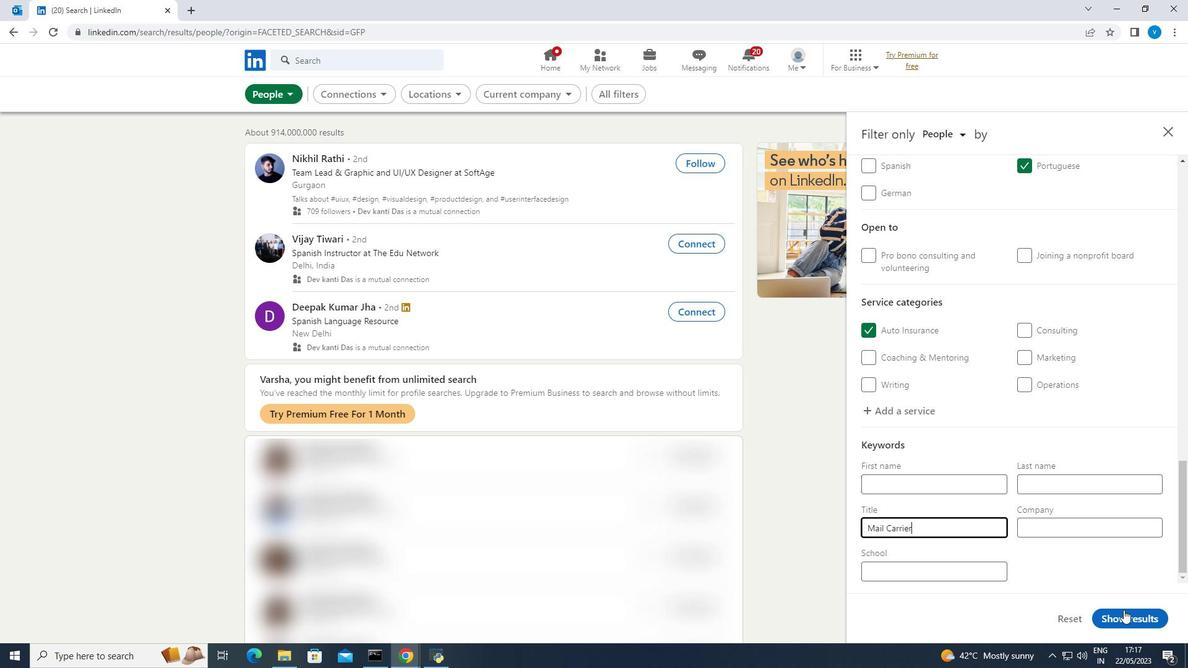 
Action: Mouse pressed left at (1128, 615)
Screenshot: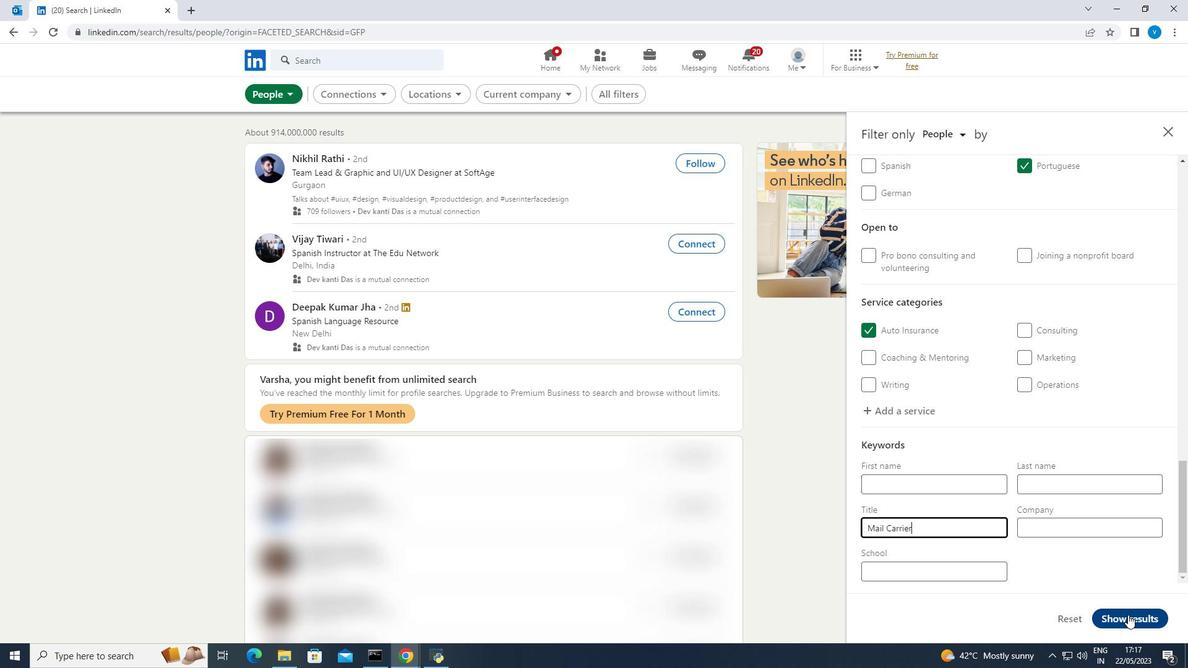 
